 Task: Find of hiking trails in Colorado .
Action: Mouse moved to (133, 55)
Screenshot: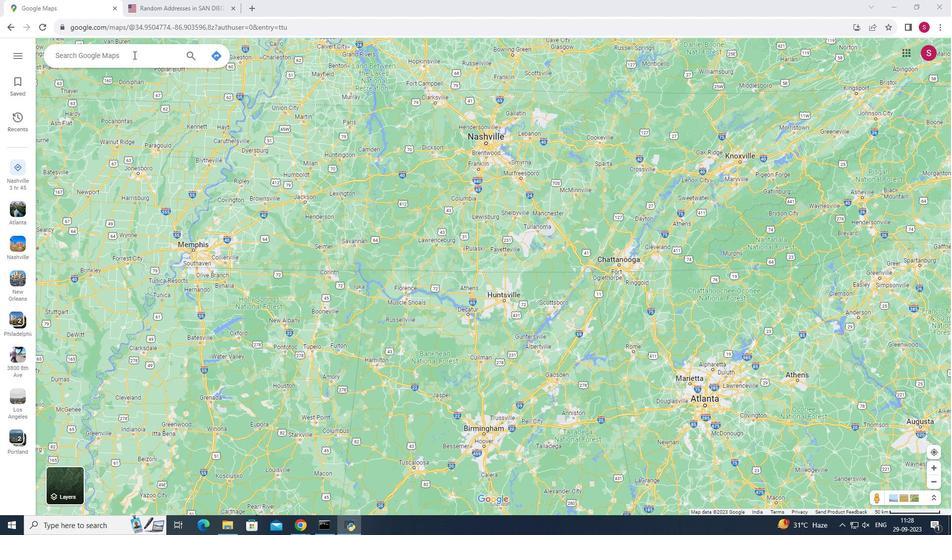 
Action: Mouse pressed left at (133, 55)
Screenshot: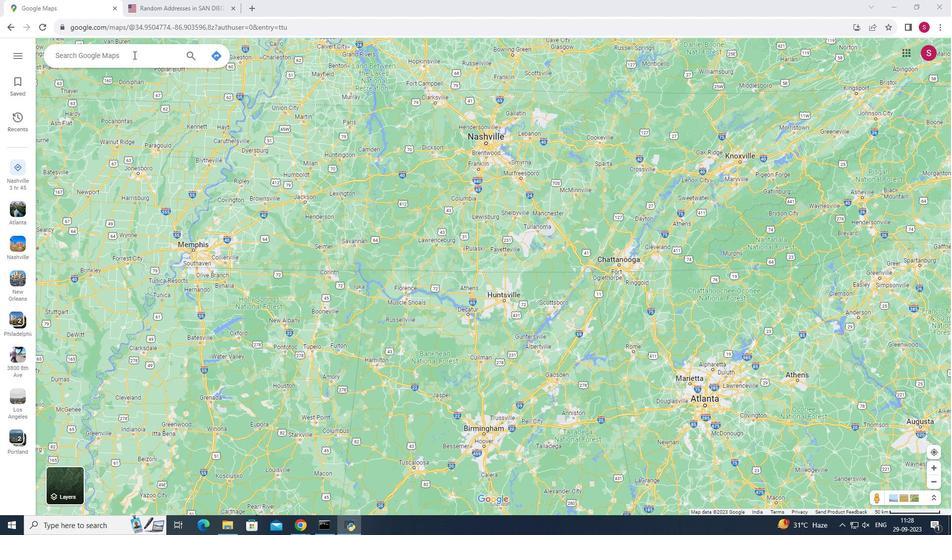 
Action: Mouse moved to (133, 54)
Screenshot: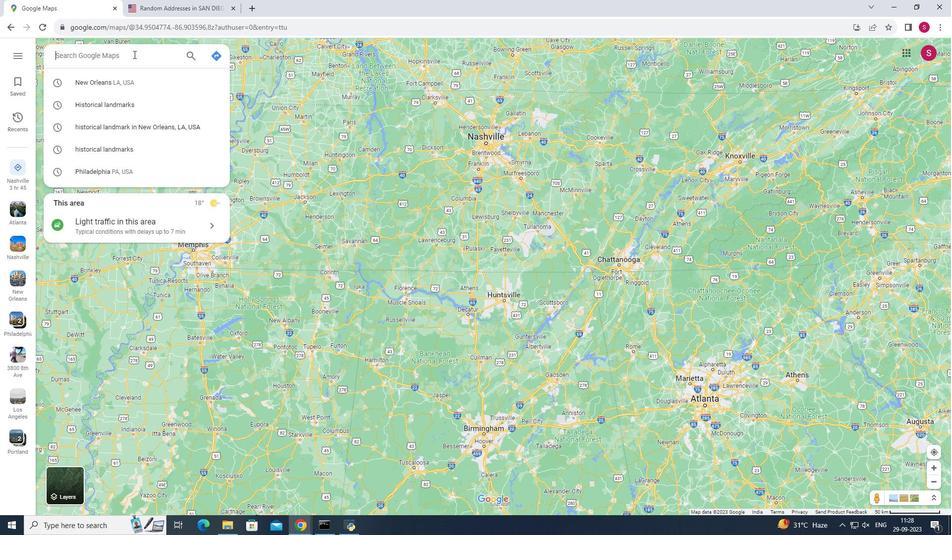 
Action: Key pressed <Key.shift><Key.shift><Key.shift>Colorado<Key.enter>
Screenshot: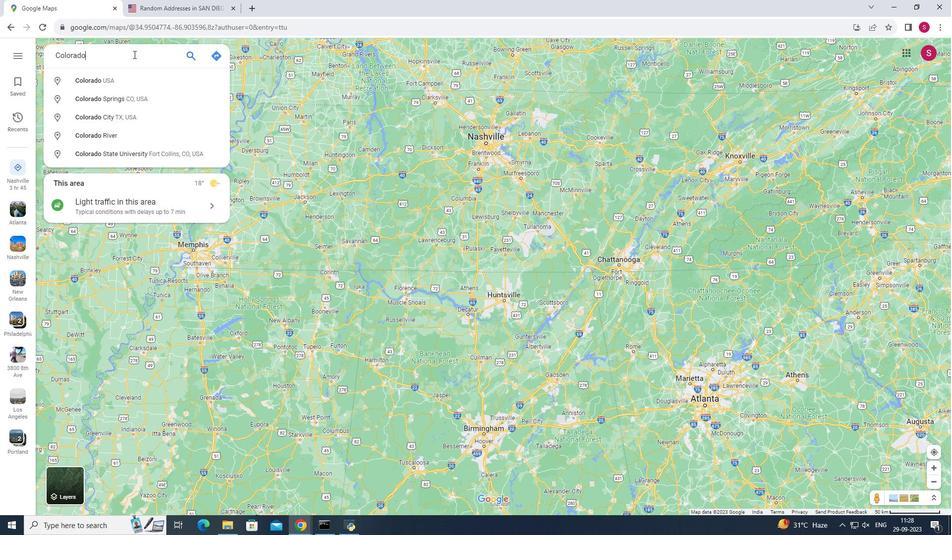 
Action: Mouse moved to (137, 221)
Screenshot: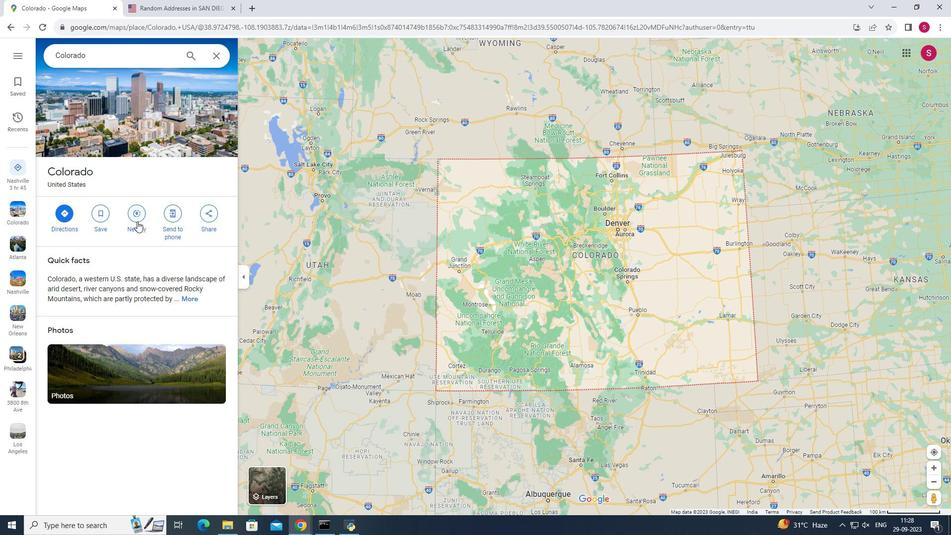 
Action: Mouse pressed left at (137, 221)
Screenshot: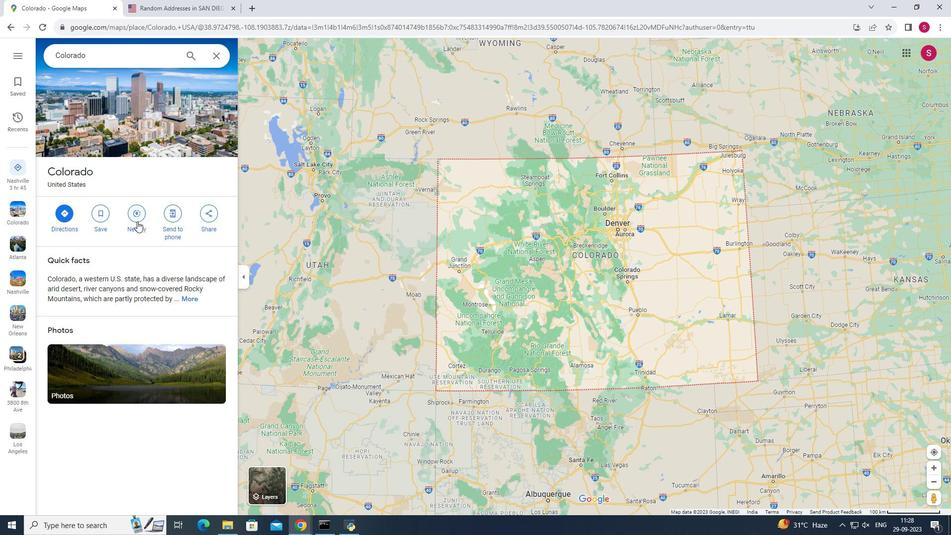 
Action: Mouse moved to (123, 51)
Screenshot: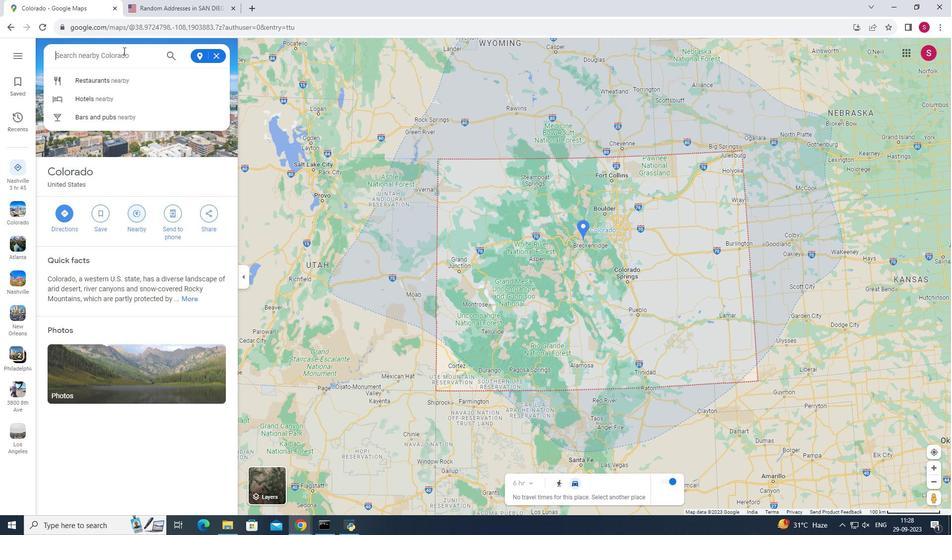 
Action: Mouse pressed left at (123, 51)
Screenshot: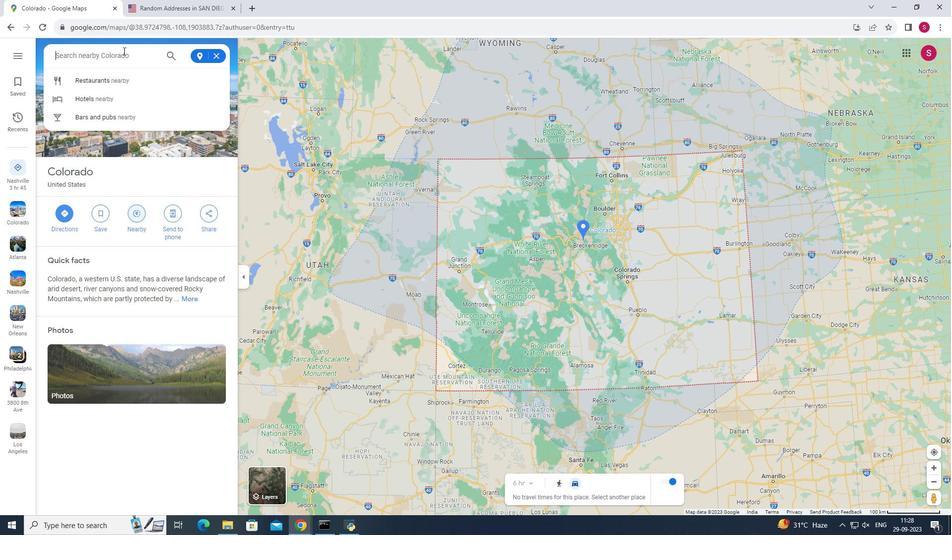 
Action: Key pressed <Key.shift>Hiking<Key.space>trails
Screenshot: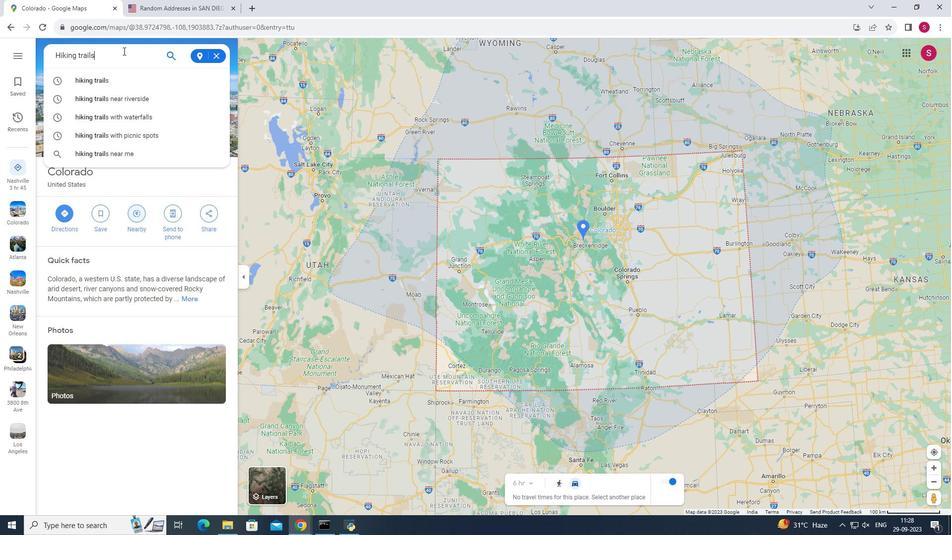 
Action: Mouse moved to (116, 78)
Screenshot: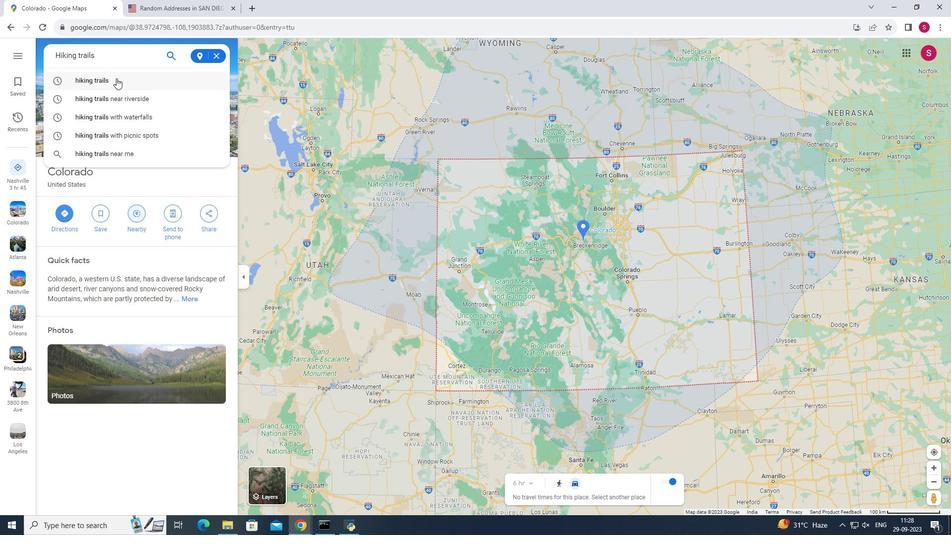 
Action: Mouse pressed left at (116, 78)
Screenshot: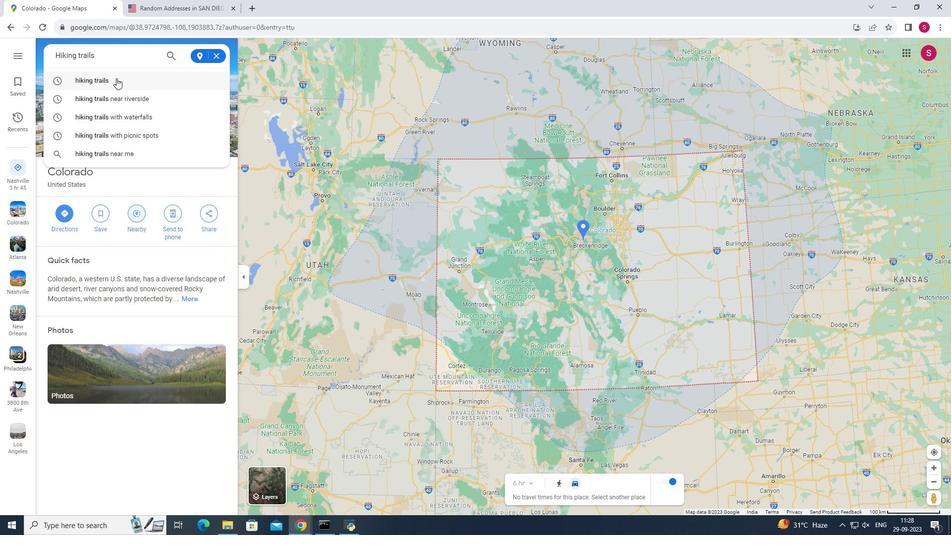
Action: Mouse moved to (187, 104)
Screenshot: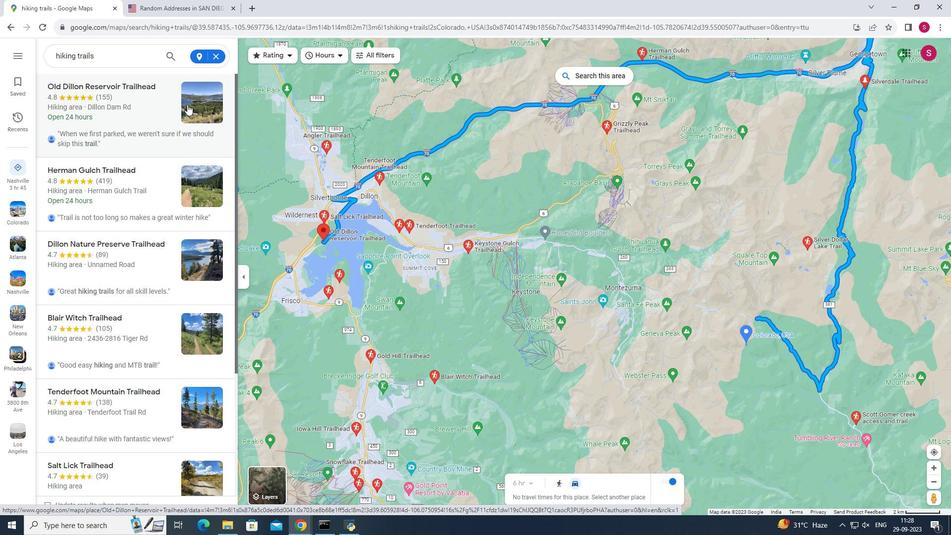 
Action: Mouse scrolled (187, 104) with delta (0, 0)
Screenshot: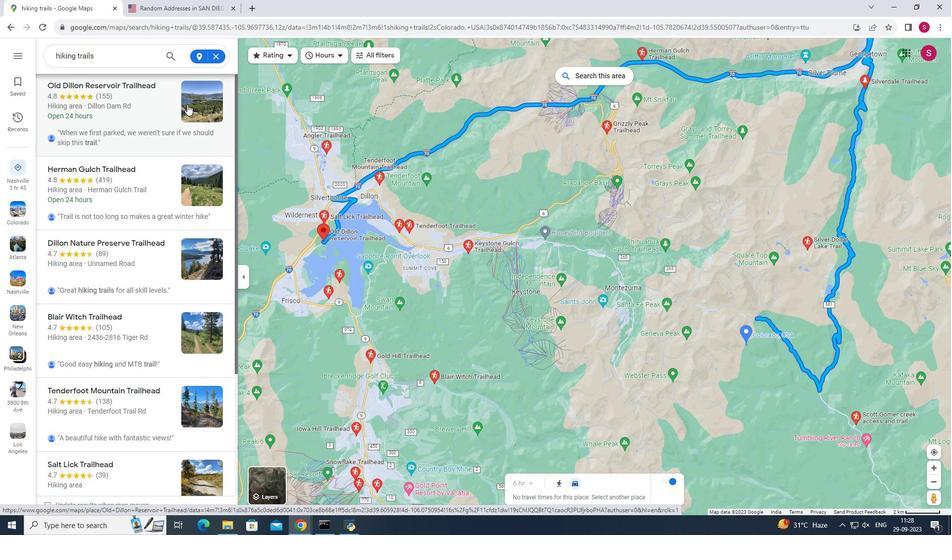 
Action: Mouse scrolled (187, 104) with delta (0, 0)
Screenshot: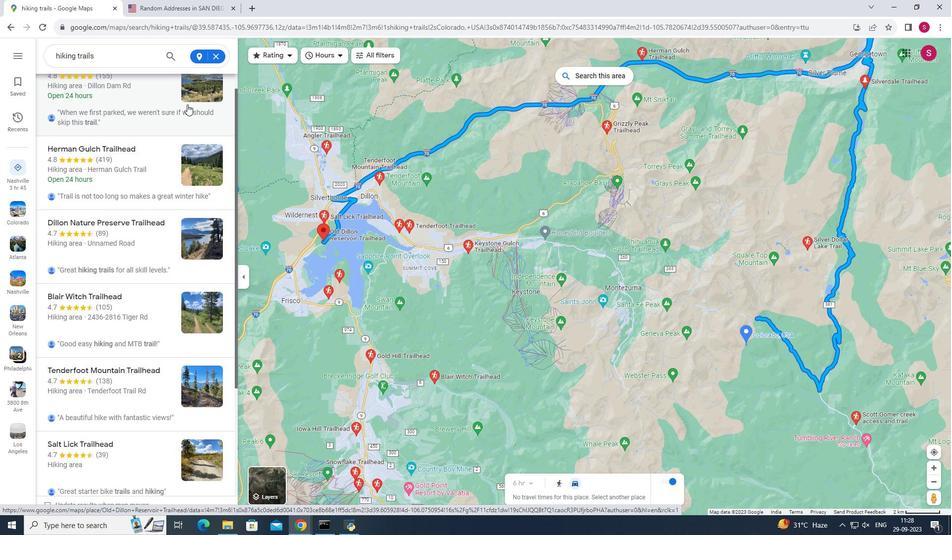 
Action: Mouse scrolled (187, 104) with delta (0, 0)
Screenshot: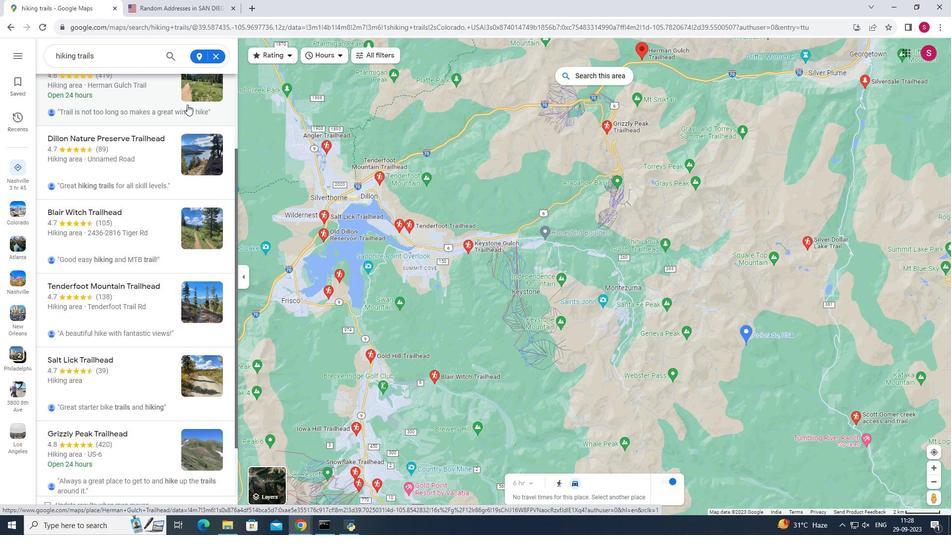 
Action: Mouse scrolled (187, 104) with delta (0, 0)
Screenshot: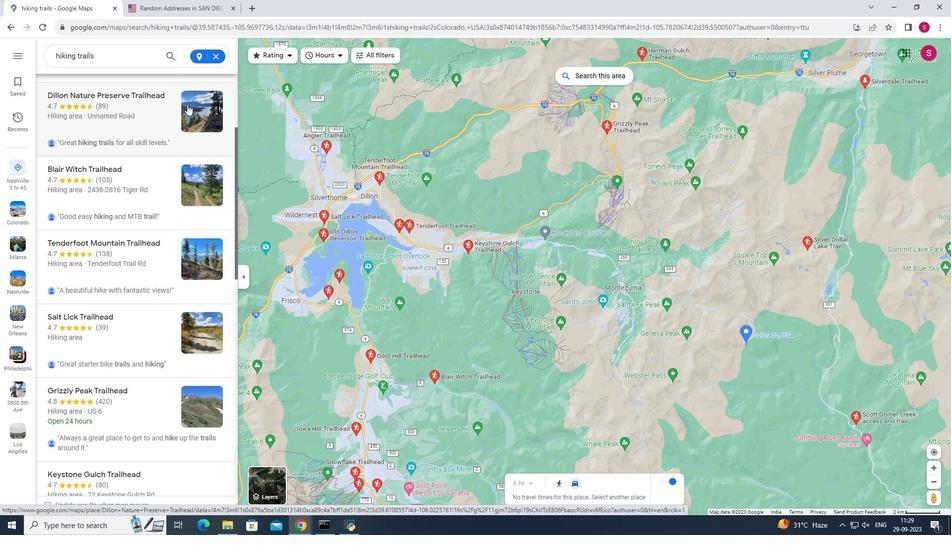 
Action: Mouse scrolled (187, 104) with delta (0, 0)
Screenshot: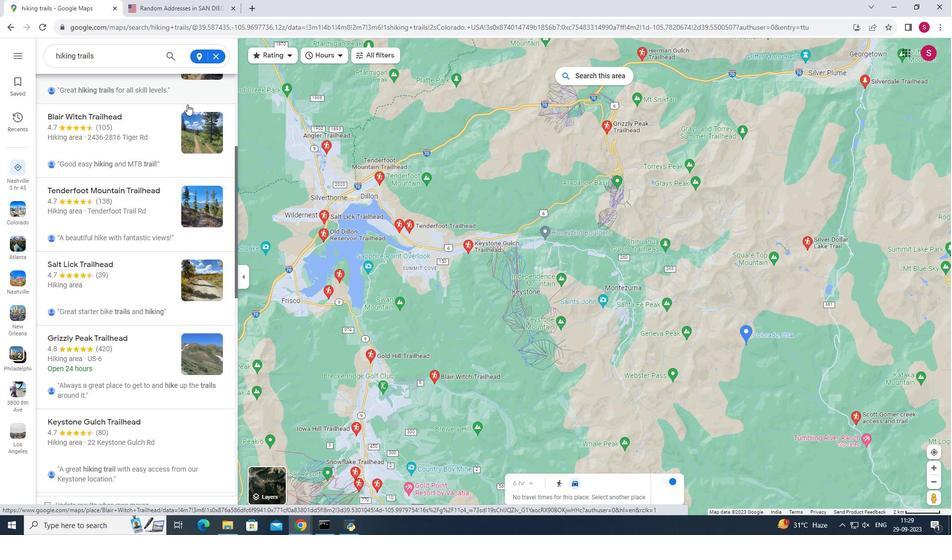 
Action: Mouse scrolled (187, 104) with delta (0, 0)
Screenshot: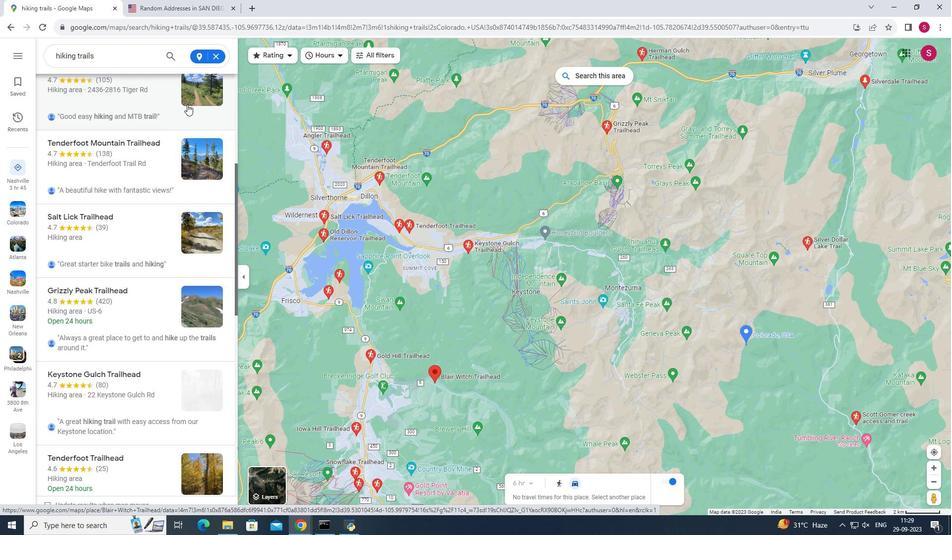 
Action: Mouse scrolled (187, 104) with delta (0, 0)
Screenshot: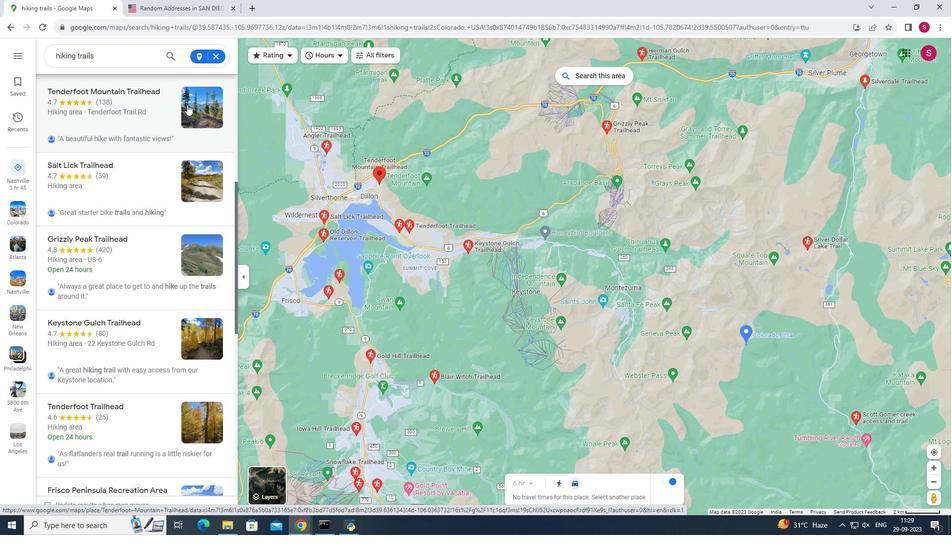 
Action: Mouse scrolled (187, 104) with delta (0, 0)
Screenshot: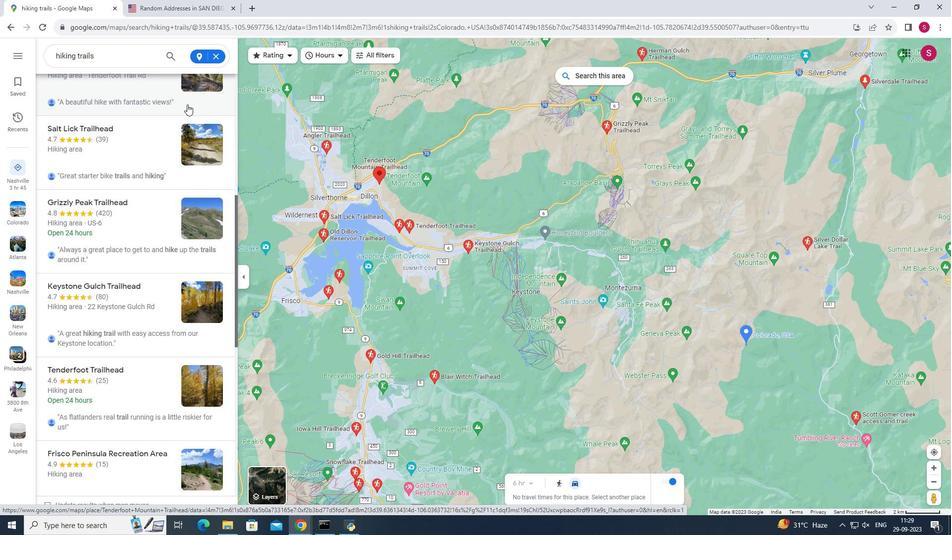
Action: Mouse scrolled (187, 104) with delta (0, 0)
Screenshot: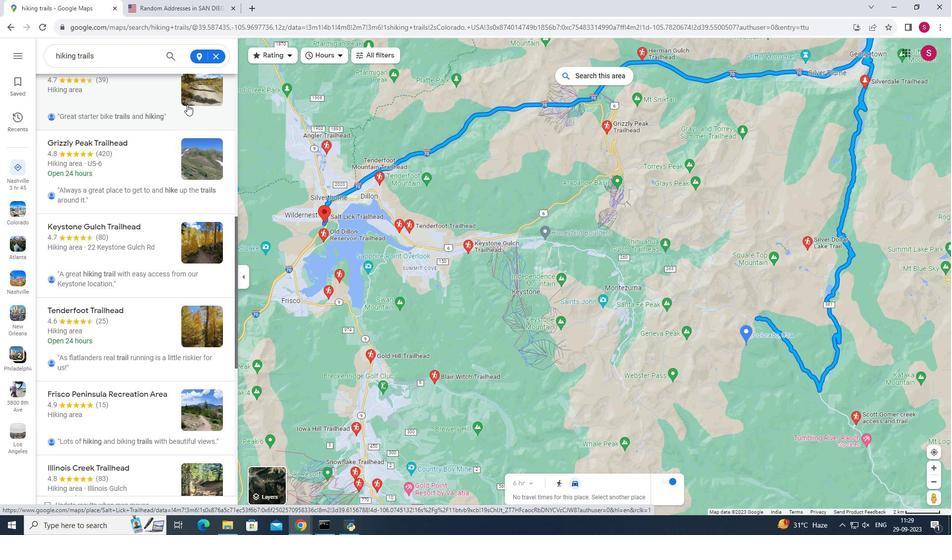 
Action: Mouse scrolled (187, 104) with delta (0, 0)
Screenshot: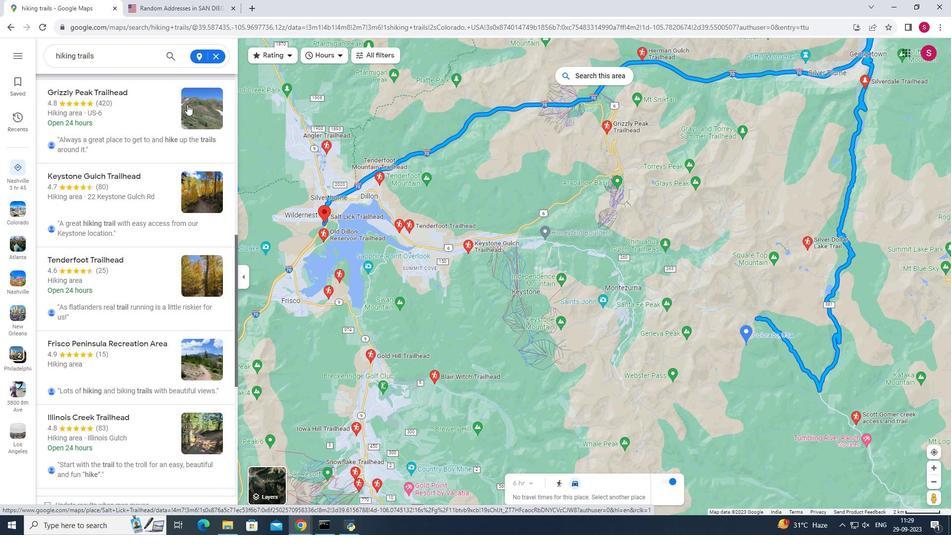 
Action: Mouse scrolled (187, 104) with delta (0, 0)
Screenshot: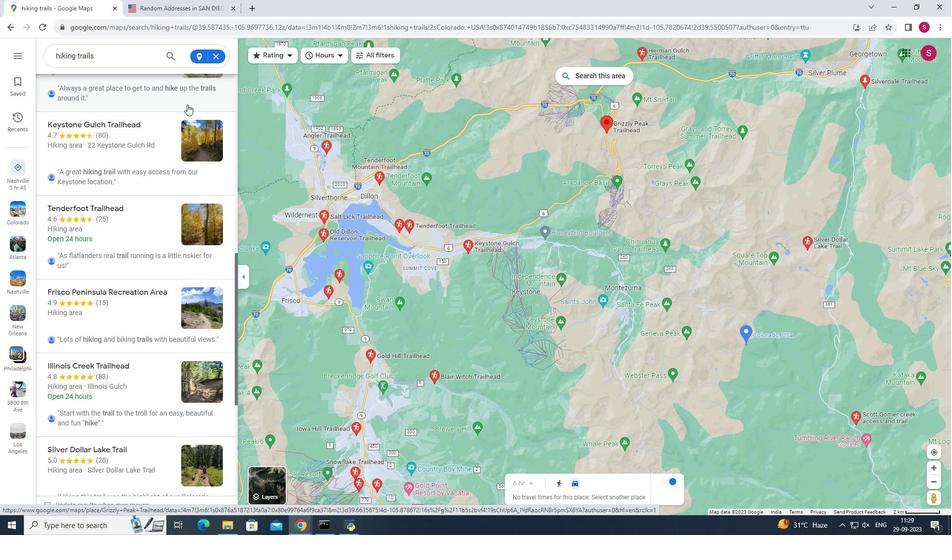 
Action: Mouse scrolled (187, 104) with delta (0, 0)
Screenshot: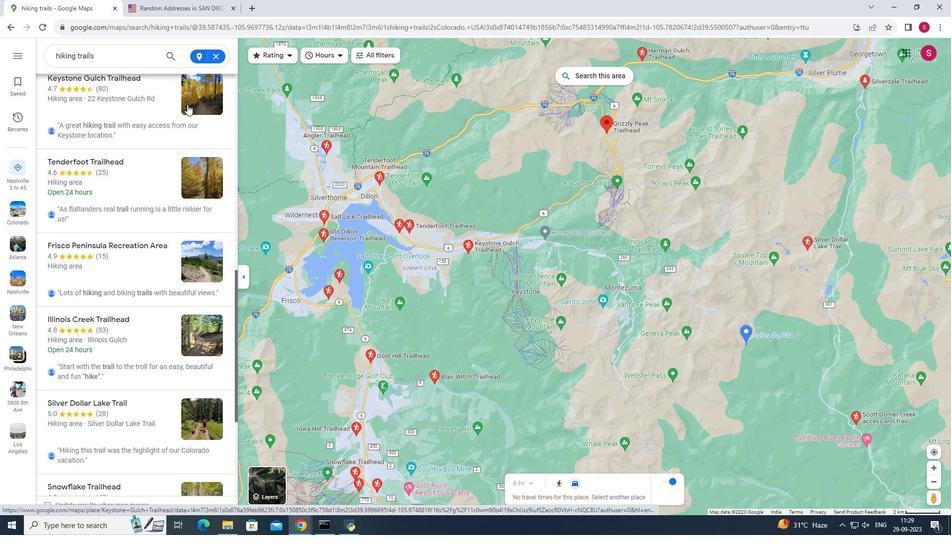 
Action: Mouse scrolled (187, 104) with delta (0, 0)
Screenshot: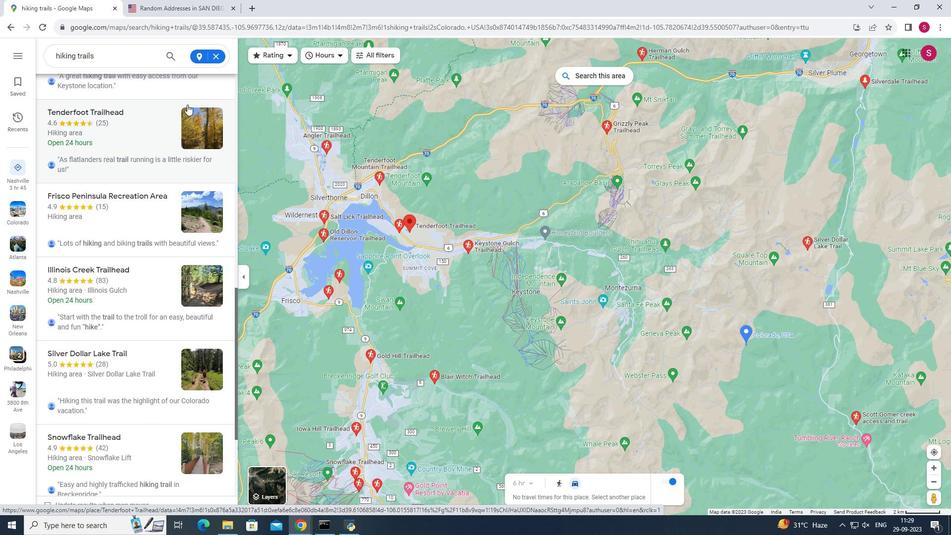 
Action: Mouse scrolled (187, 104) with delta (0, 0)
Screenshot: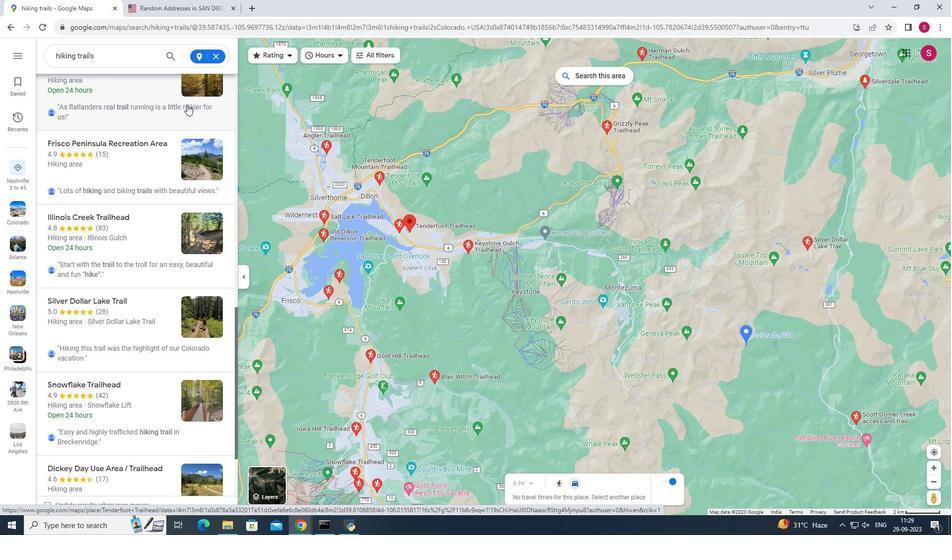 
Action: Mouse scrolled (187, 104) with delta (0, 0)
Screenshot: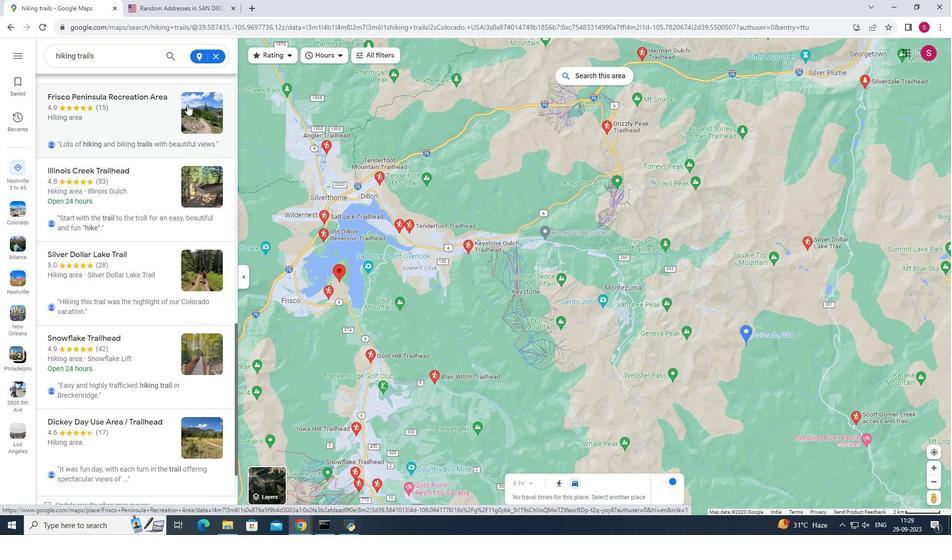 
Action: Mouse scrolled (187, 104) with delta (0, 0)
Screenshot: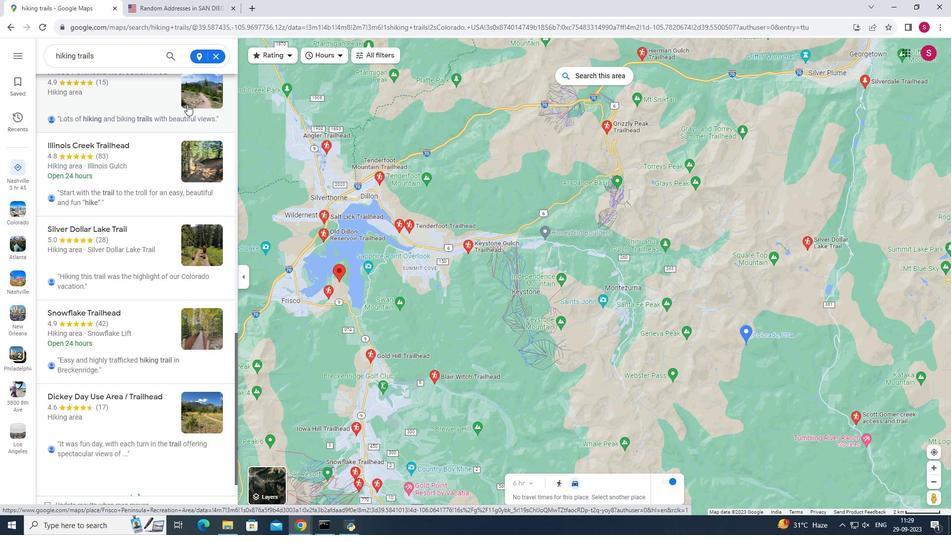 
Action: Mouse scrolled (187, 104) with delta (0, 0)
Screenshot: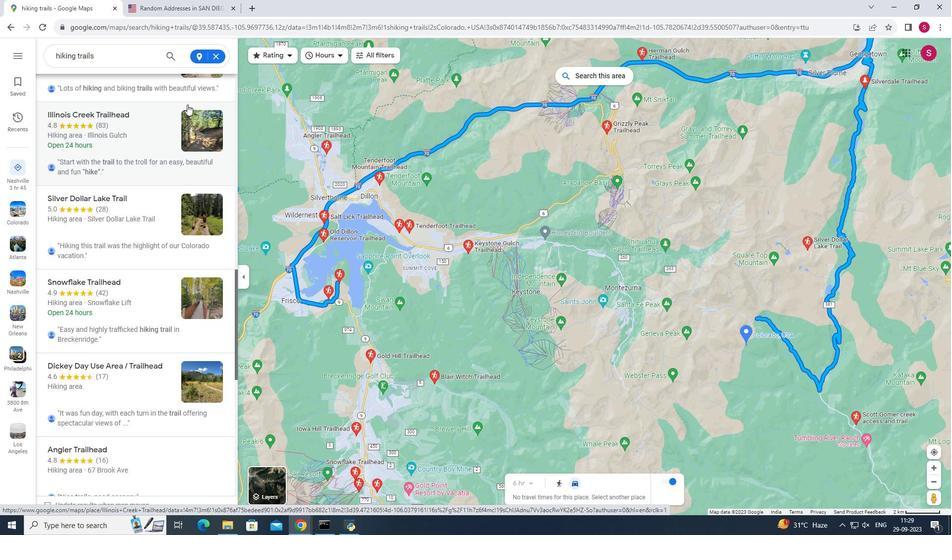 
Action: Mouse scrolled (187, 104) with delta (0, 0)
Screenshot: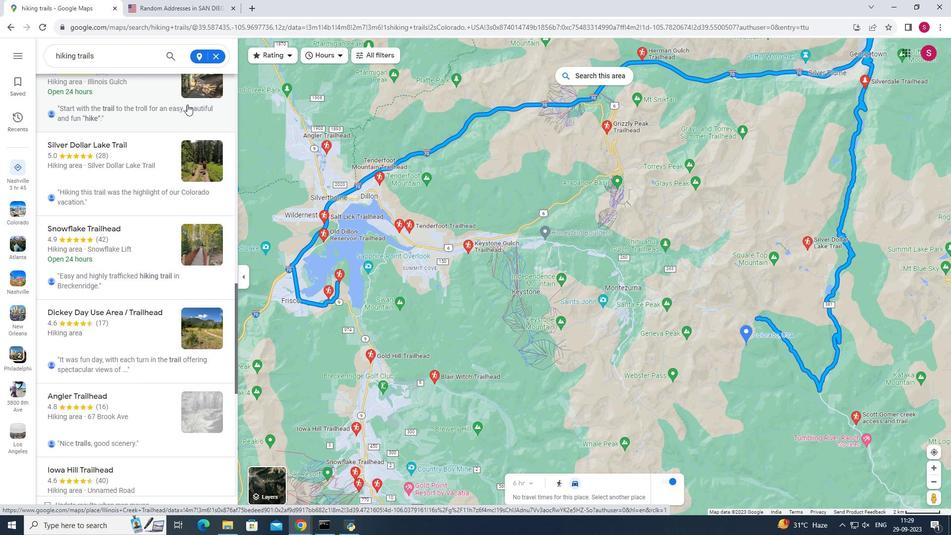 
Action: Mouse scrolled (187, 104) with delta (0, 0)
Screenshot: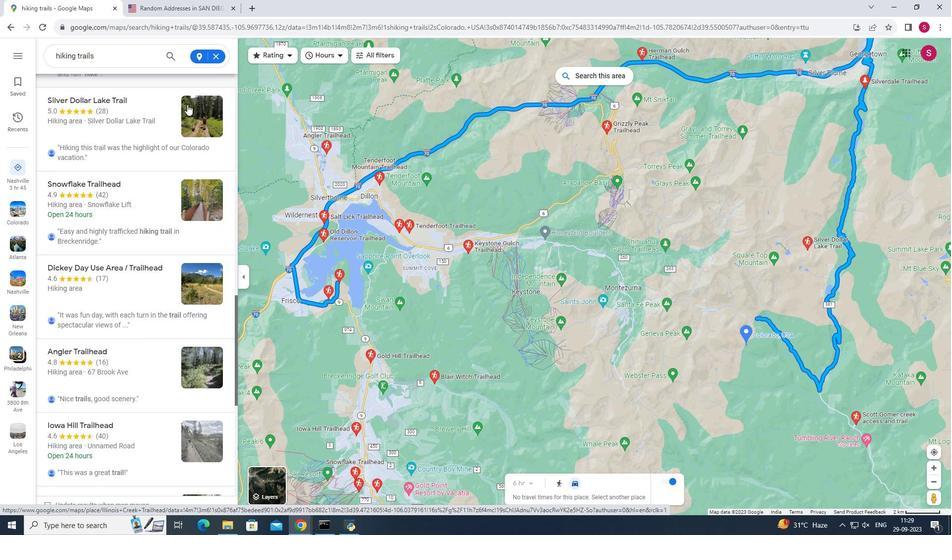 
Action: Mouse moved to (187, 104)
Screenshot: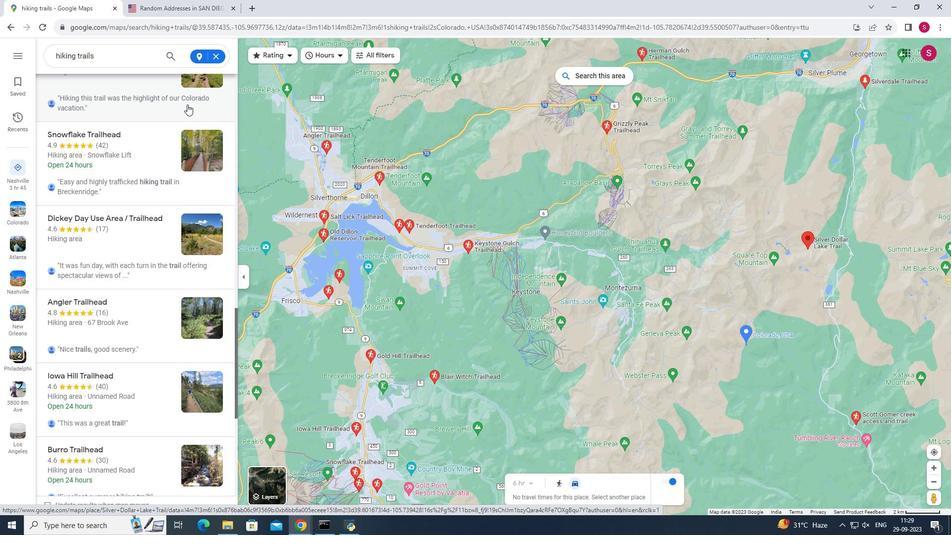 
Action: Mouse scrolled (187, 104) with delta (0, 0)
Screenshot: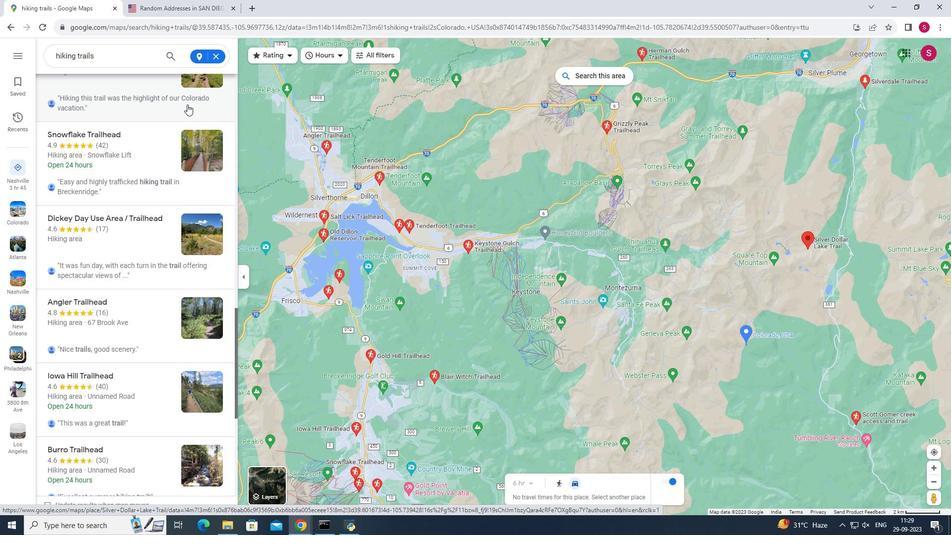 
Action: Mouse moved to (187, 104)
Screenshot: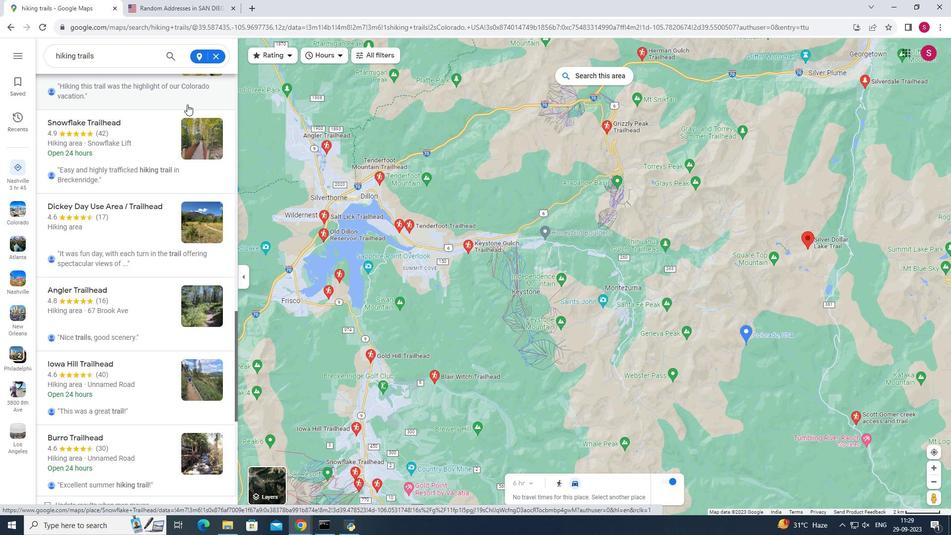 
Action: Mouse scrolled (187, 104) with delta (0, 0)
Screenshot: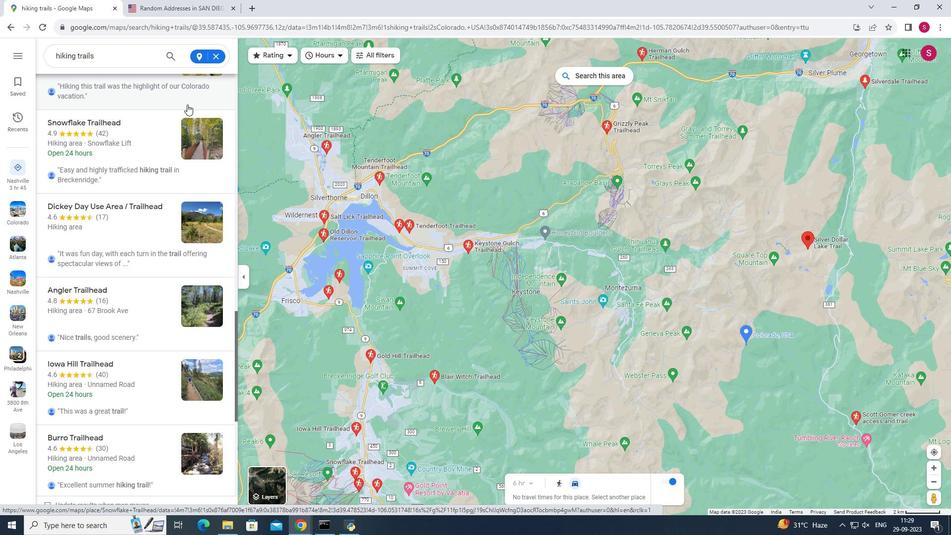 
Action: Mouse moved to (187, 104)
Screenshot: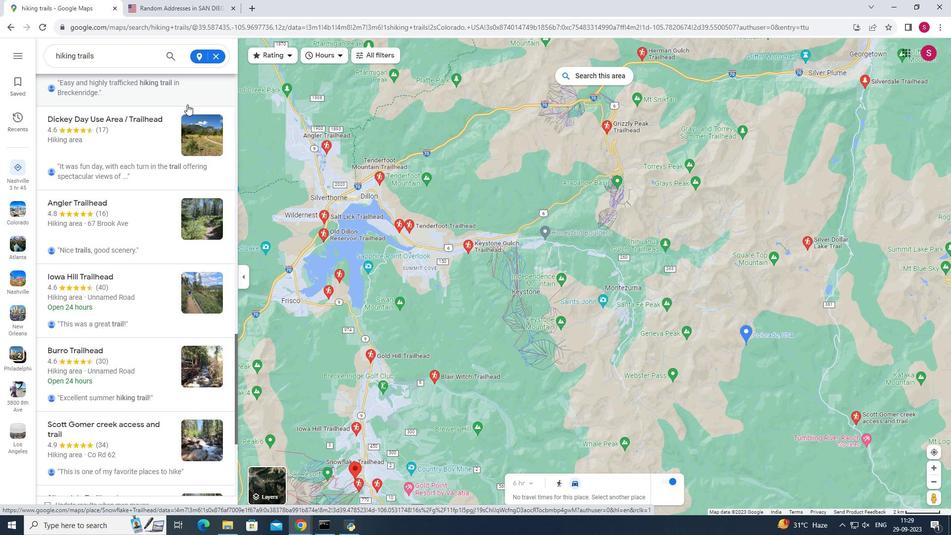 
Action: Mouse scrolled (187, 104) with delta (0, 0)
Screenshot: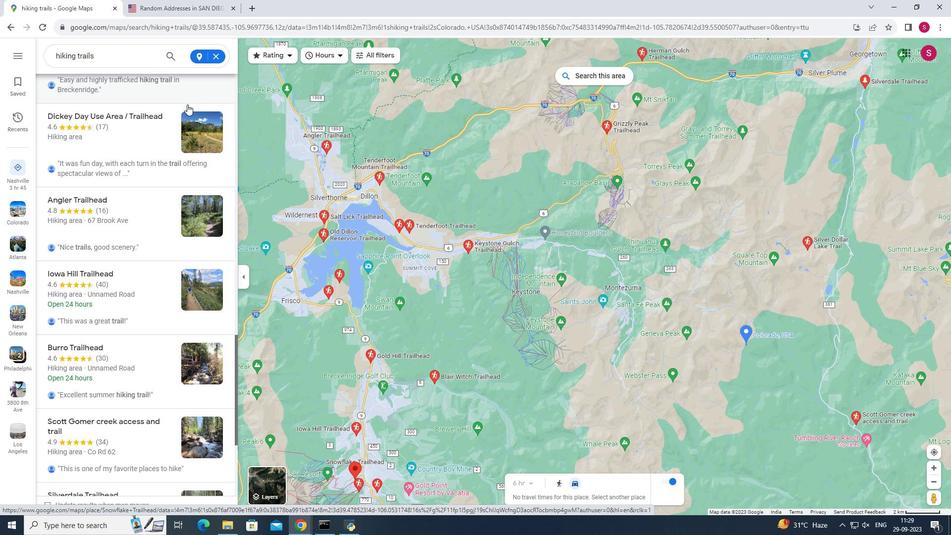 
Action: Mouse scrolled (187, 104) with delta (0, 0)
Screenshot: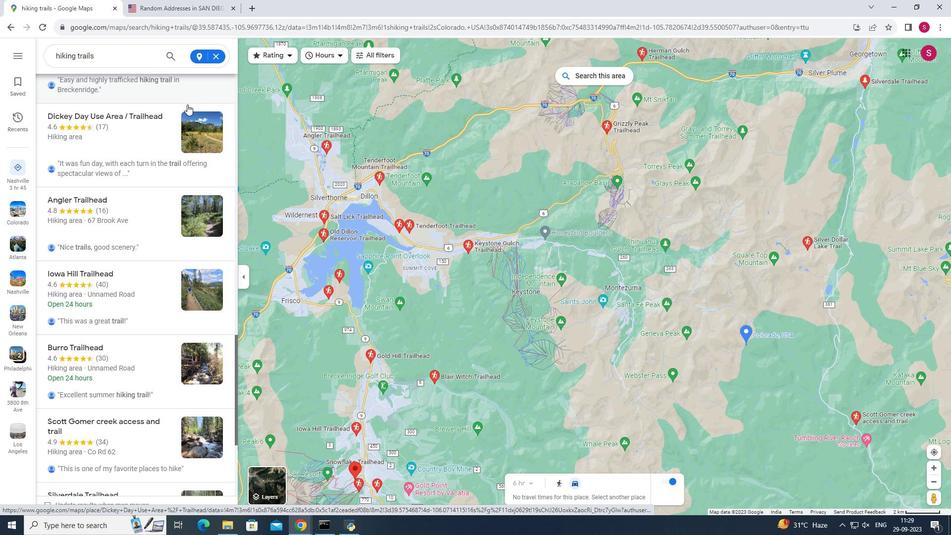 
Action: Mouse scrolled (187, 104) with delta (0, 0)
Screenshot: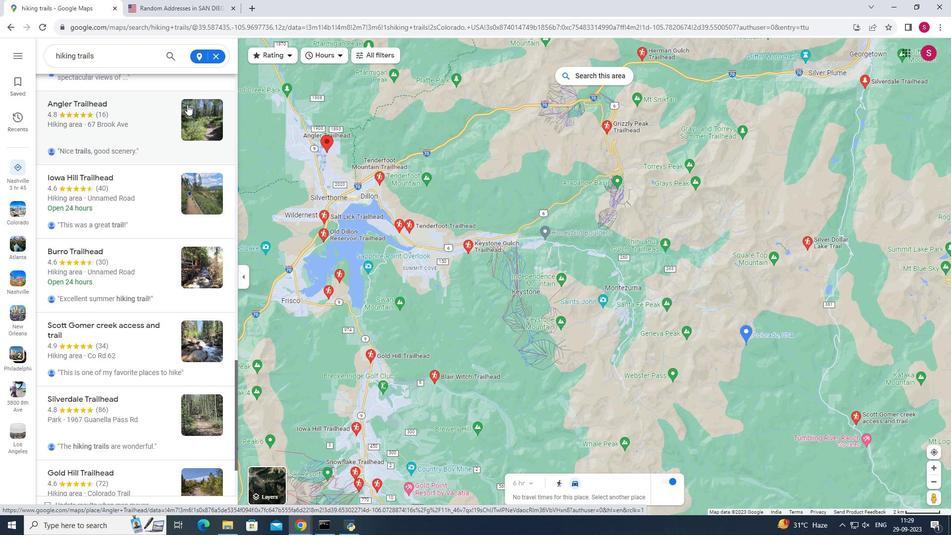 
Action: Mouse scrolled (187, 104) with delta (0, 0)
Screenshot: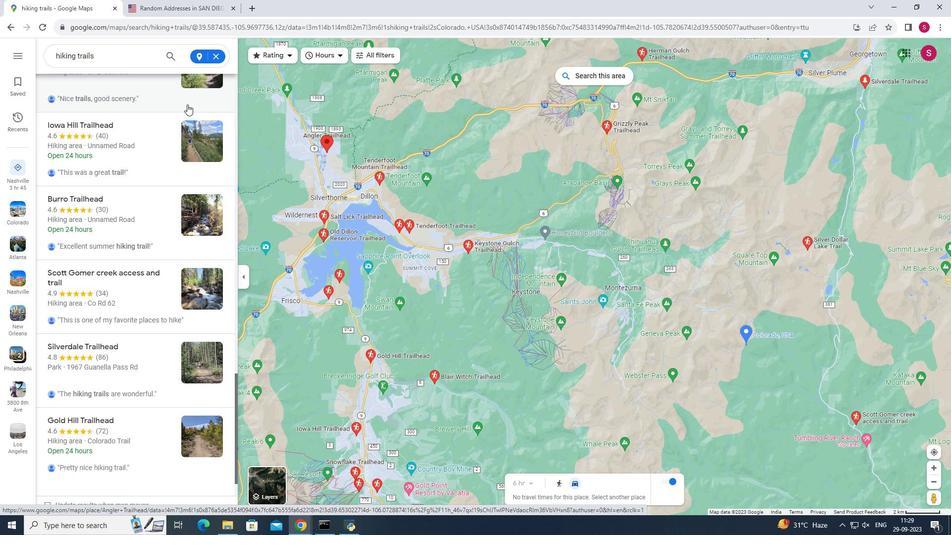
Action: Mouse scrolled (187, 104) with delta (0, 0)
Screenshot: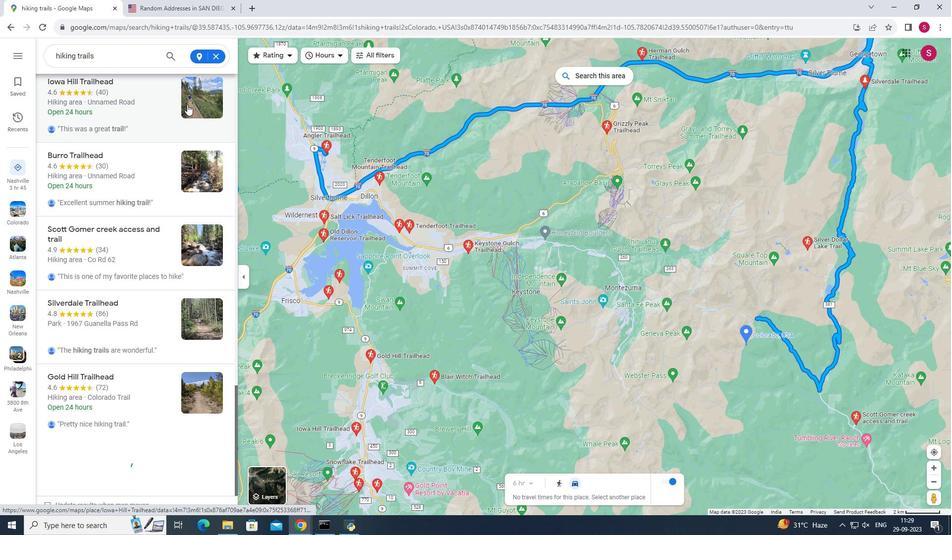 
Action: Mouse moved to (185, 104)
Screenshot: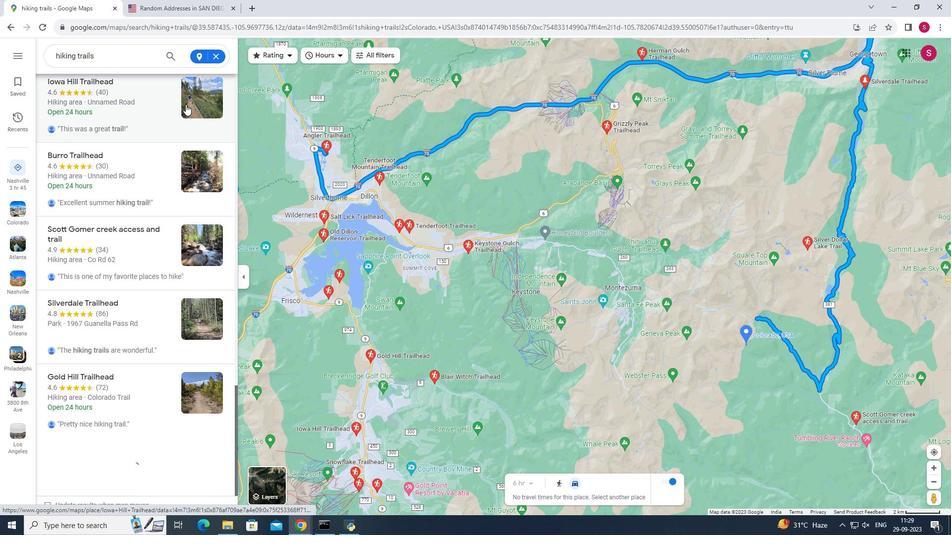 
Action: Mouse scrolled (185, 104) with delta (0, 0)
Screenshot: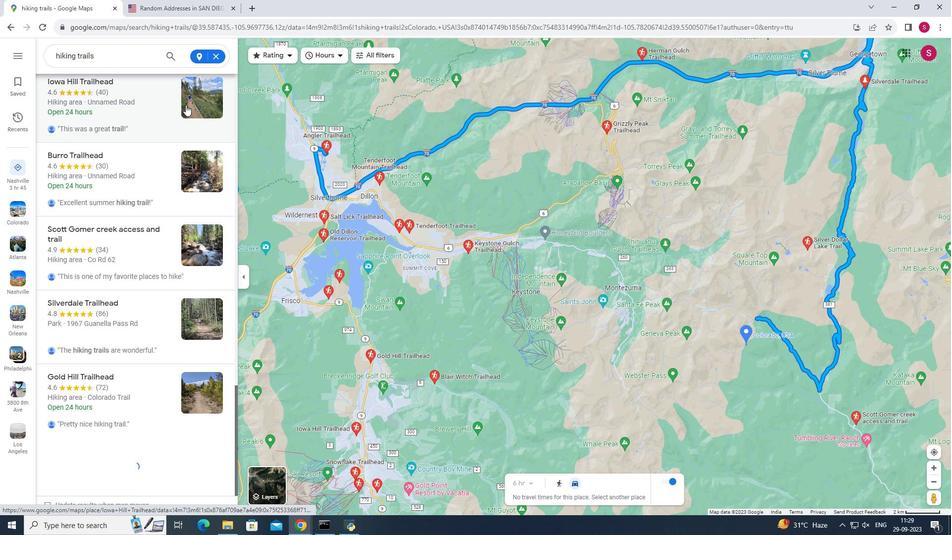 
Action: Mouse moved to (185, 106)
Screenshot: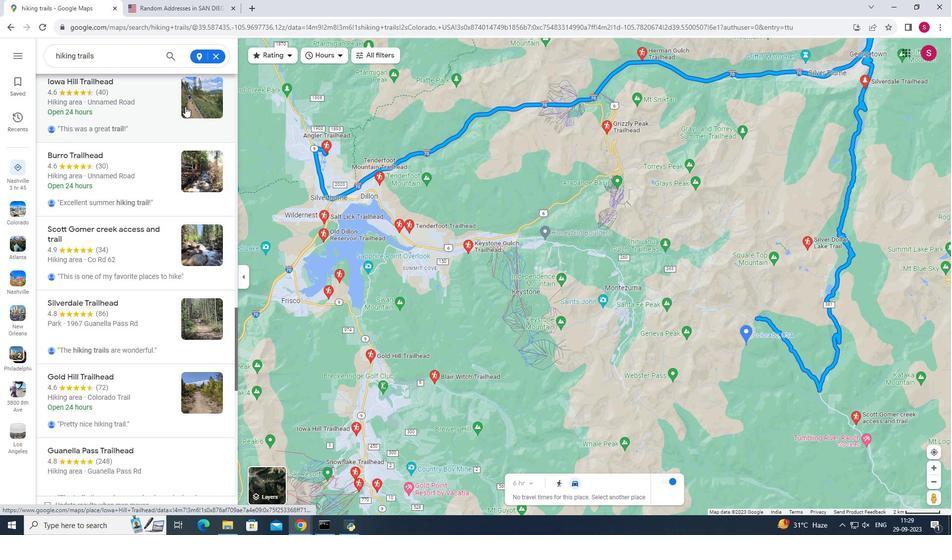 
Action: Mouse scrolled (185, 105) with delta (0, 0)
Screenshot: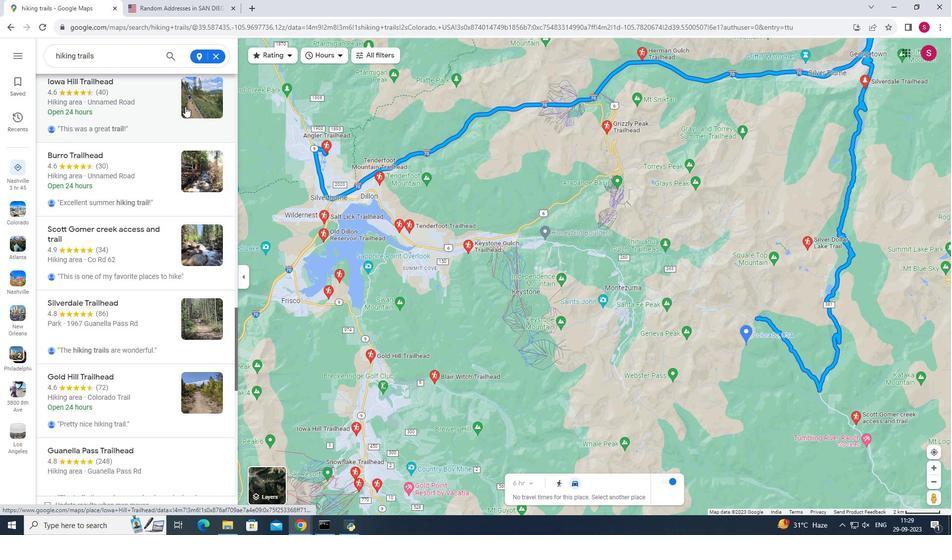 
Action: Mouse moved to (177, 109)
Screenshot: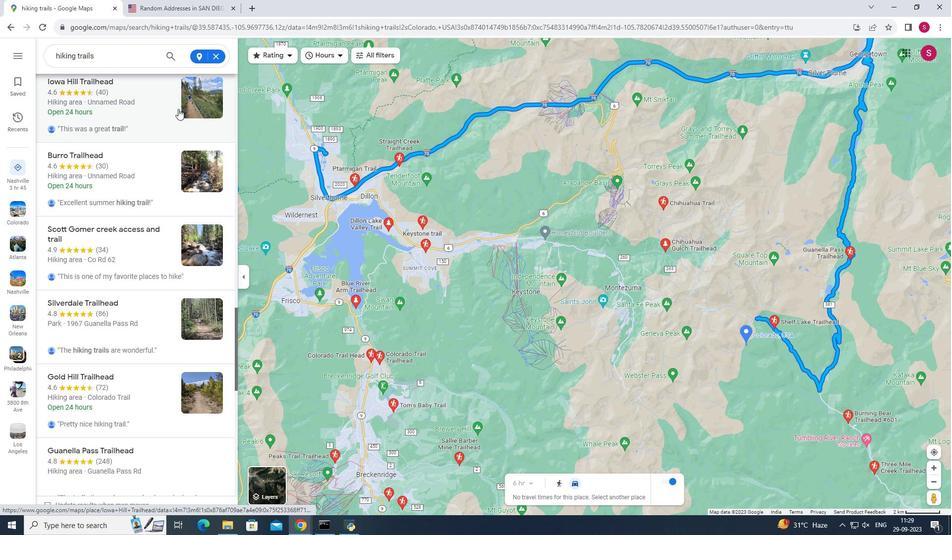 
Action: Mouse scrolled (177, 108) with delta (0, 0)
Screenshot: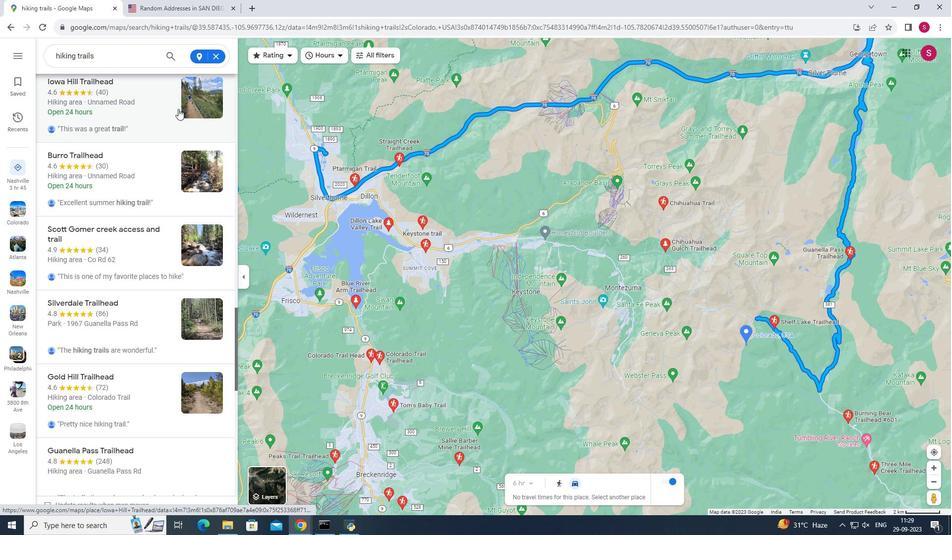 
Action: Mouse moved to (176, 114)
Screenshot: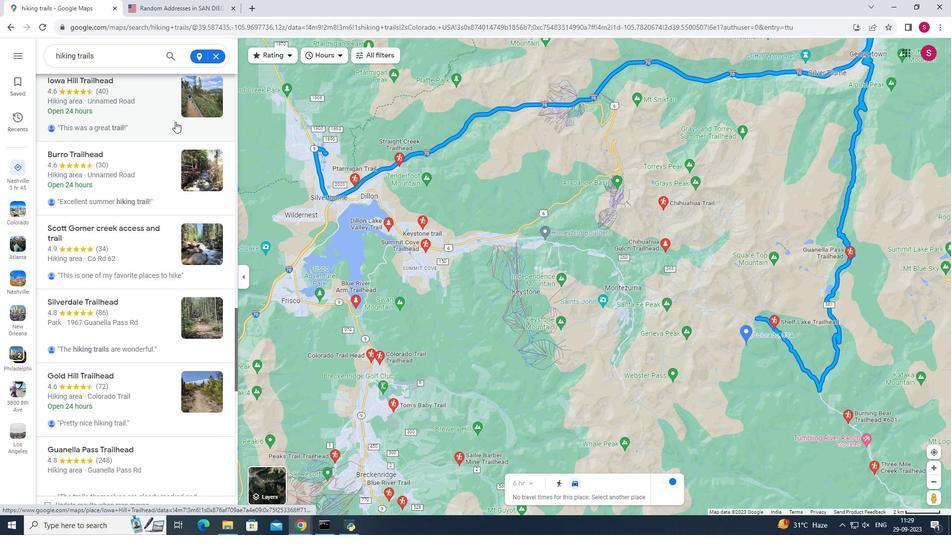 
Action: Mouse scrolled (176, 114) with delta (0, 0)
Screenshot: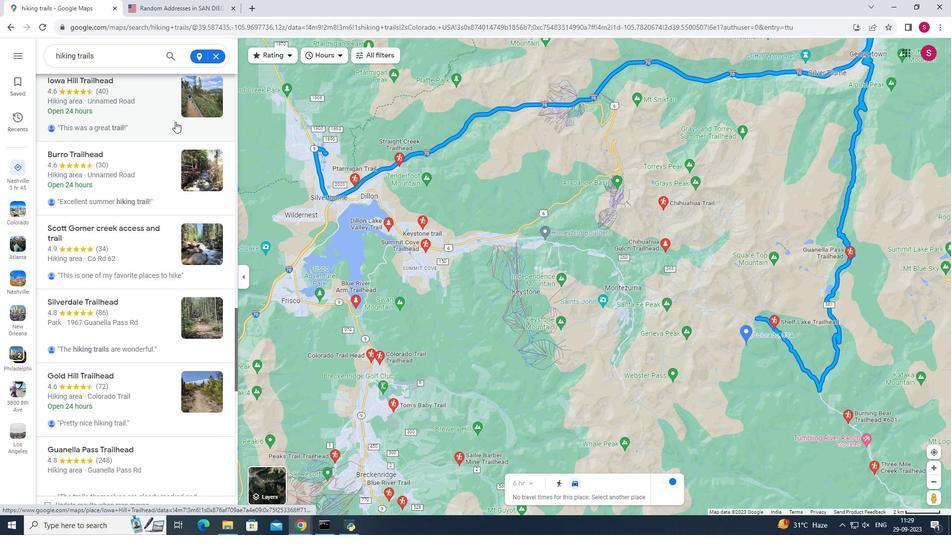 
Action: Mouse moved to (172, 131)
Screenshot: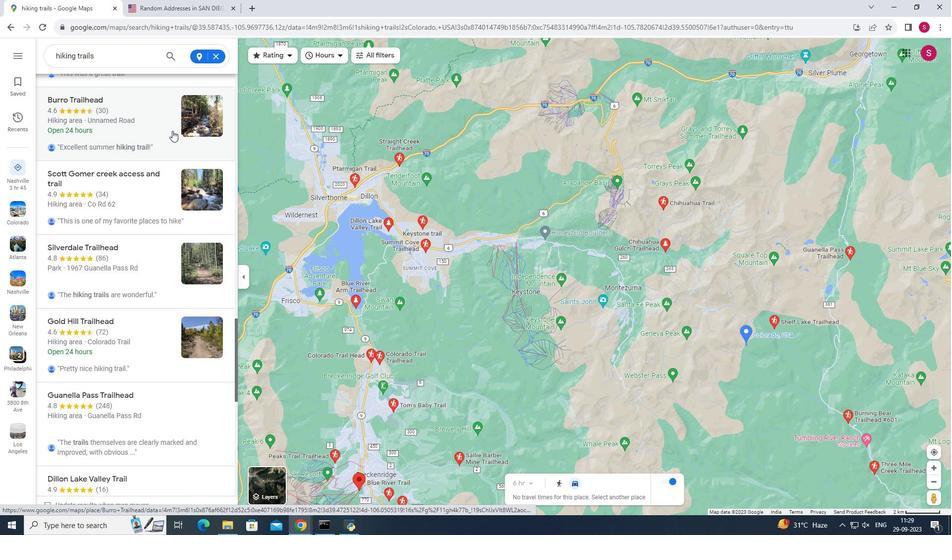 
Action: Mouse scrolled (172, 130) with delta (0, 0)
Screenshot: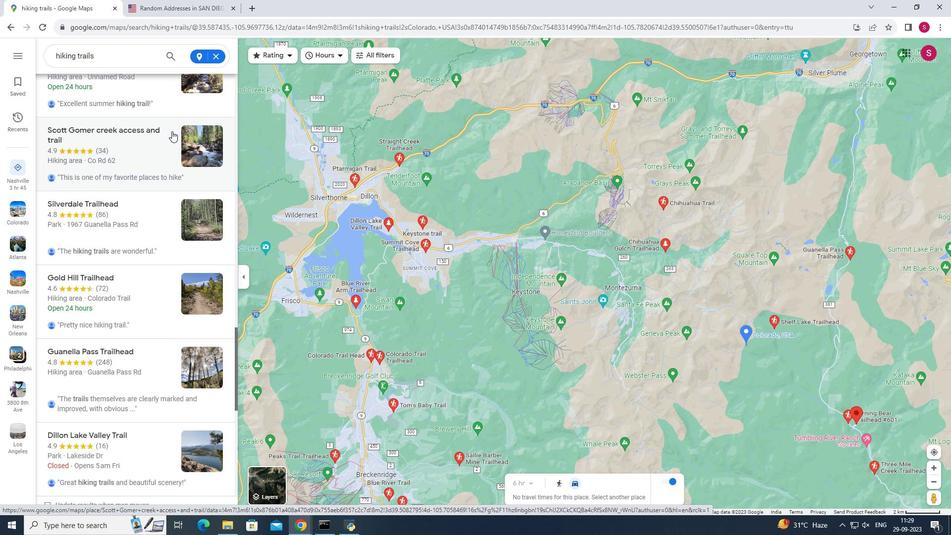
Action: Mouse scrolled (172, 130) with delta (0, 0)
Screenshot: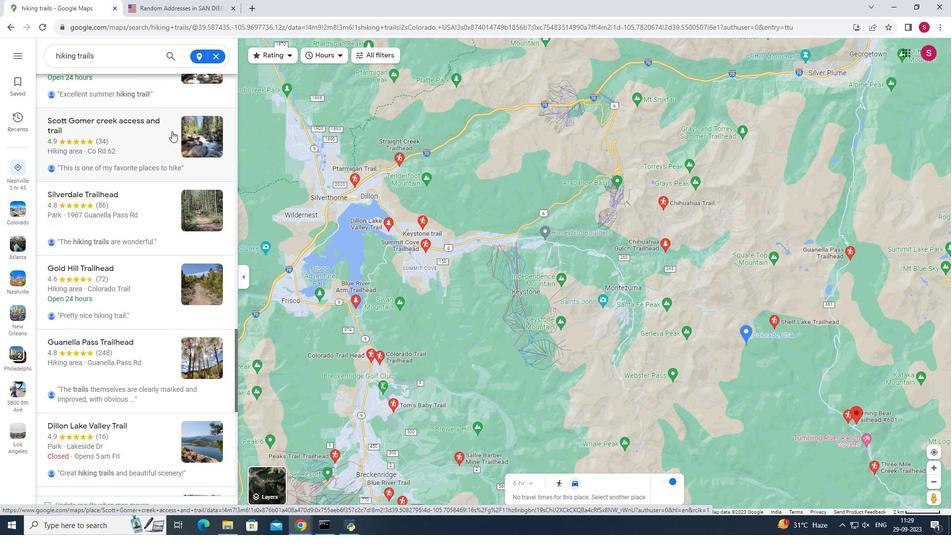 
Action: Mouse scrolled (172, 130) with delta (0, 0)
Screenshot: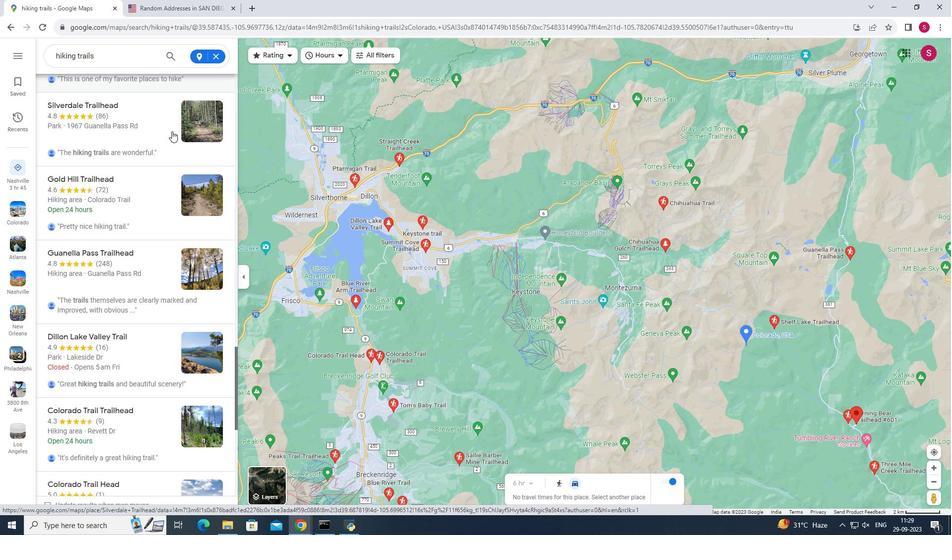
Action: Mouse scrolled (172, 130) with delta (0, 0)
Screenshot: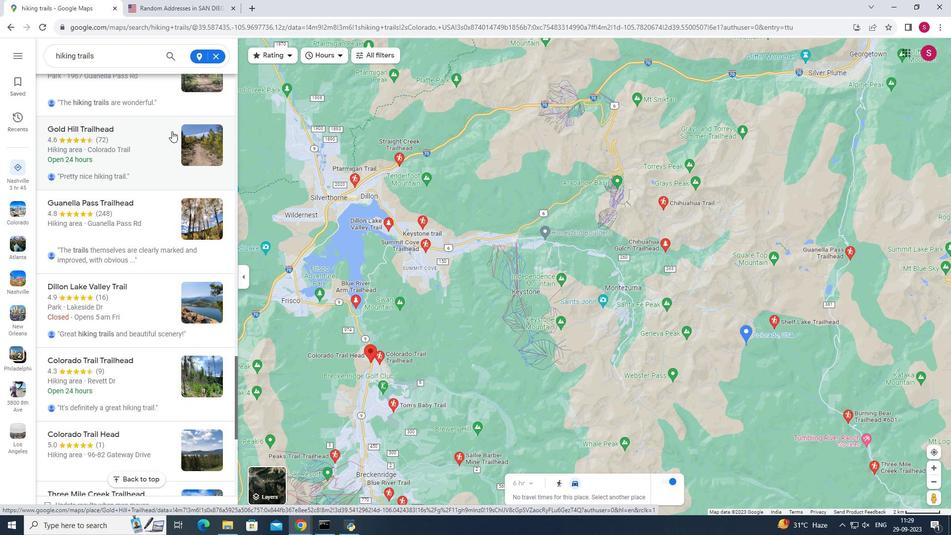 
Action: Mouse scrolled (172, 130) with delta (0, 0)
Screenshot: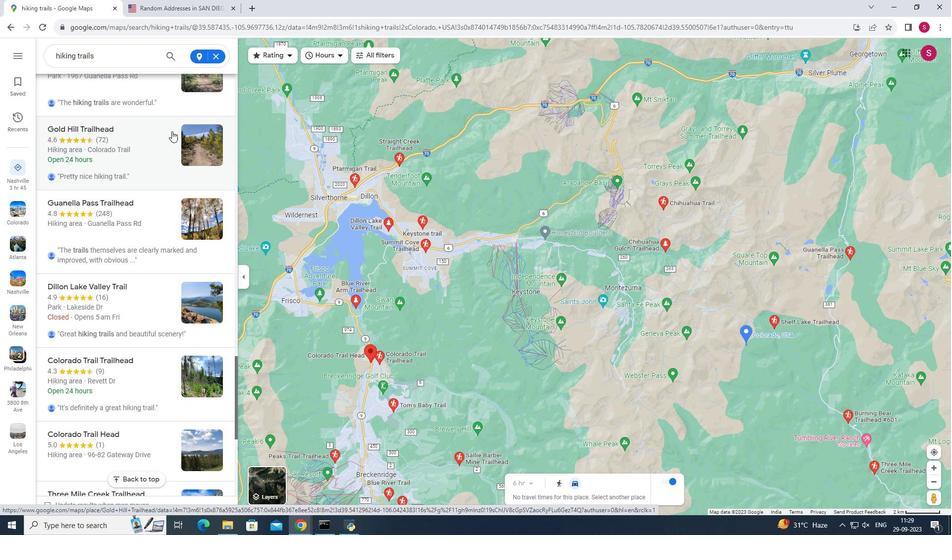 
Action: Mouse scrolled (172, 130) with delta (0, 0)
Screenshot: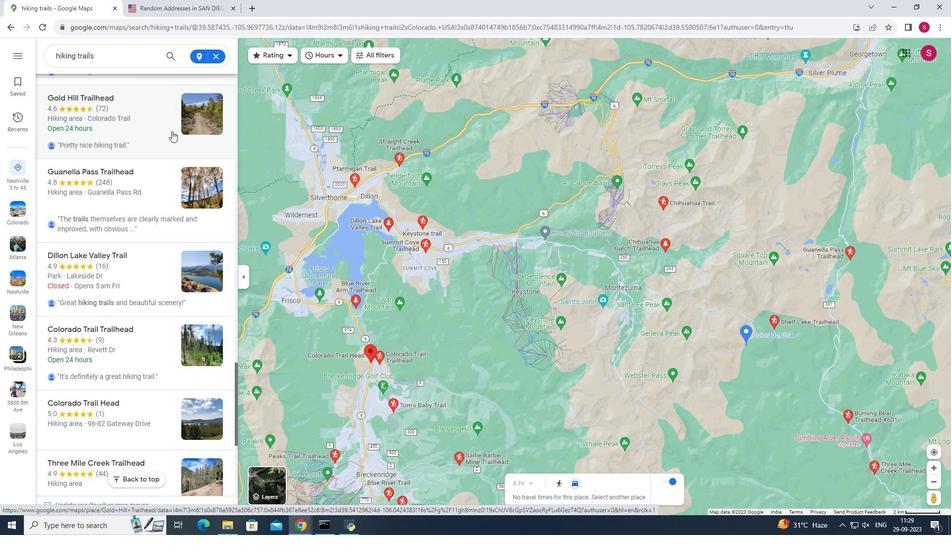 
Action: Mouse scrolled (172, 130) with delta (0, 0)
Screenshot: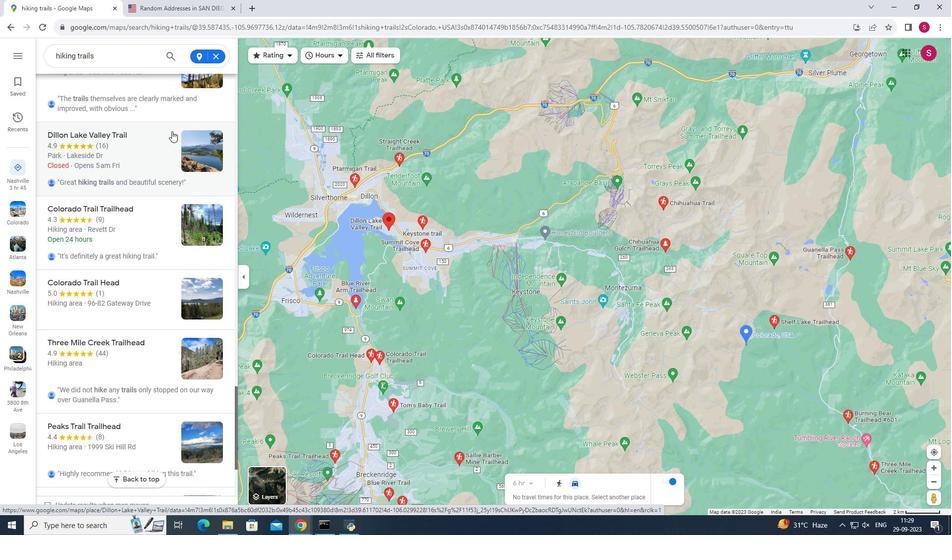 
Action: Mouse scrolled (172, 130) with delta (0, 0)
Screenshot: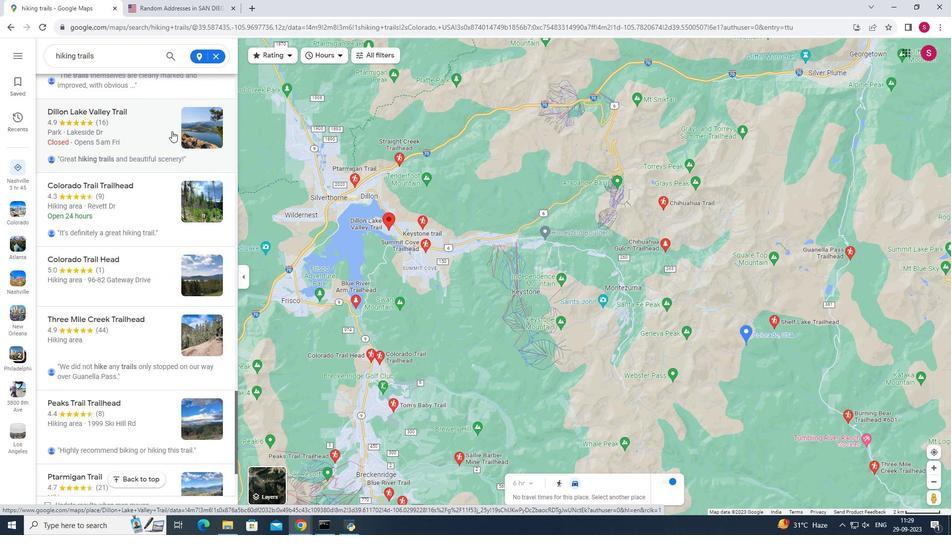
Action: Mouse scrolled (172, 130) with delta (0, 0)
Screenshot: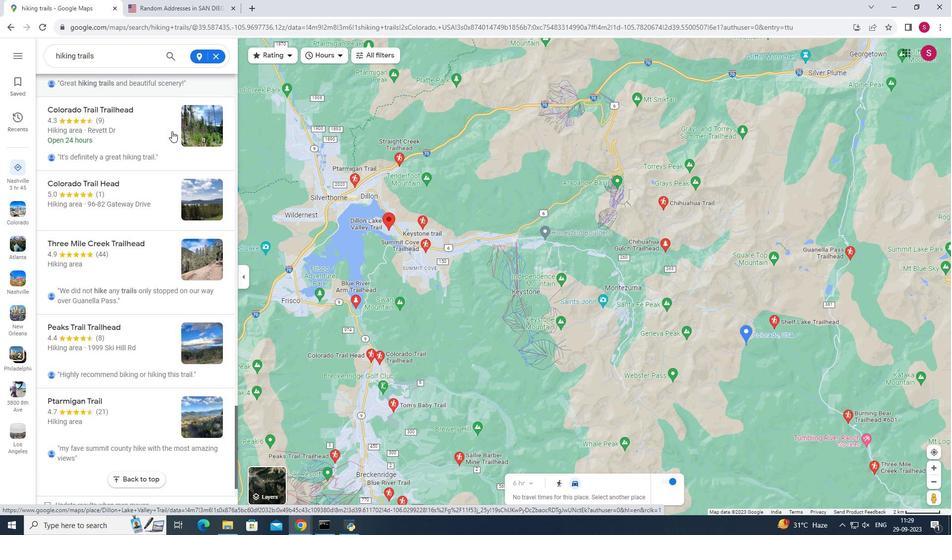 
Action: Mouse scrolled (172, 130) with delta (0, 0)
Screenshot: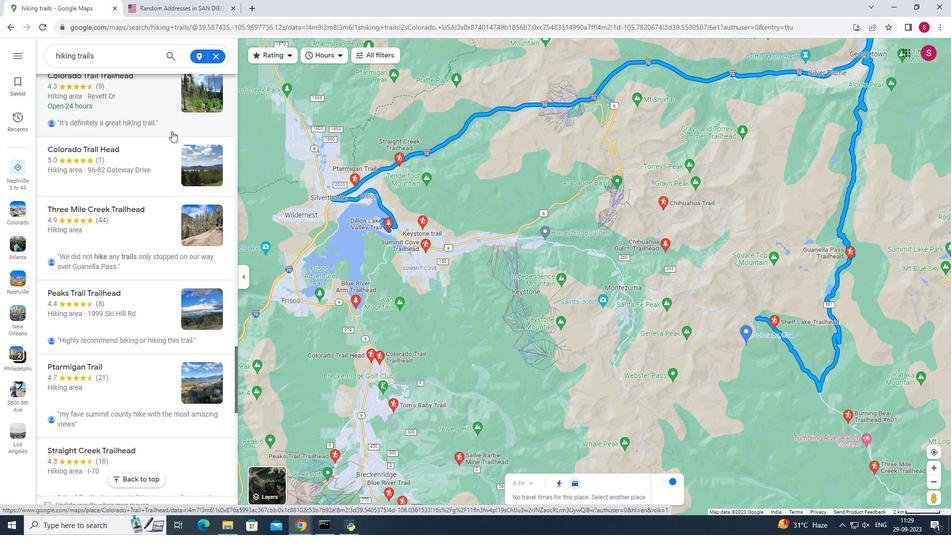
Action: Mouse scrolled (172, 130) with delta (0, 0)
Screenshot: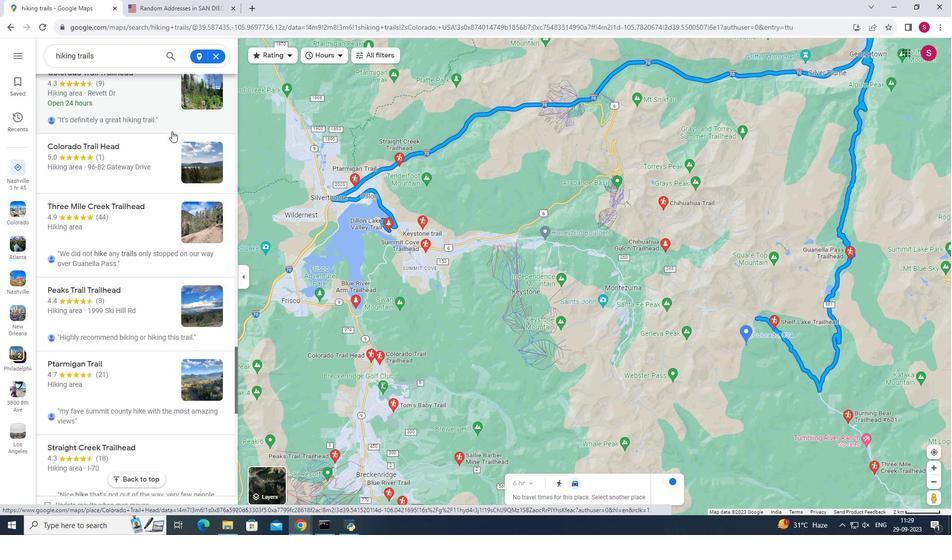
Action: Mouse scrolled (172, 130) with delta (0, 0)
Screenshot: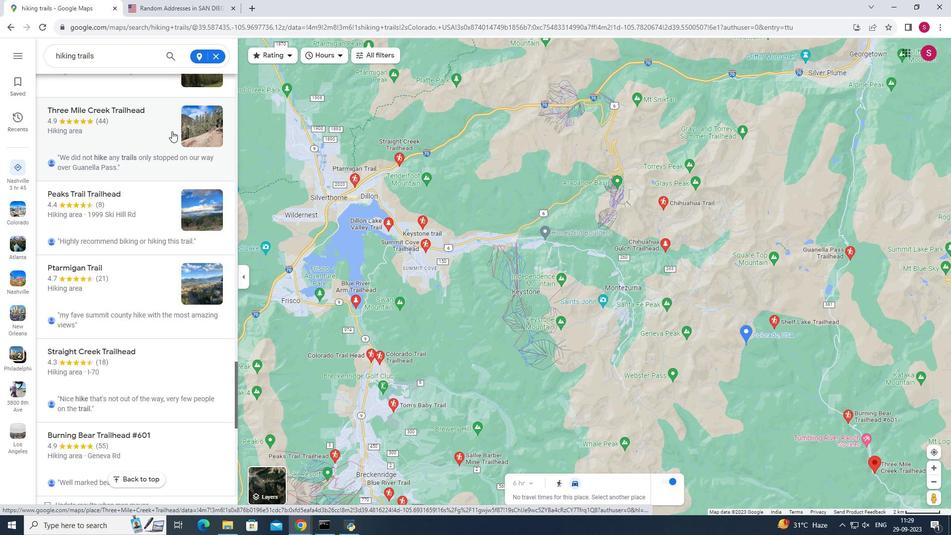 
Action: Mouse scrolled (172, 130) with delta (0, 0)
Screenshot: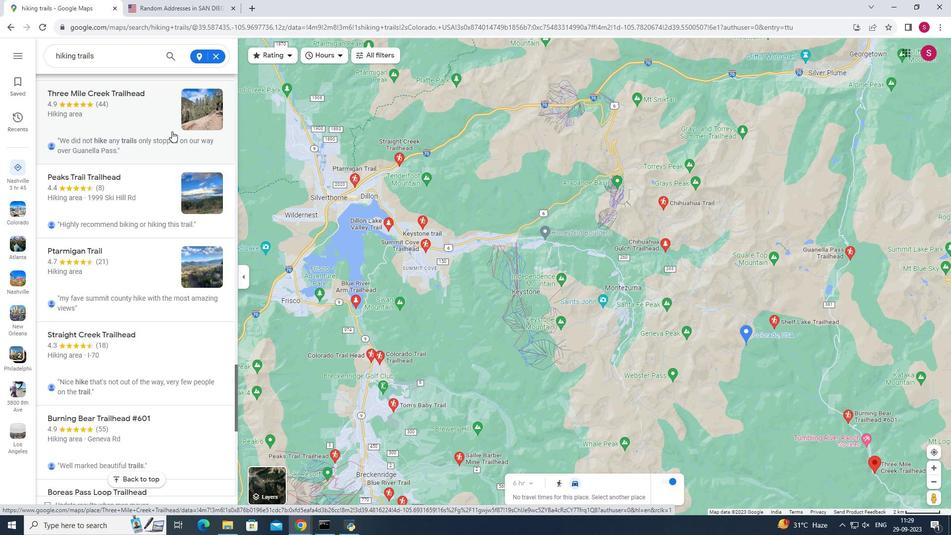 
Action: Mouse scrolled (172, 130) with delta (0, 0)
Screenshot: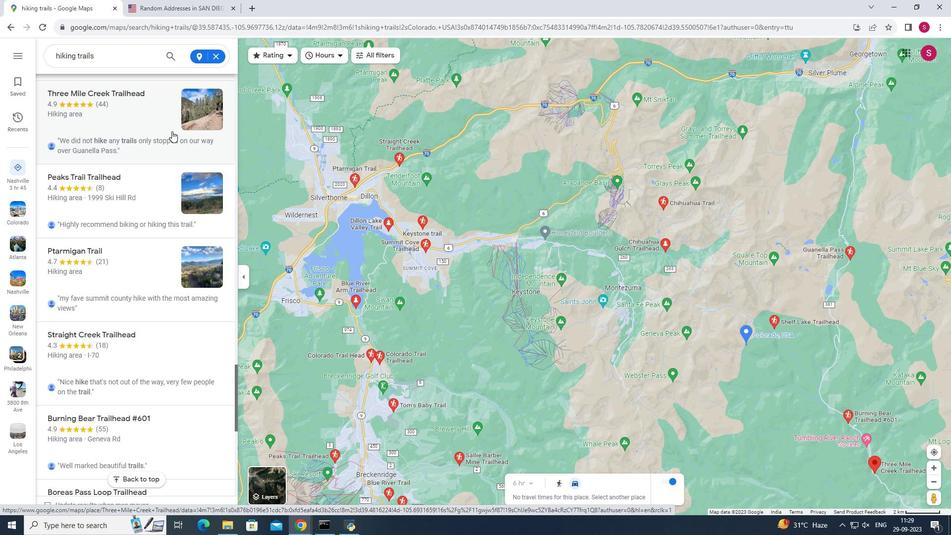 
Action: Mouse scrolled (172, 130) with delta (0, 0)
Screenshot: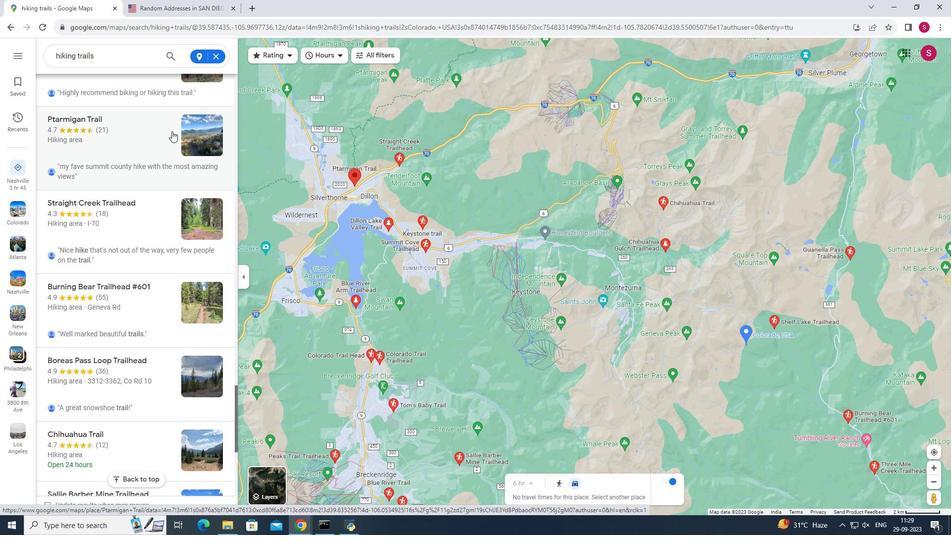 
Action: Mouse scrolled (172, 130) with delta (0, 0)
Screenshot: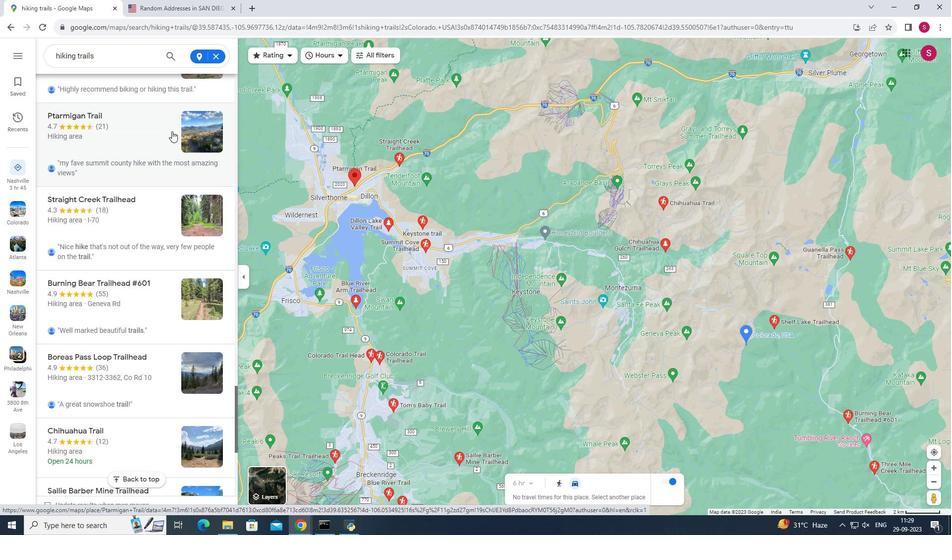 
Action: Mouse scrolled (172, 130) with delta (0, 0)
Screenshot: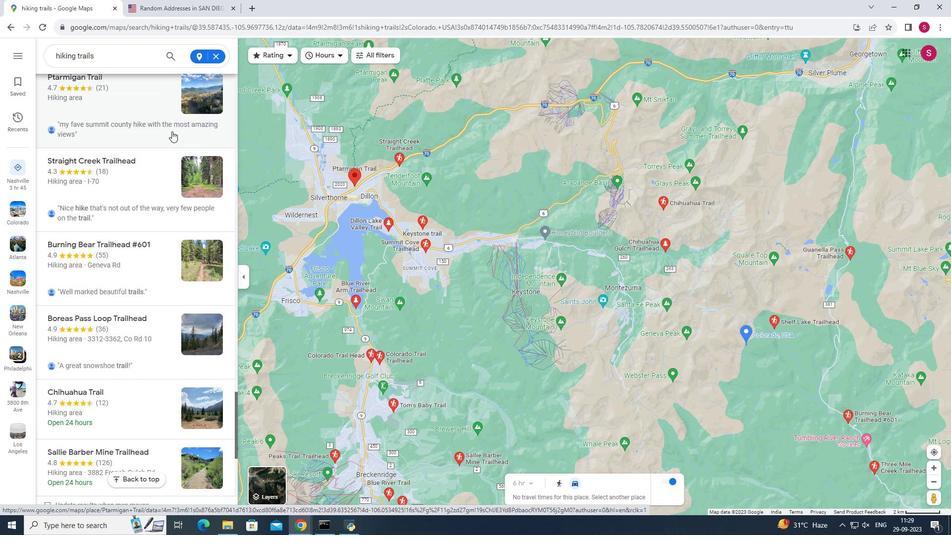 
Action: Mouse scrolled (172, 130) with delta (0, 0)
Screenshot: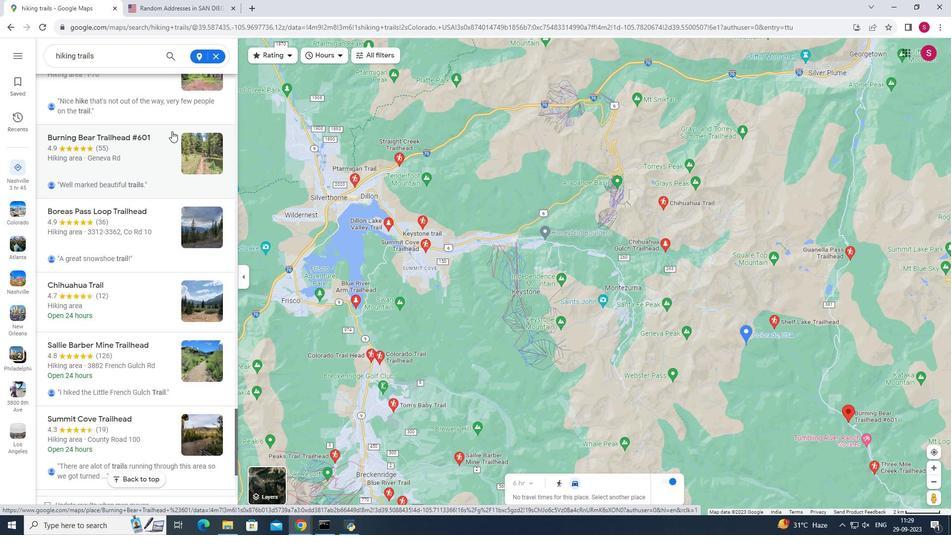 
Action: Mouse scrolled (172, 130) with delta (0, 0)
Screenshot: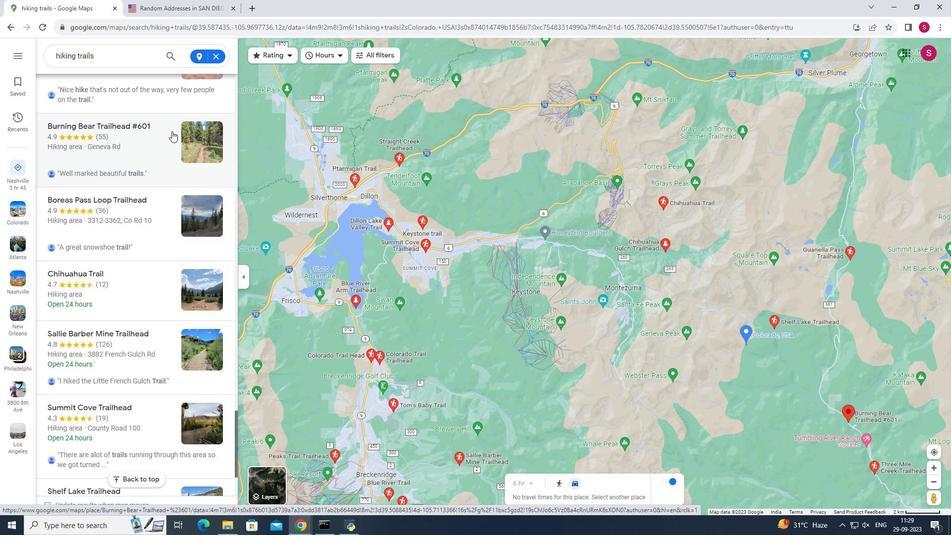 
Action: Mouse scrolled (172, 130) with delta (0, 0)
Screenshot: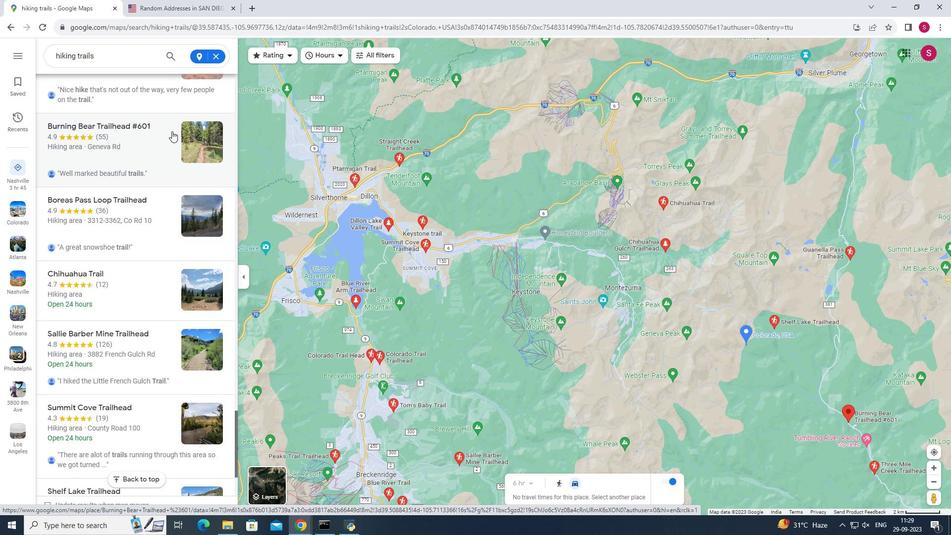 
Action: Mouse scrolled (172, 130) with delta (0, 0)
Screenshot: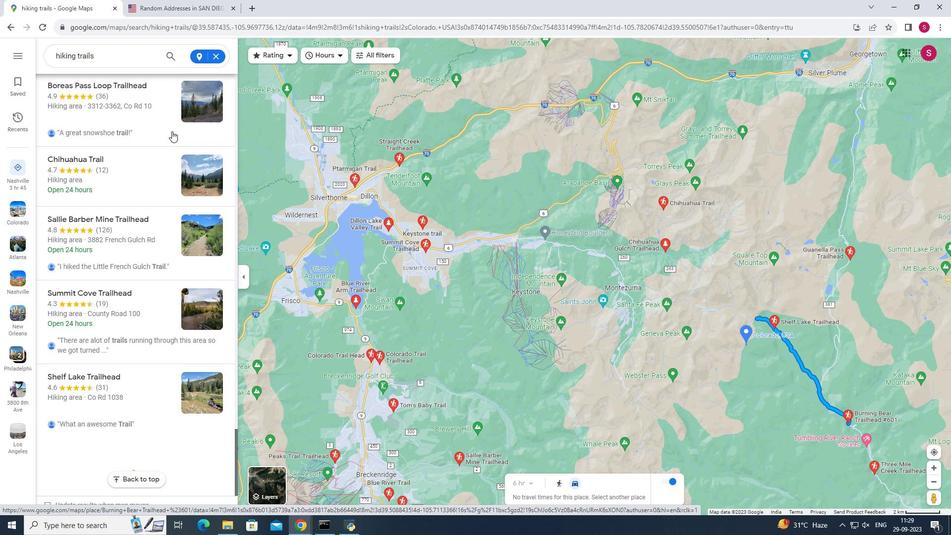 
Action: Mouse scrolled (172, 130) with delta (0, 0)
Screenshot: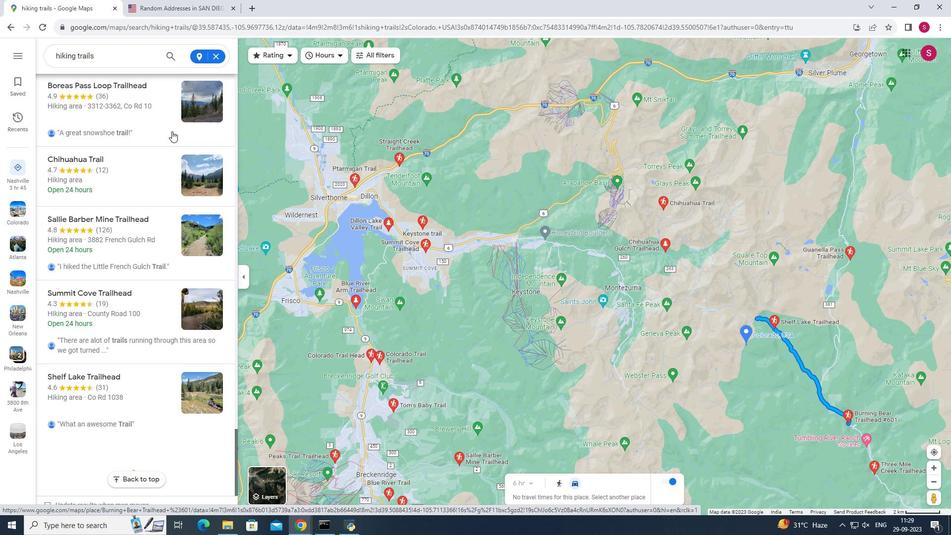 
Action: Mouse scrolled (172, 130) with delta (0, 0)
Screenshot: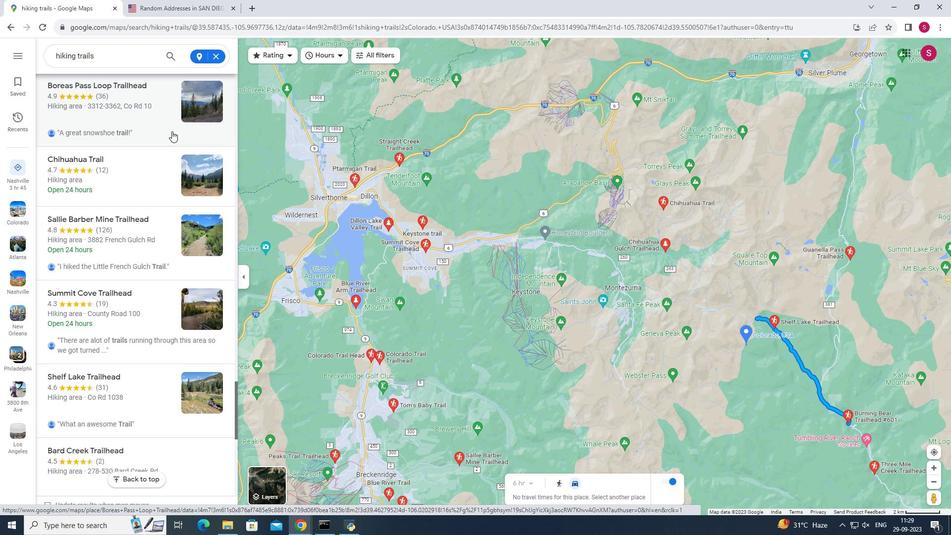 
Action: Mouse scrolled (172, 130) with delta (0, 0)
Screenshot: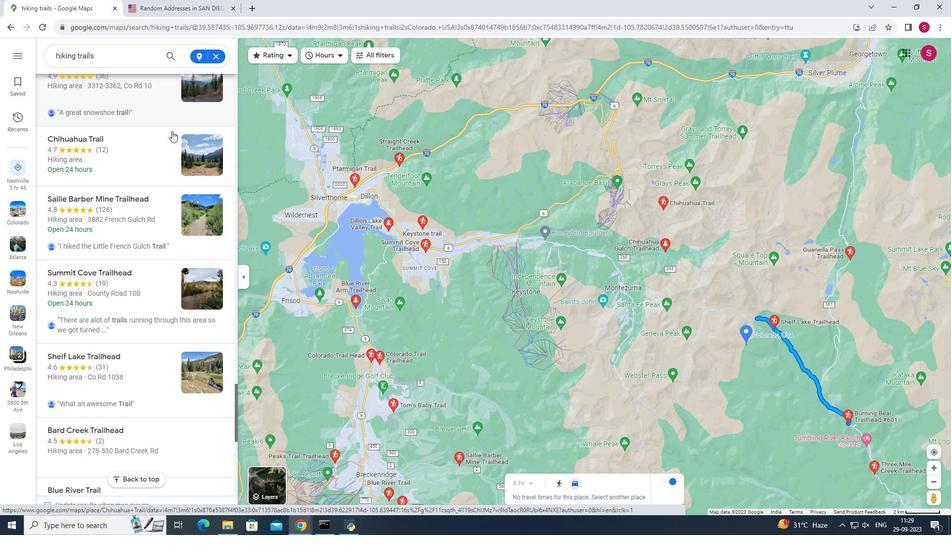
Action: Mouse scrolled (172, 130) with delta (0, 0)
Screenshot: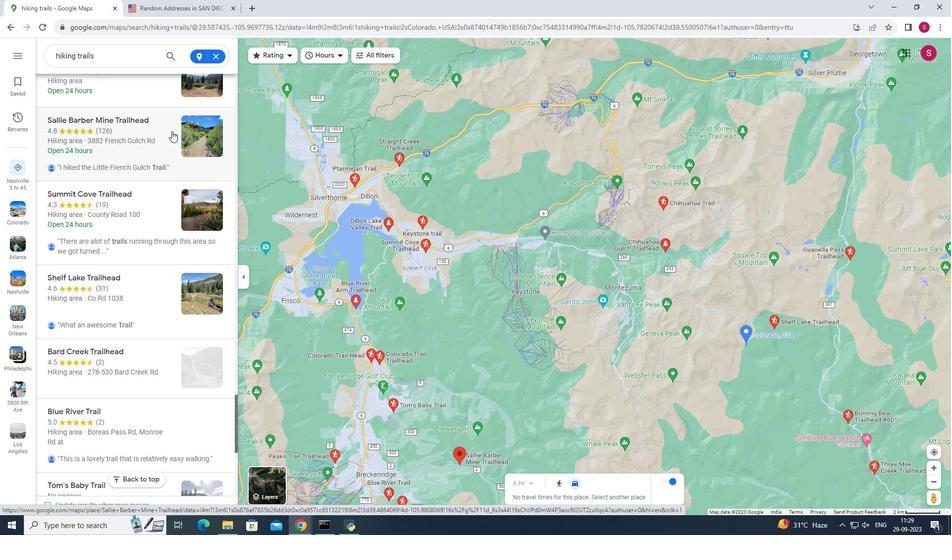 
Action: Mouse scrolled (172, 130) with delta (0, 0)
Screenshot: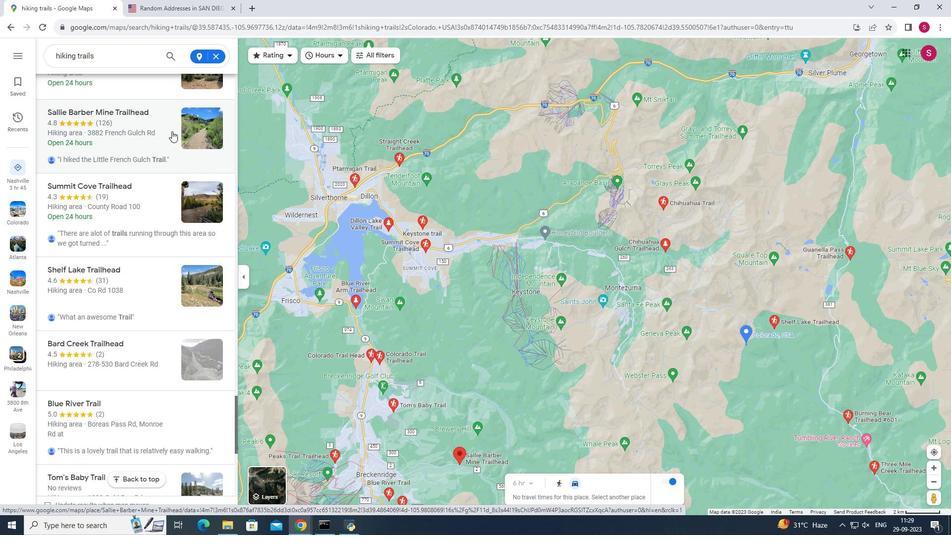
Action: Mouse scrolled (172, 130) with delta (0, 0)
Screenshot: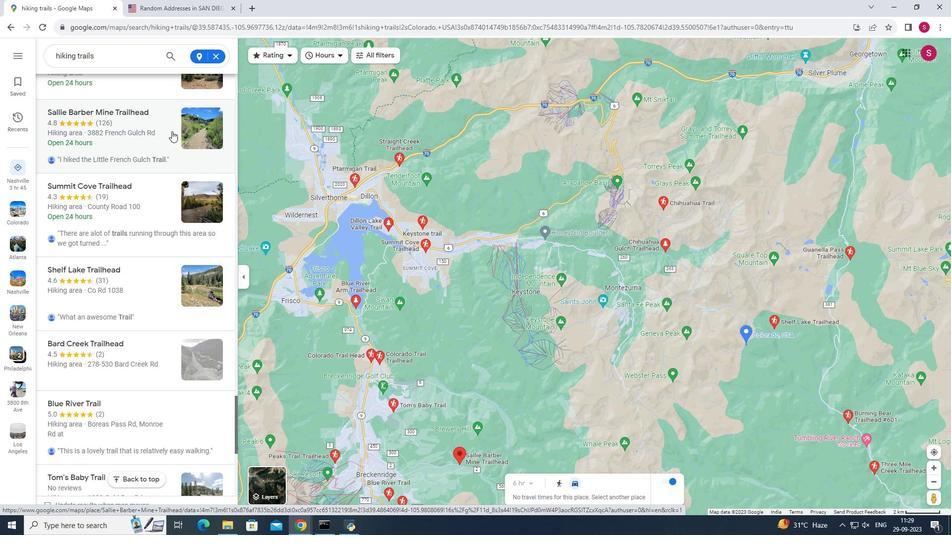 
Action: Mouse scrolled (172, 130) with delta (0, 0)
Screenshot: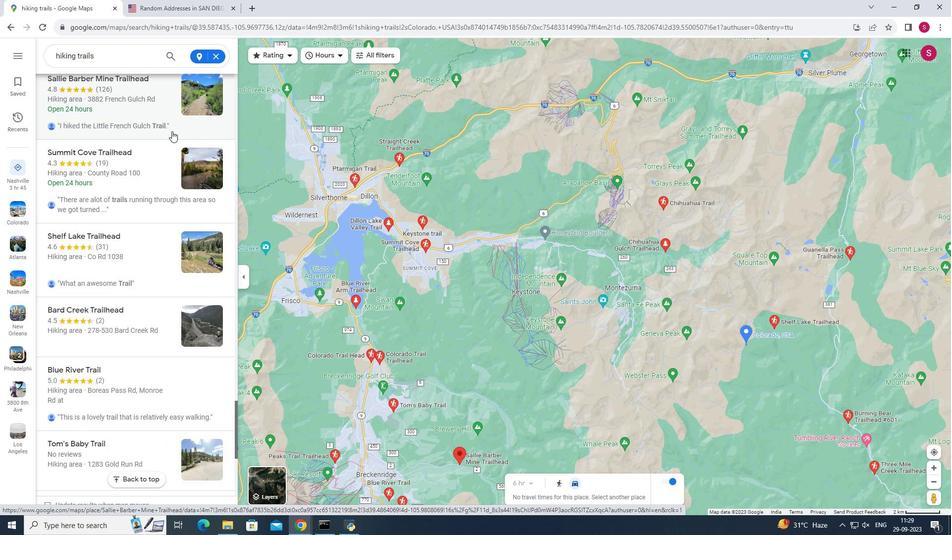 
Action: Mouse scrolled (172, 130) with delta (0, 0)
Screenshot: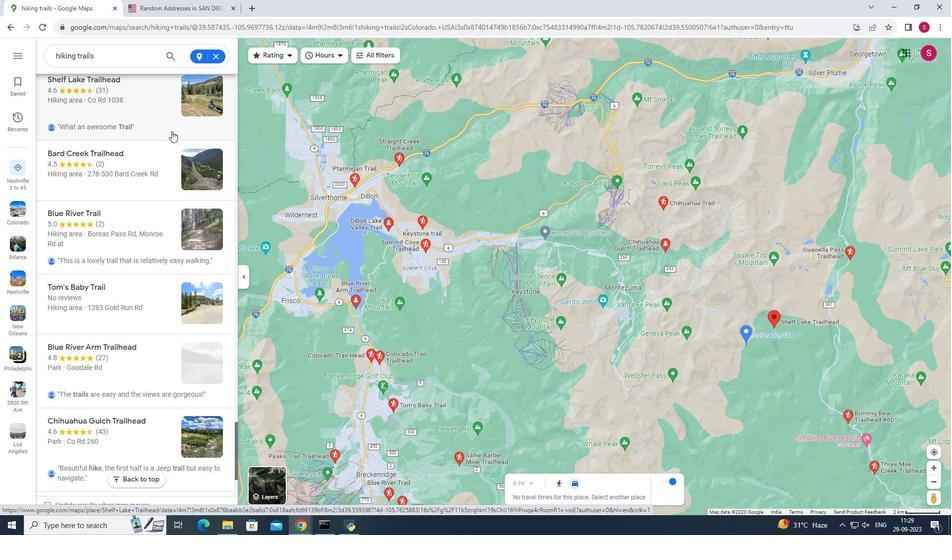 
Action: Mouse scrolled (172, 130) with delta (0, 0)
Screenshot: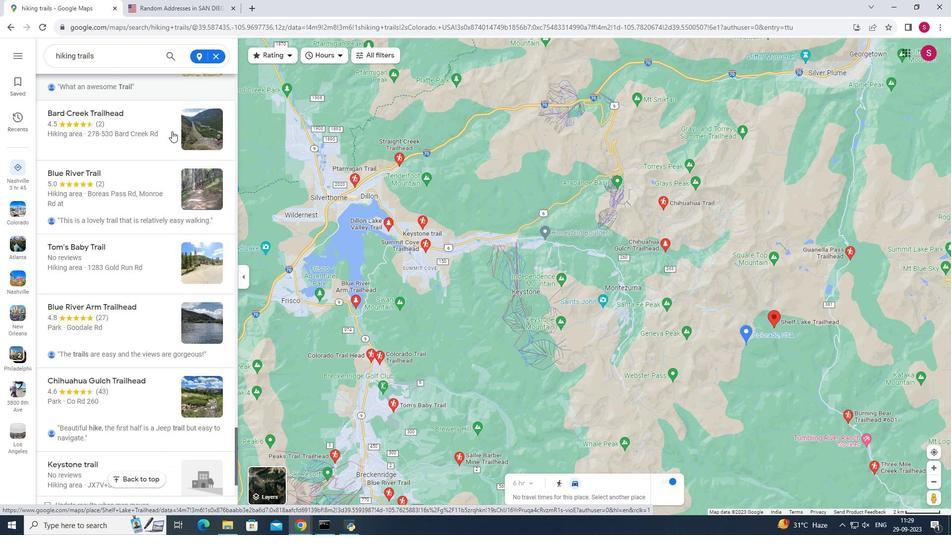 
Action: Mouse scrolled (172, 130) with delta (0, 0)
Screenshot: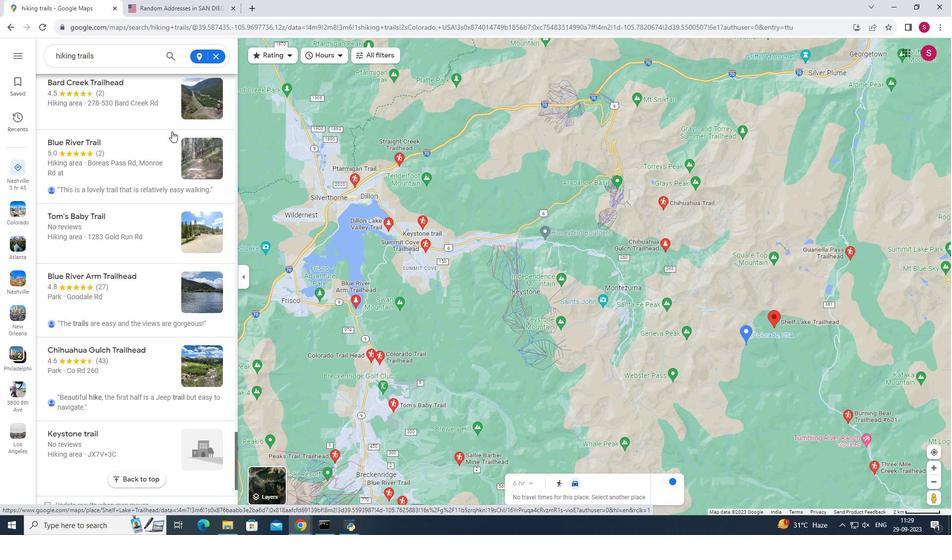 
Action: Mouse scrolled (172, 130) with delta (0, 0)
Screenshot: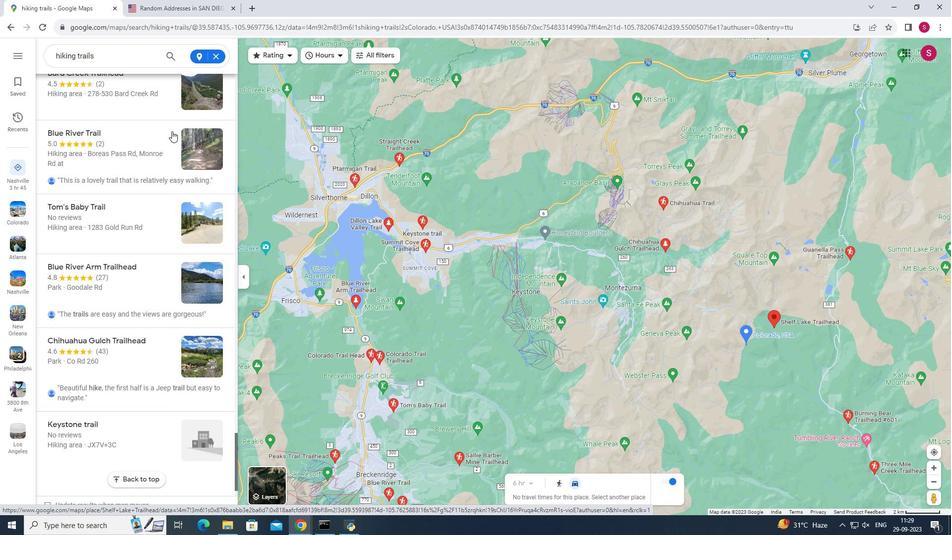 
Action: Mouse scrolled (172, 130) with delta (0, 0)
Screenshot: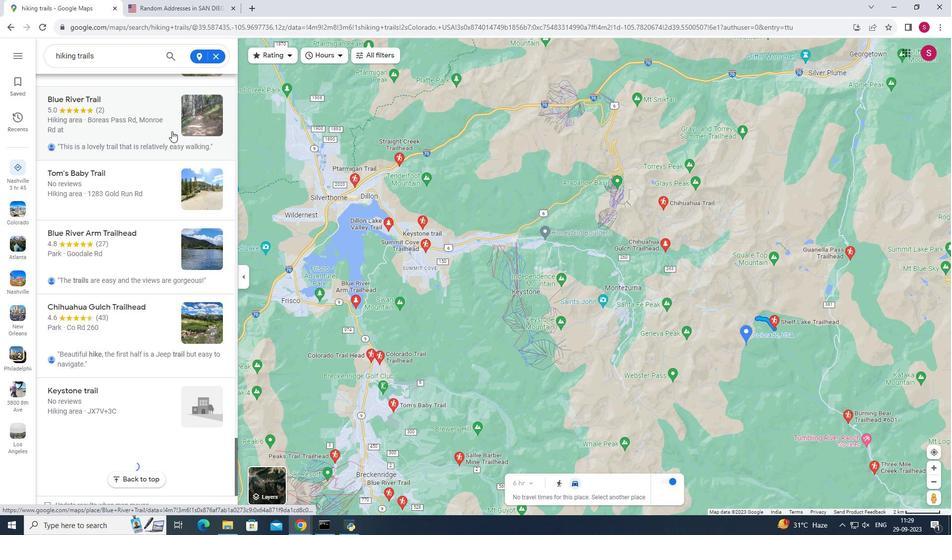 
Action: Mouse scrolled (172, 130) with delta (0, 0)
Screenshot: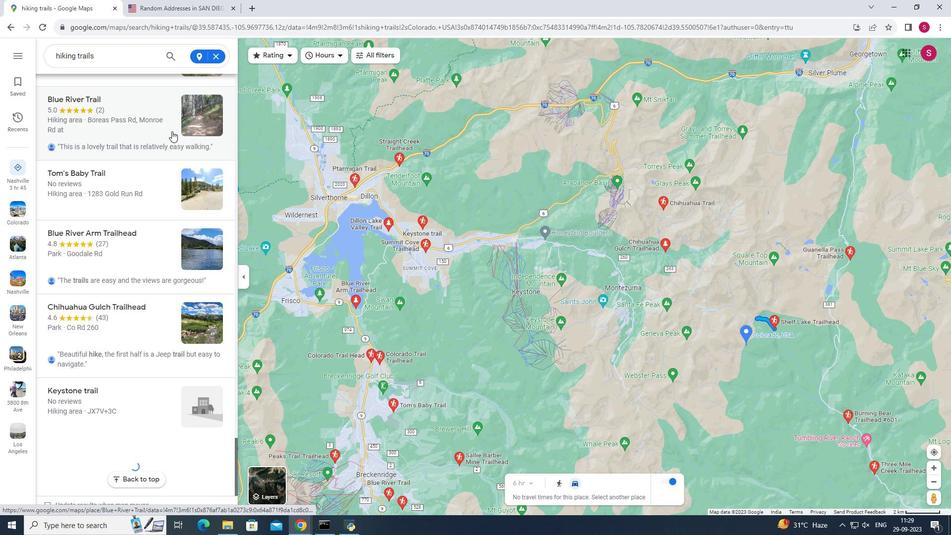 
Action: Mouse scrolled (172, 130) with delta (0, 0)
Screenshot: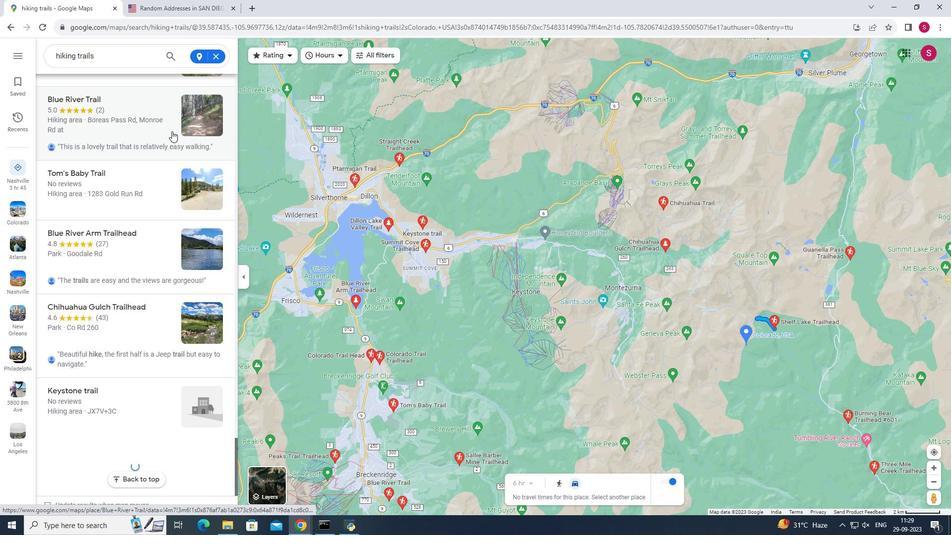 
Action: Mouse moved to (167, 131)
Screenshot: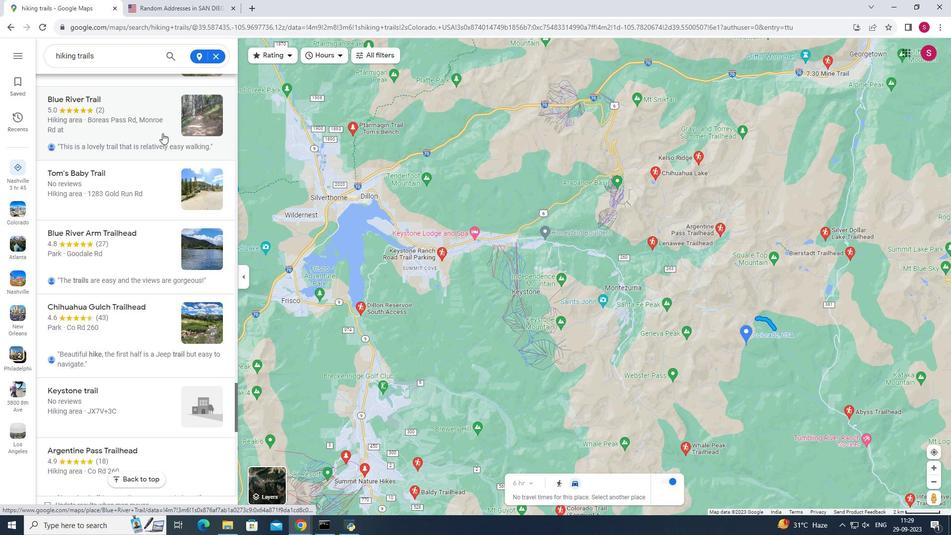 
Action: Mouse scrolled (167, 131) with delta (0, 0)
Screenshot: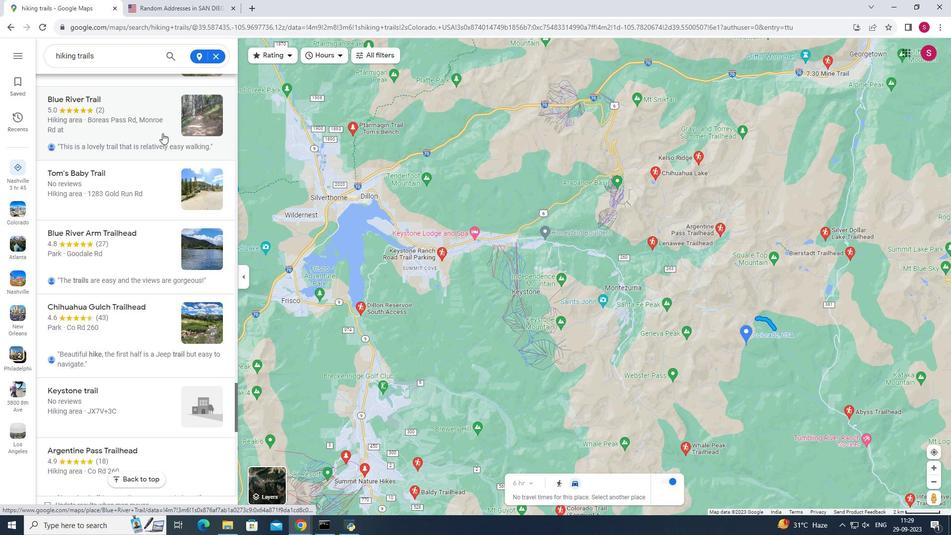 
Action: Mouse moved to (162, 133)
Screenshot: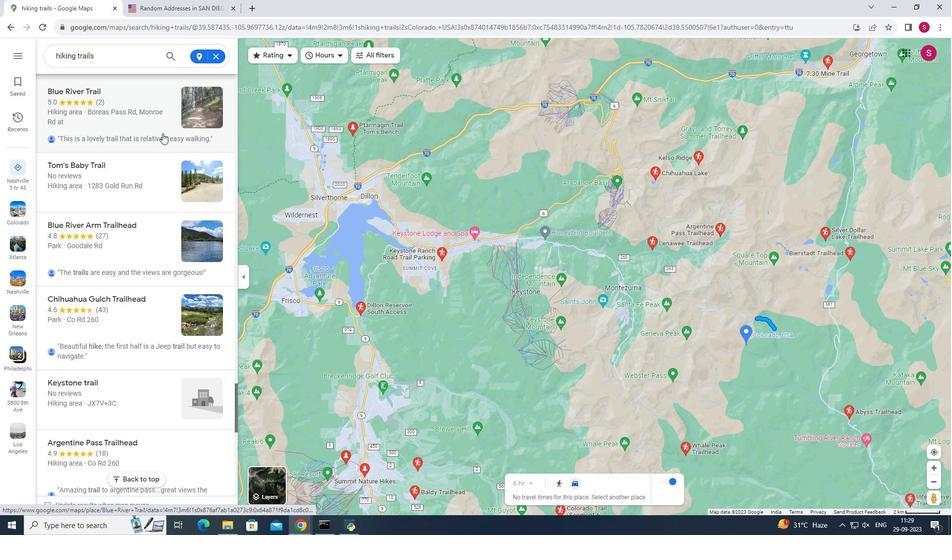 
Action: Mouse scrolled (162, 132) with delta (0, 0)
Screenshot: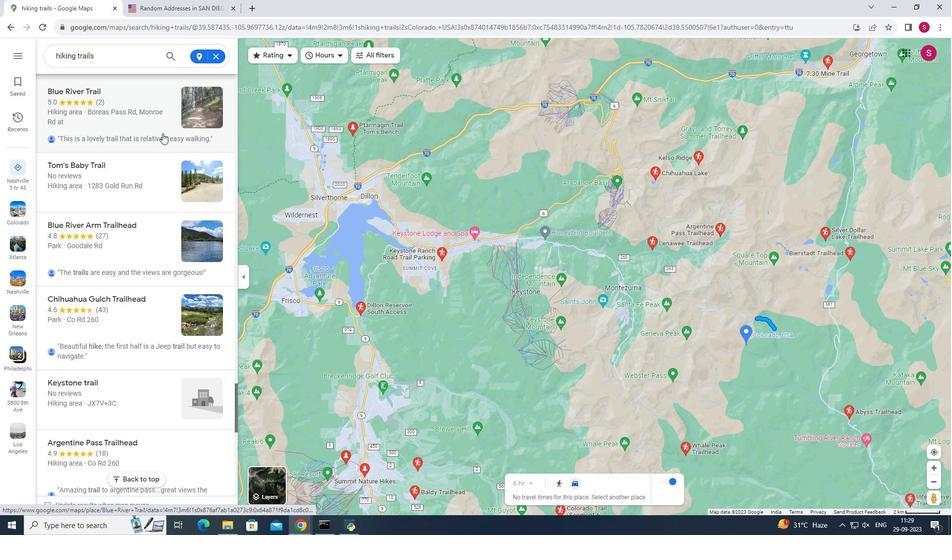 
Action: Mouse moved to (162, 133)
Screenshot: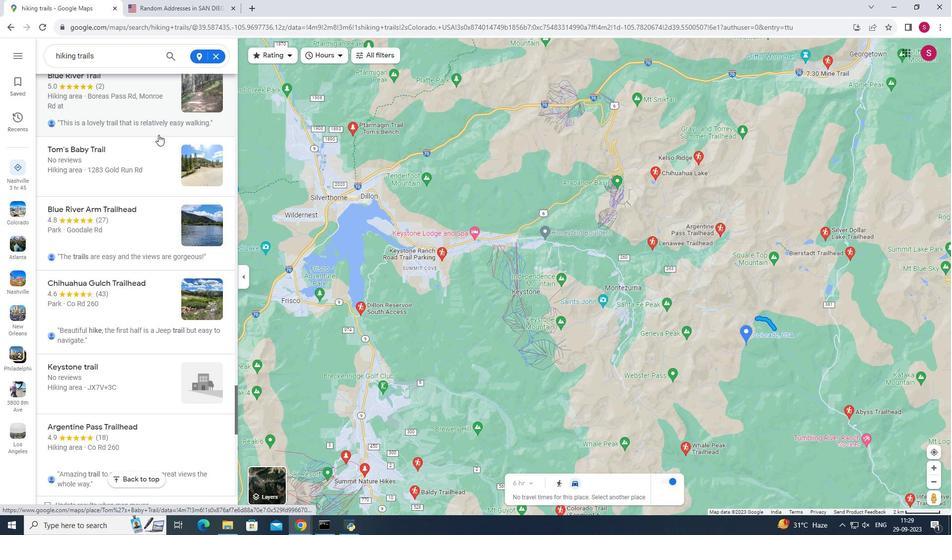 
Action: Mouse scrolled (162, 132) with delta (0, 0)
Screenshot: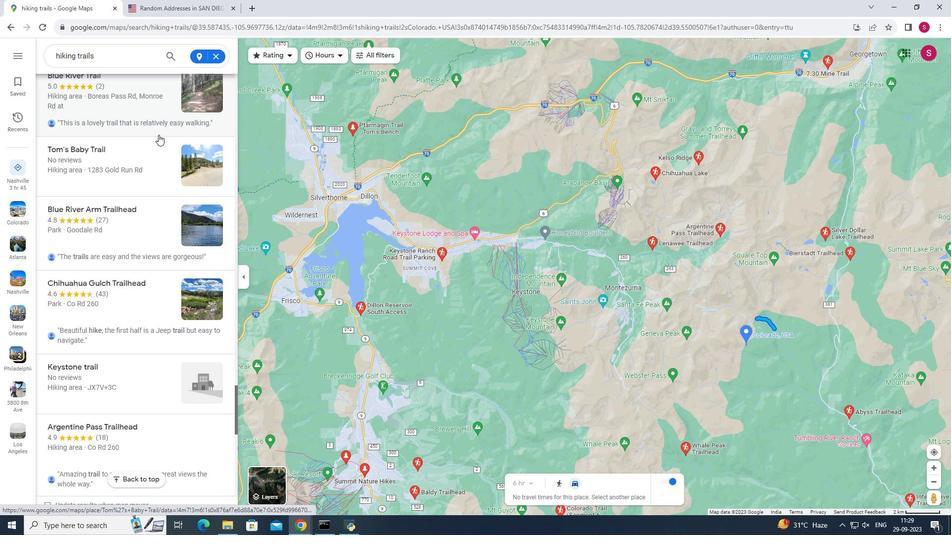 
Action: Mouse moved to (160, 134)
Screenshot: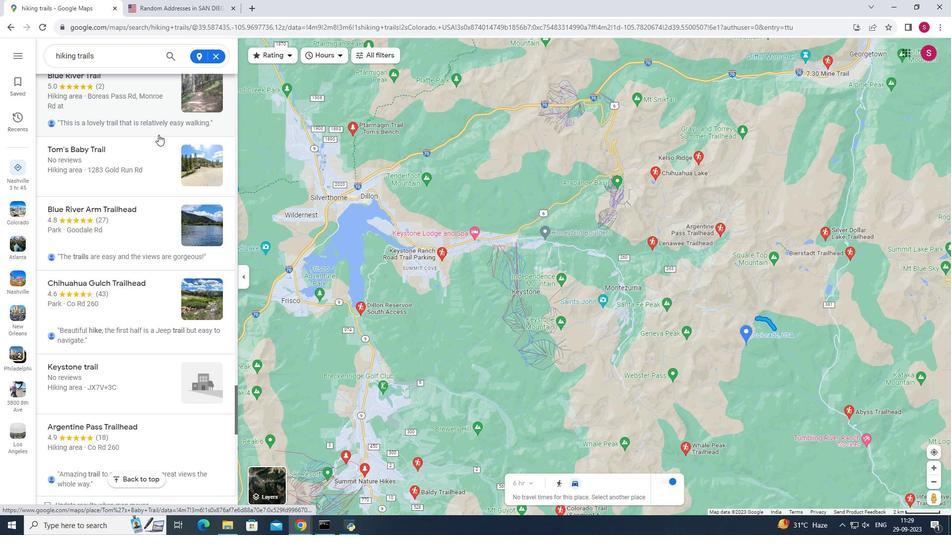 
Action: Mouse scrolled (160, 133) with delta (0, 0)
Screenshot: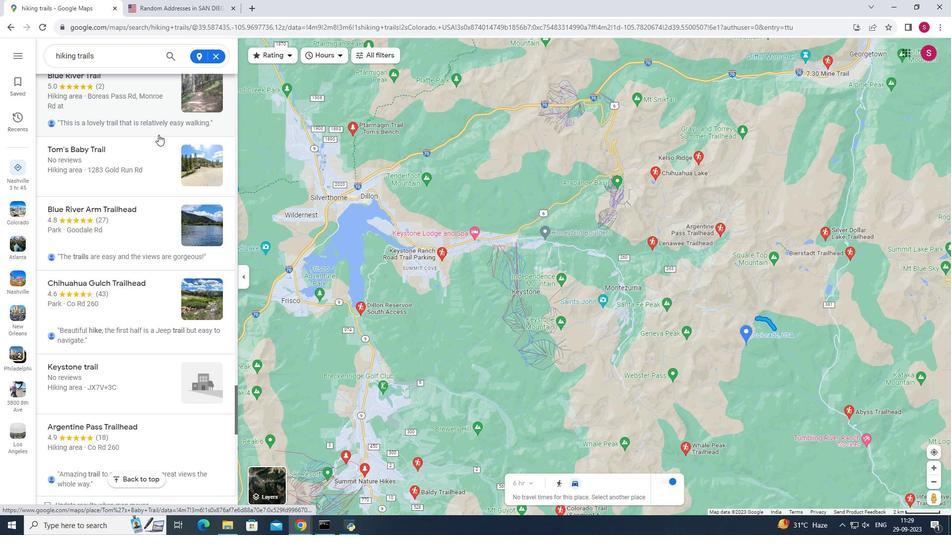 
Action: Mouse moved to (170, 156)
Screenshot: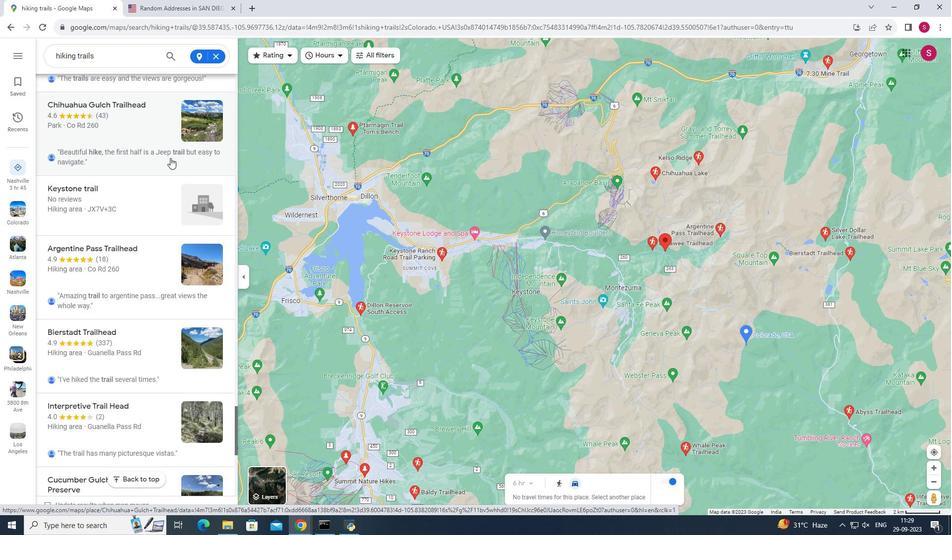 
Action: Mouse scrolled (170, 155) with delta (0, 0)
Screenshot: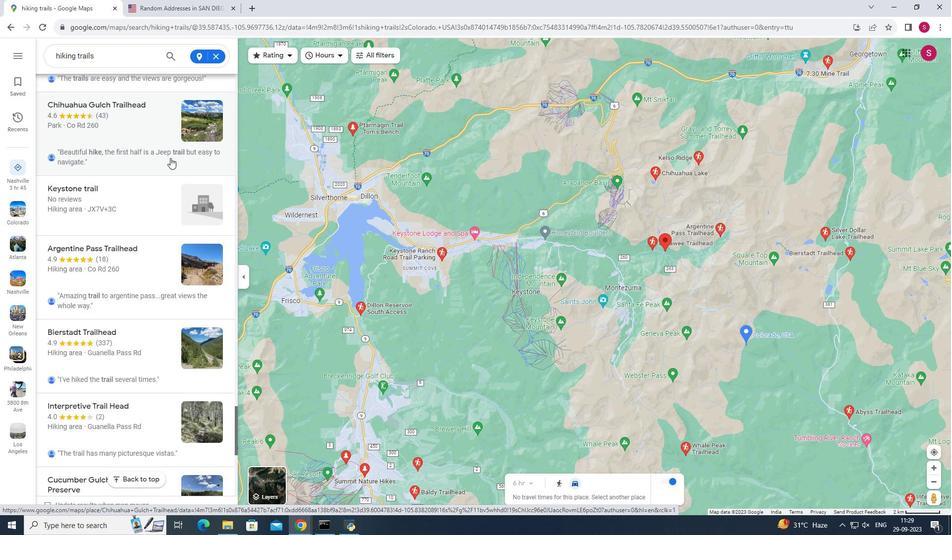 
Action: Mouse moved to (170, 157)
Screenshot: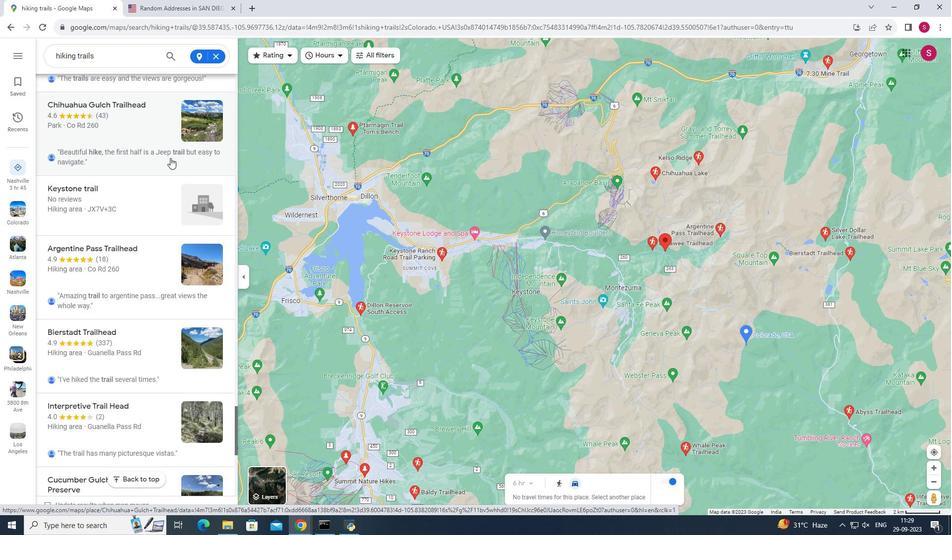 
Action: Mouse scrolled (170, 157) with delta (0, 0)
Screenshot: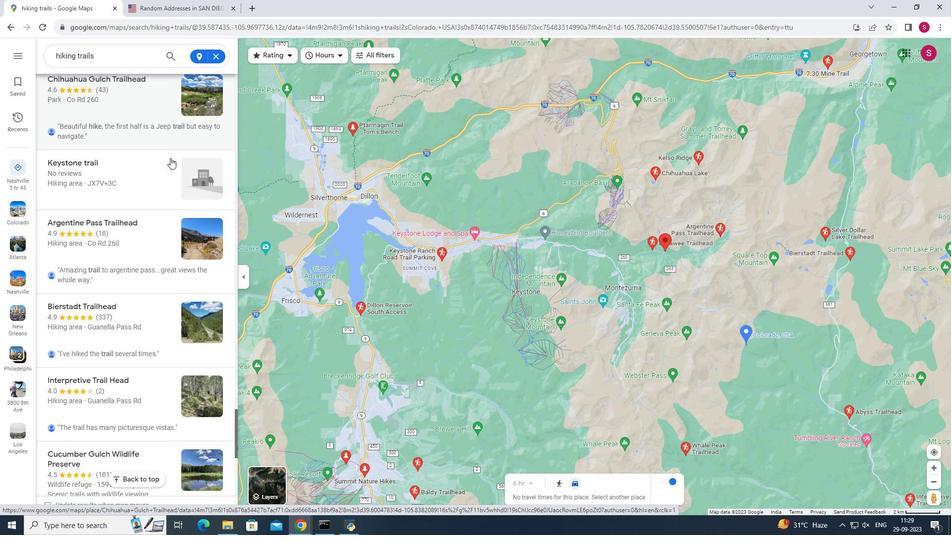 
Action: Mouse moved to (170, 158)
Screenshot: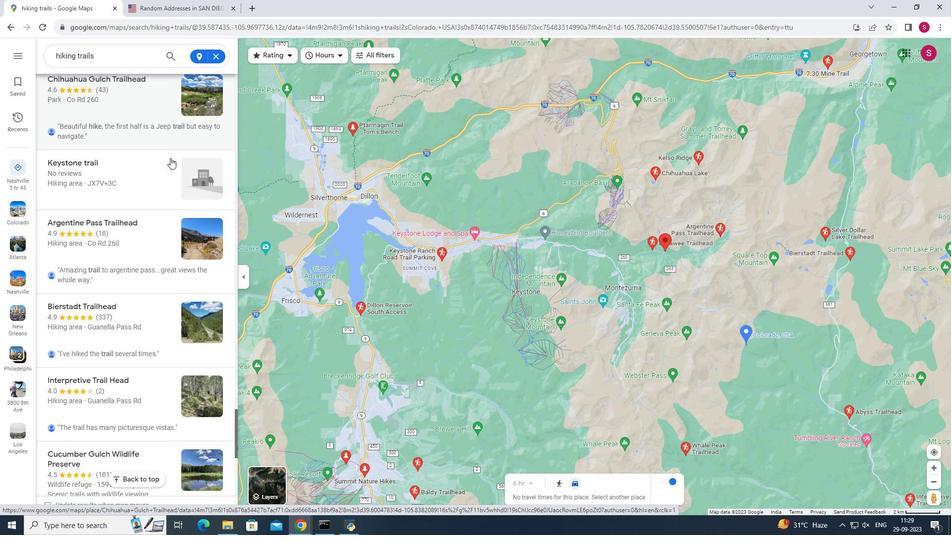 
Action: Mouse scrolled (170, 157) with delta (0, 0)
Screenshot: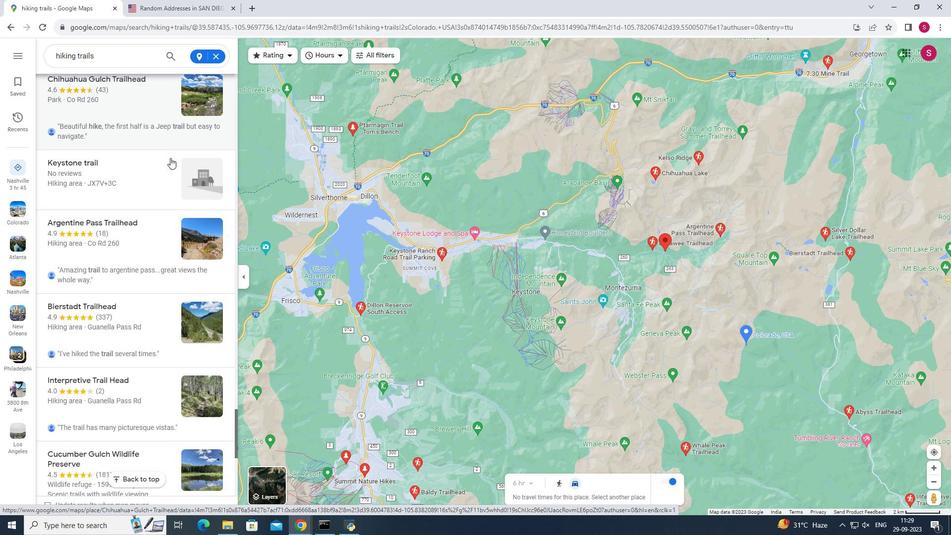 
Action: Mouse moved to (181, 233)
Screenshot: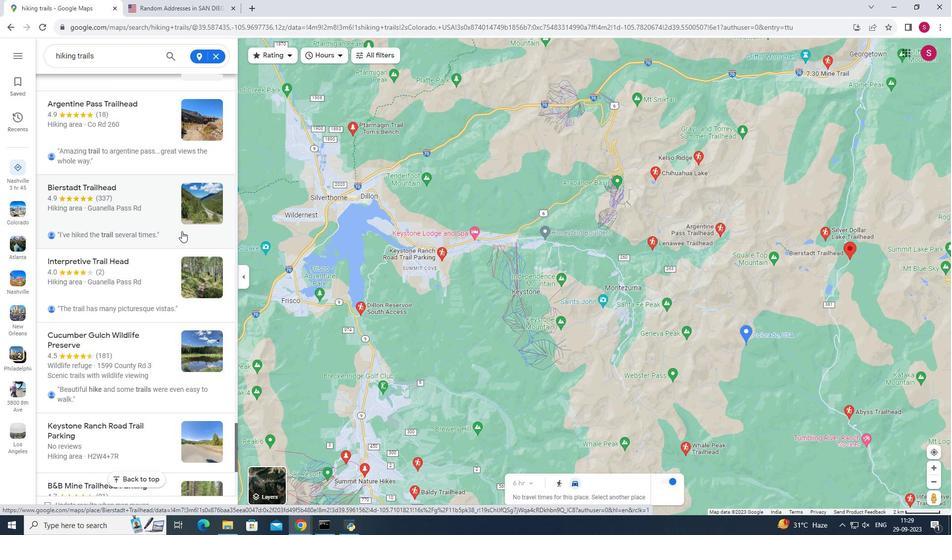 
Action: Mouse scrolled (181, 232) with delta (0, 0)
Screenshot: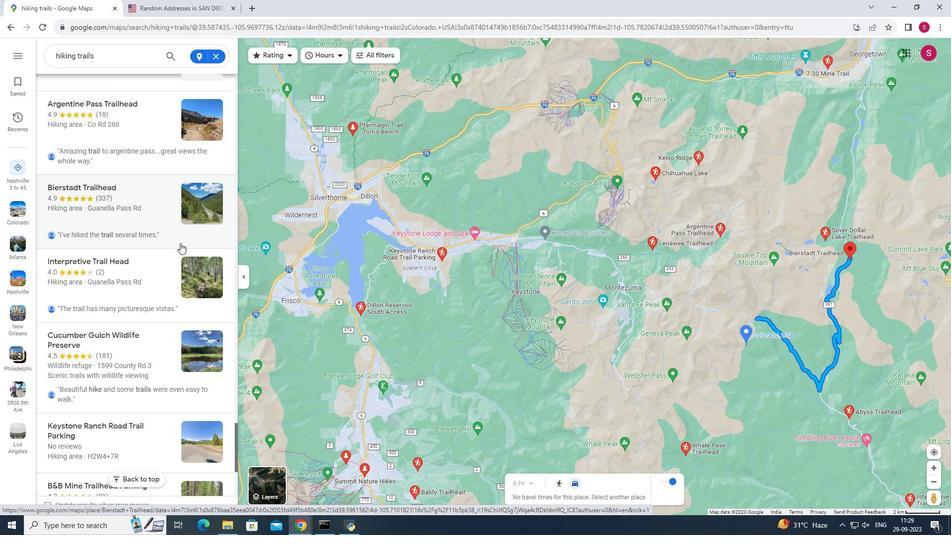 
Action: Mouse moved to (180, 243)
Screenshot: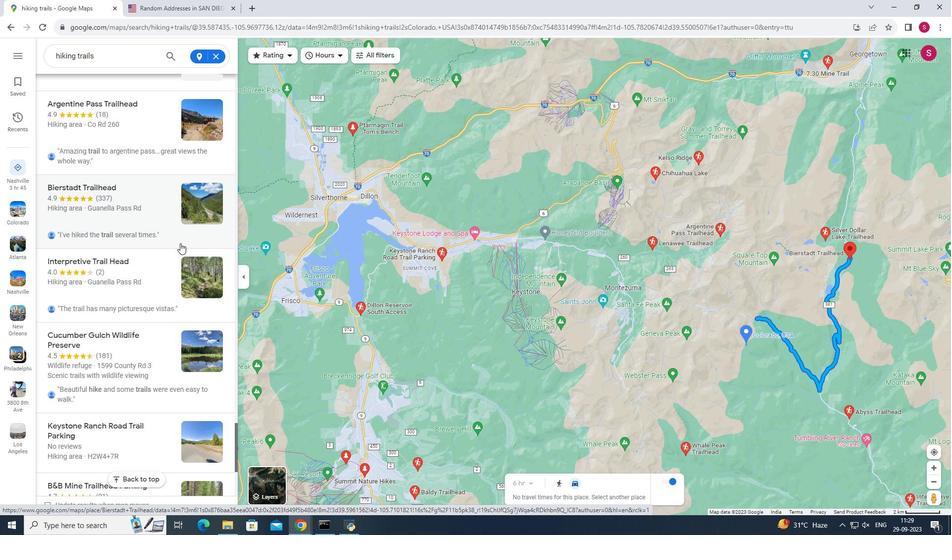 
Action: Mouse scrolled (180, 243) with delta (0, 0)
Screenshot: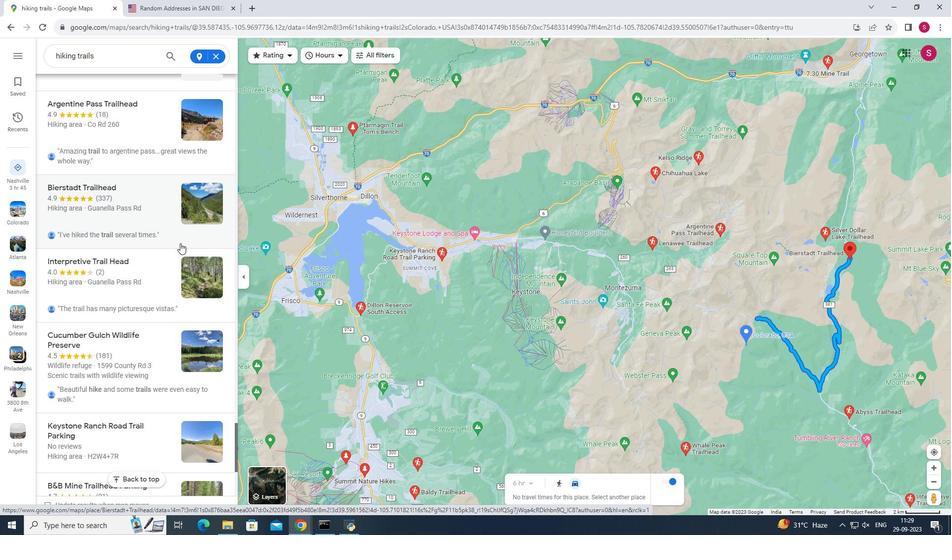 
Action: Mouse moved to (178, 253)
Screenshot: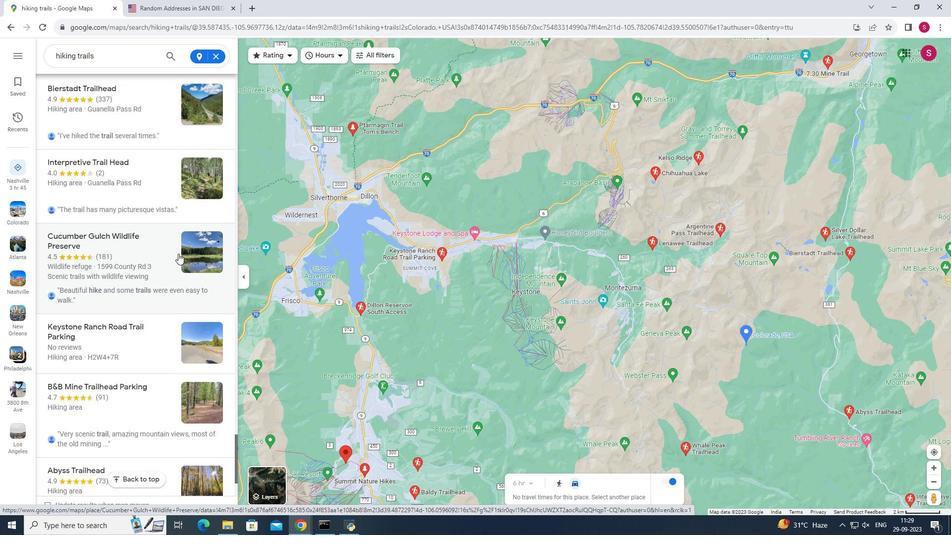 
Action: Mouse scrolled (178, 253) with delta (0, 0)
Screenshot: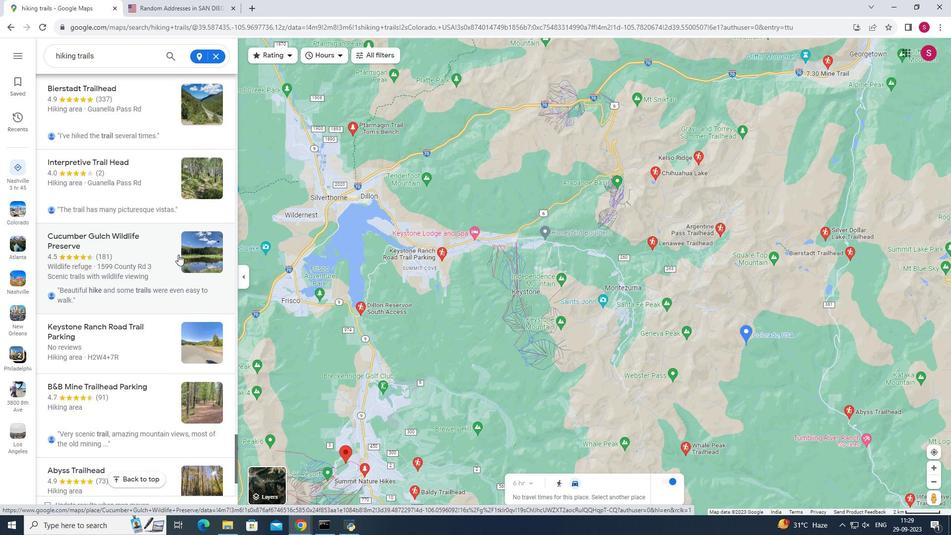 
Action: Mouse moved to (178, 254)
Screenshot: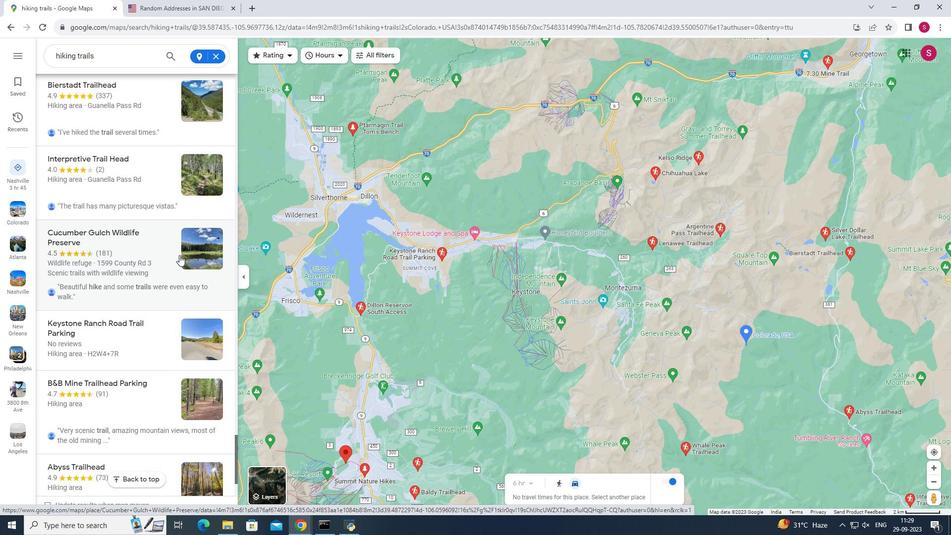 
Action: Mouse scrolled (178, 254) with delta (0, 0)
Screenshot: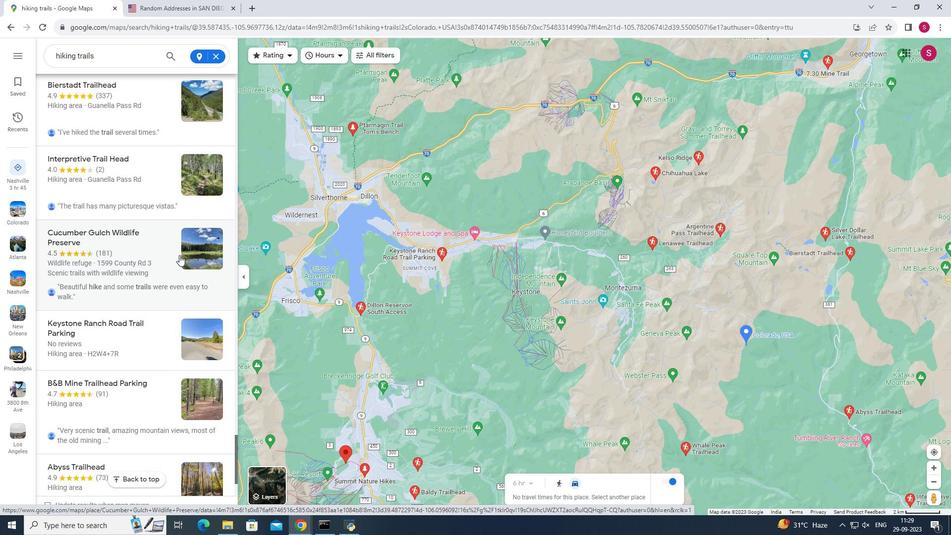 
Action: Mouse moved to (179, 255)
Screenshot: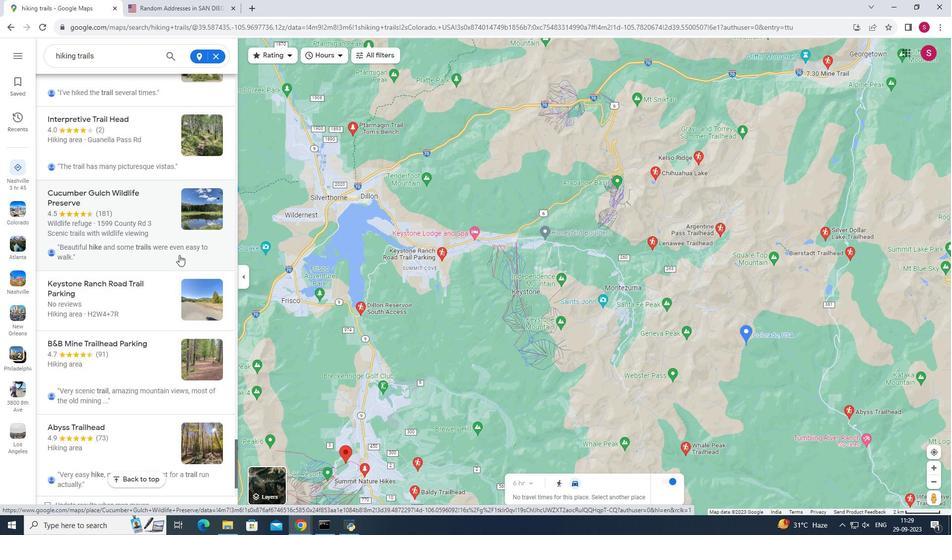 
Action: Mouse scrolled (179, 254) with delta (0, 0)
Screenshot: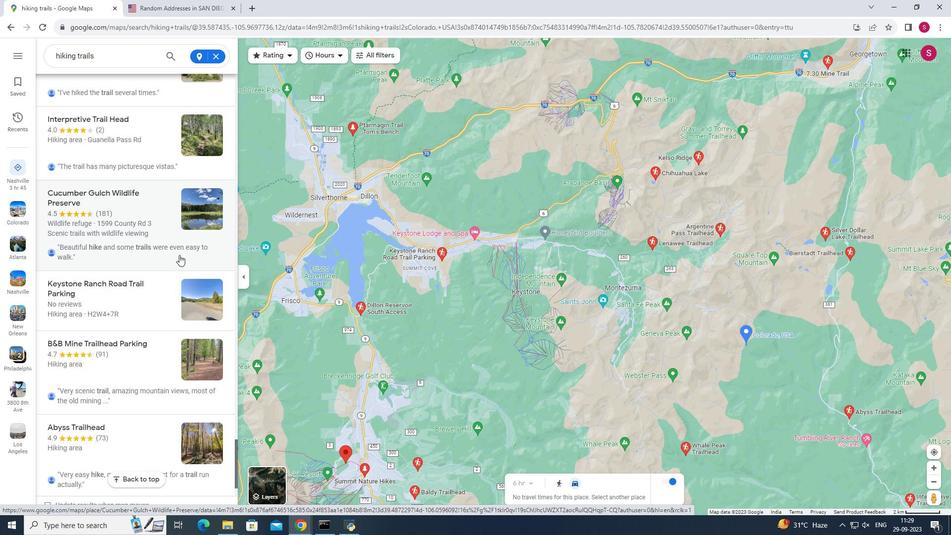 
Action: Mouse scrolled (179, 254) with delta (0, 0)
Screenshot: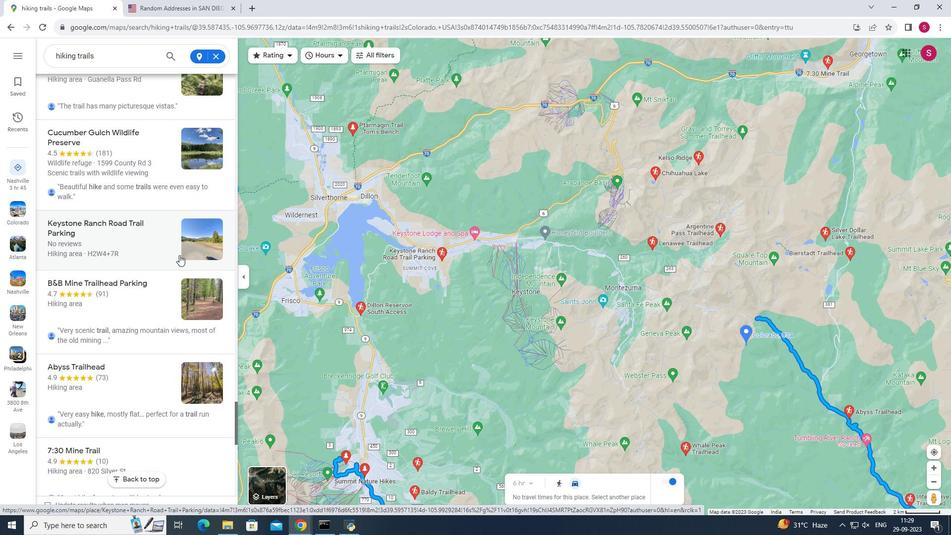 
Action: Mouse scrolled (179, 254) with delta (0, 0)
Screenshot: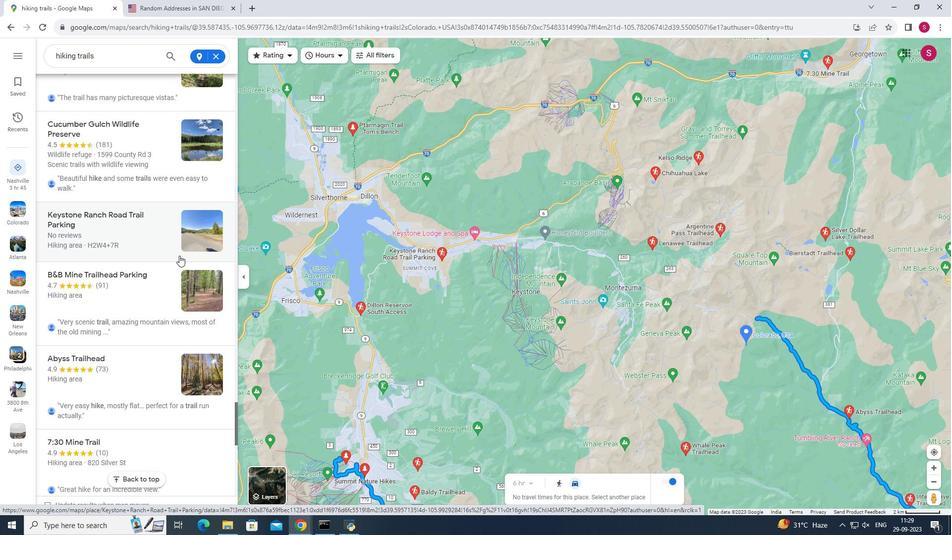 
Action: Mouse moved to (179, 255)
Screenshot: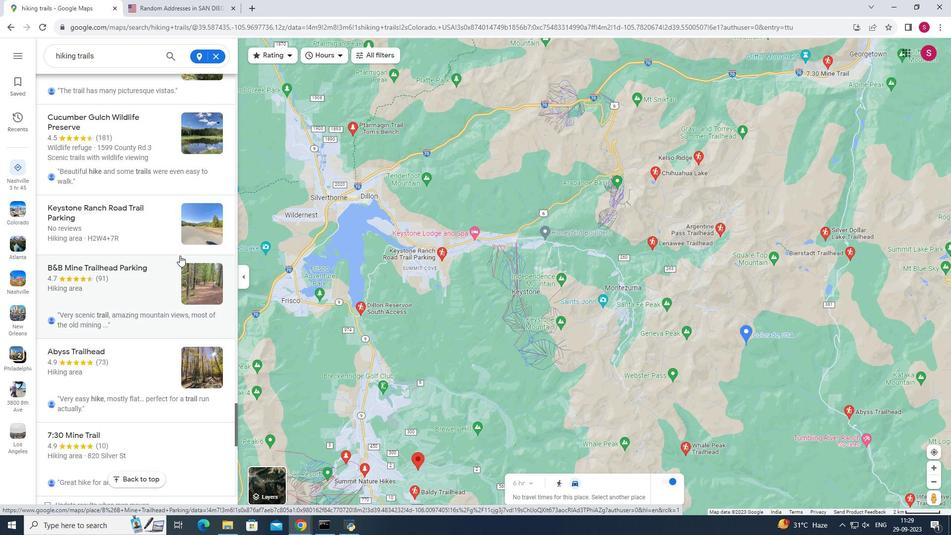 
Action: Mouse scrolled (179, 255) with delta (0, 0)
Screenshot: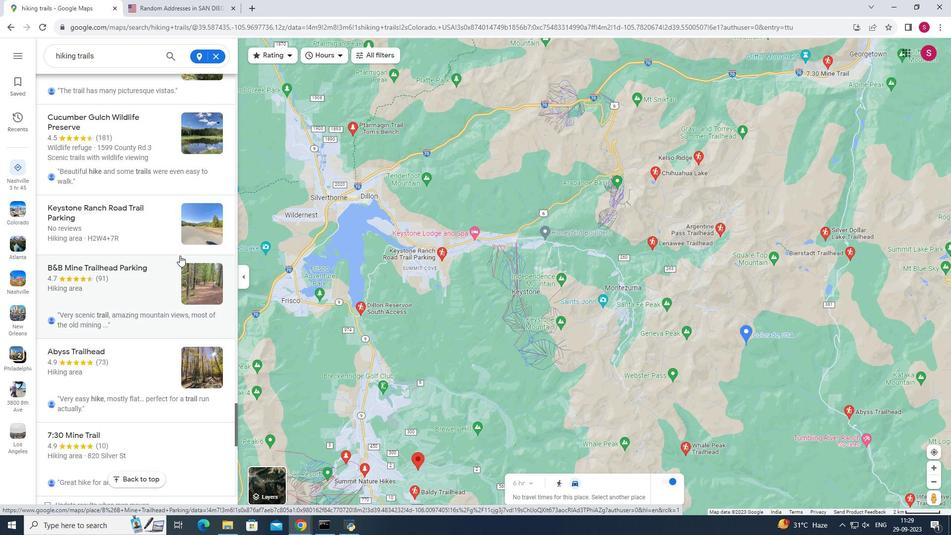 
Action: Mouse moved to (182, 255)
Screenshot: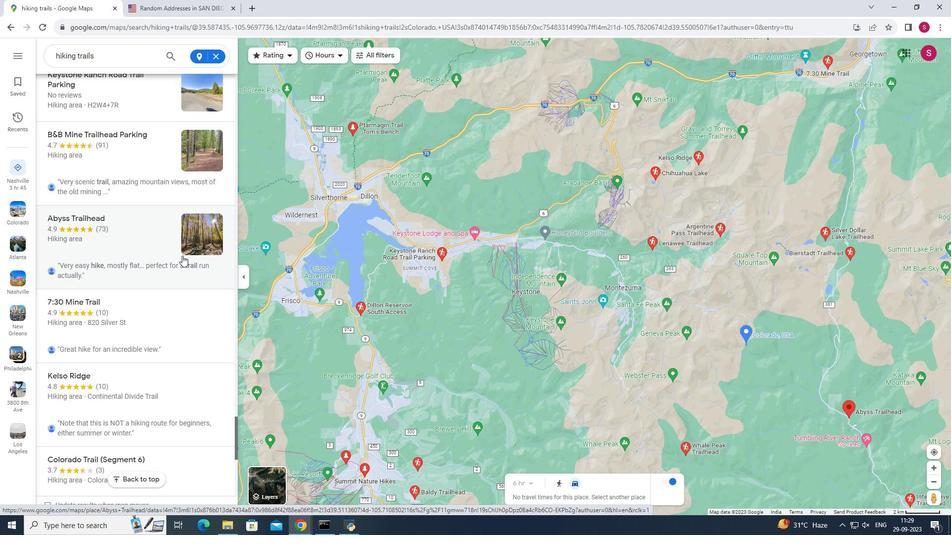 
Action: Mouse scrolled (182, 255) with delta (0, 0)
Screenshot: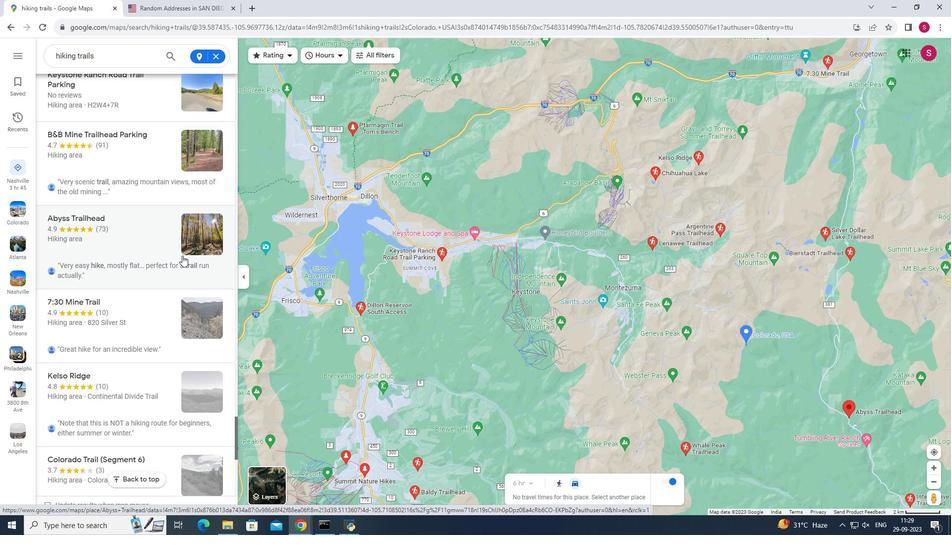 
Action: Mouse scrolled (182, 255) with delta (0, 0)
Screenshot: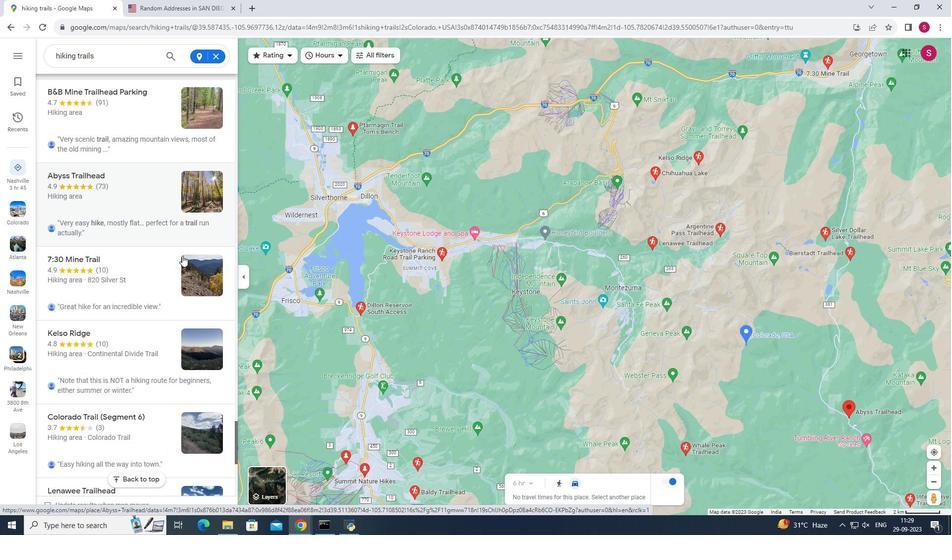 
Action: Mouse scrolled (182, 255) with delta (0, 0)
Screenshot: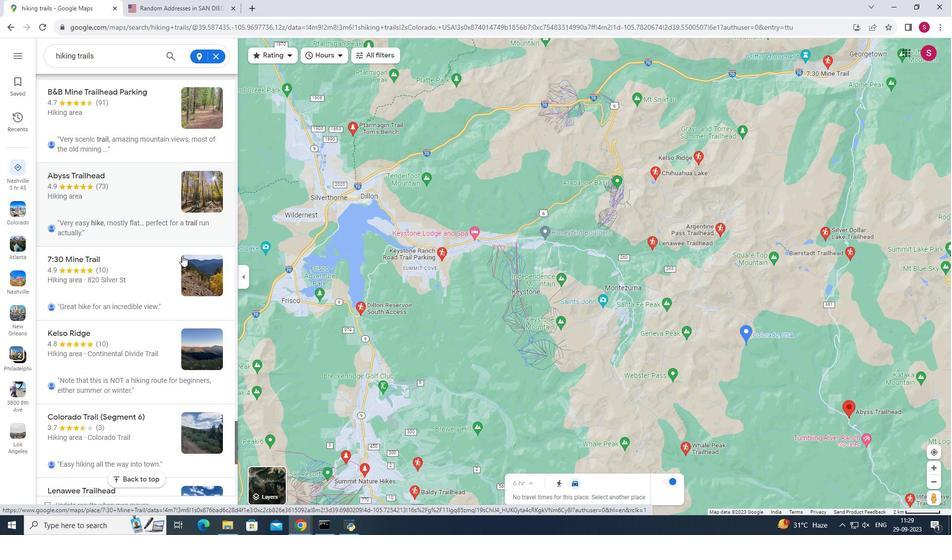 
Action: Mouse scrolled (182, 255) with delta (0, 0)
Screenshot: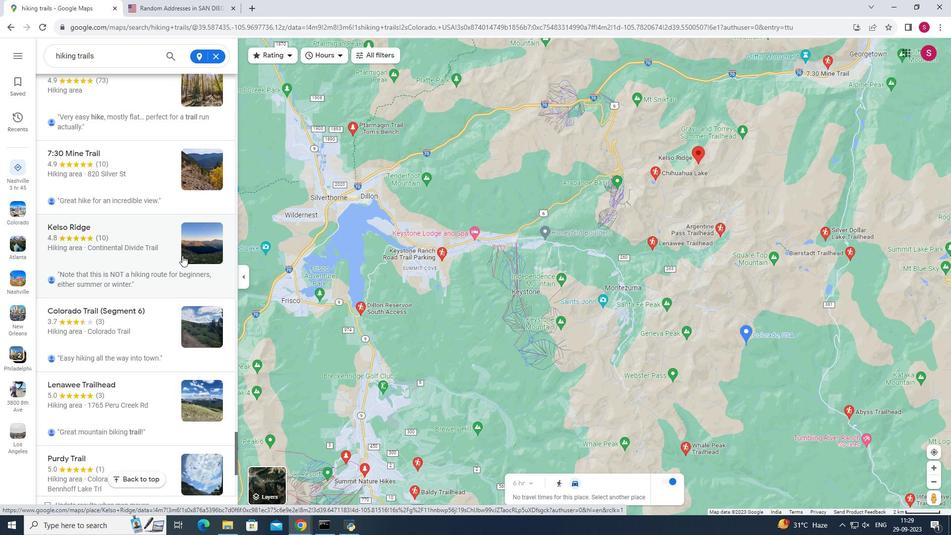 
Action: Mouse scrolled (182, 255) with delta (0, 0)
Screenshot: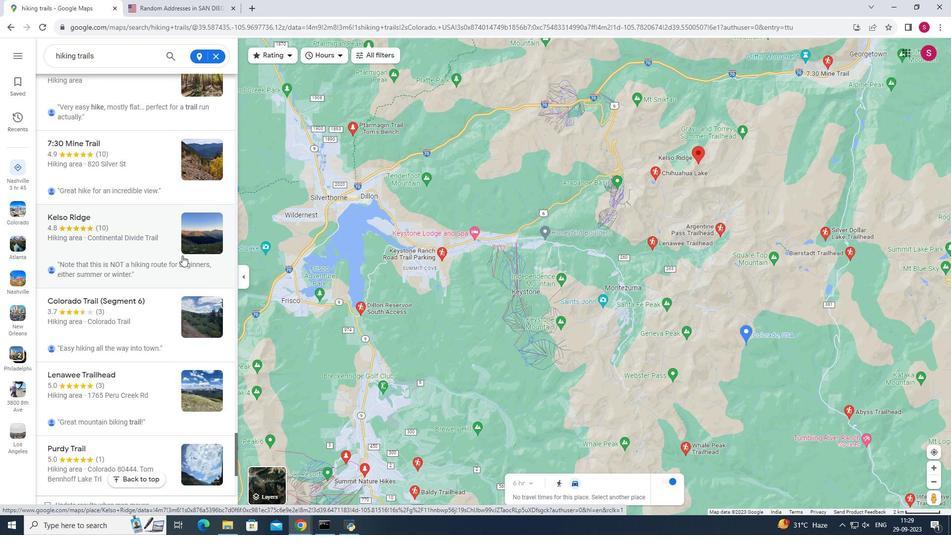 
Action: Mouse scrolled (182, 255) with delta (0, 0)
Screenshot: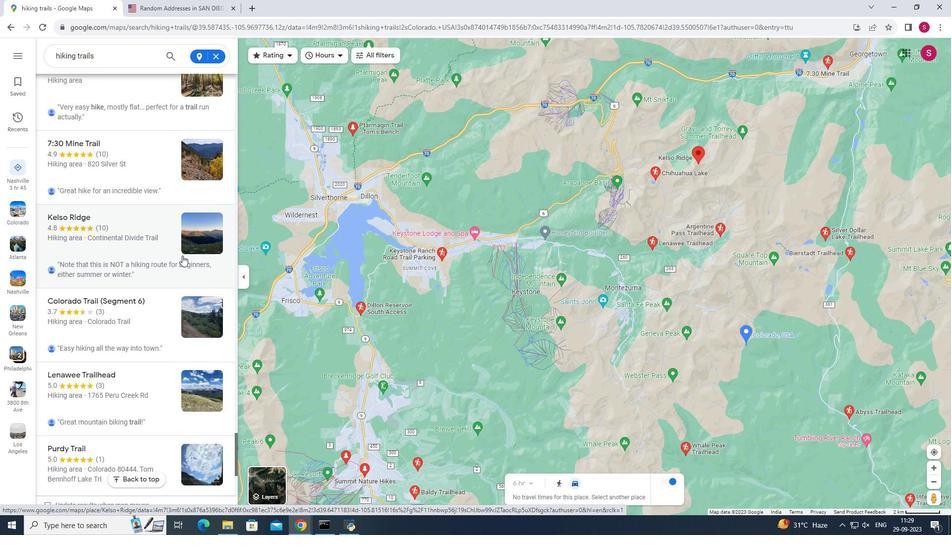 
Action: Mouse moved to (183, 255)
Screenshot: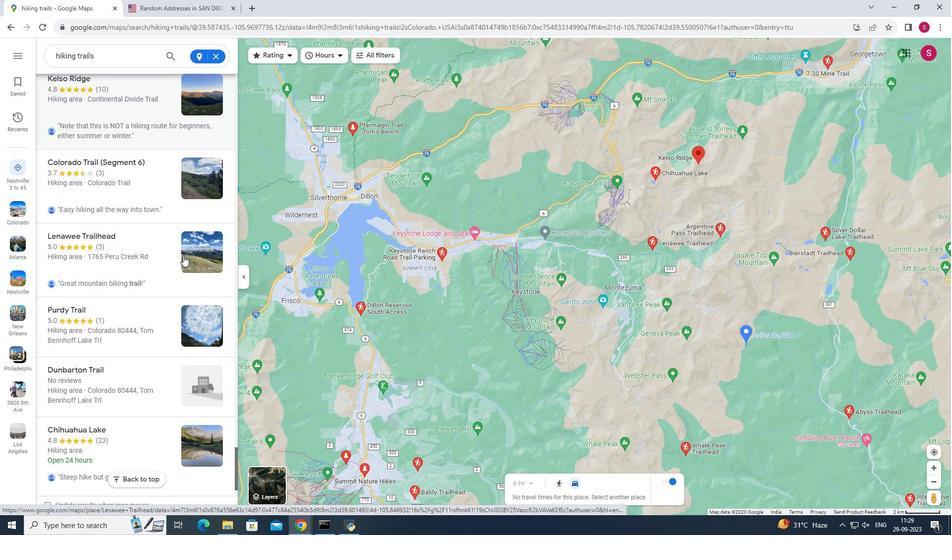 
Action: Mouse scrolled (183, 255) with delta (0, 0)
Screenshot: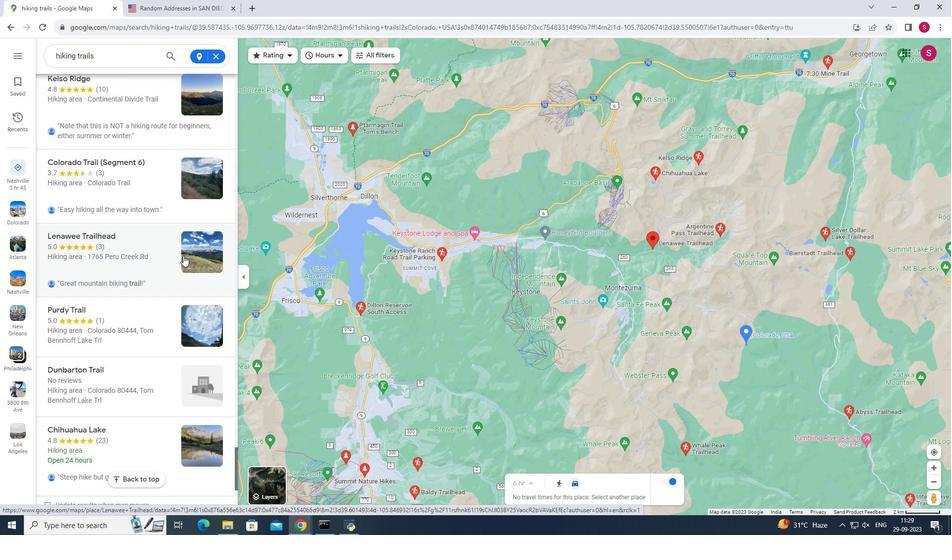 
Action: Mouse scrolled (183, 255) with delta (0, 0)
Screenshot: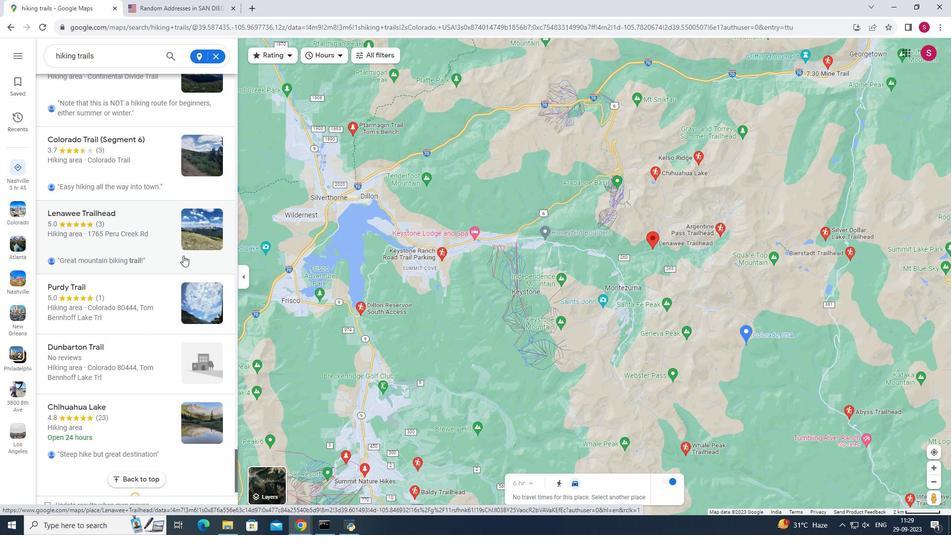 
Action: Mouse scrolled (183, 255) with delta (0, 0)
Screenshot: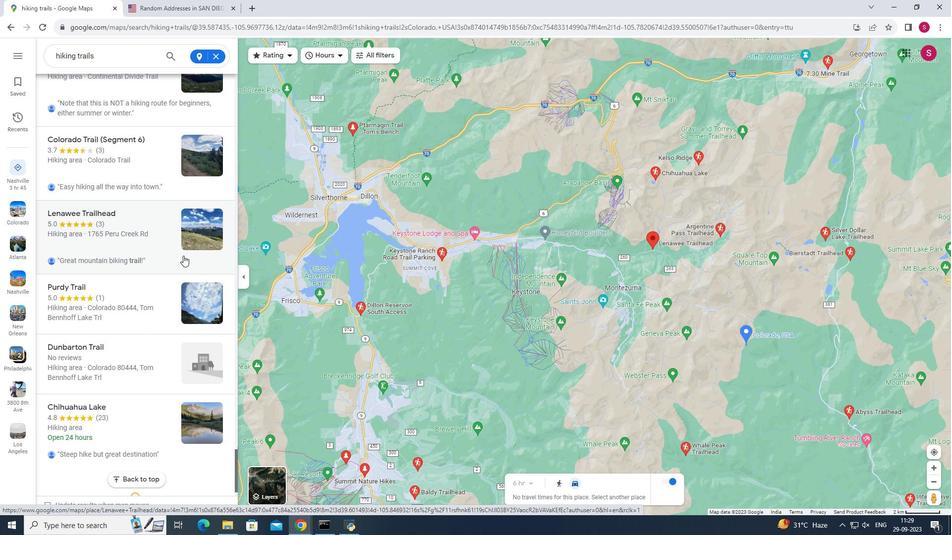 
Action: Mouse scrolled (183, 255) with delta (0, 0)
Screenshot: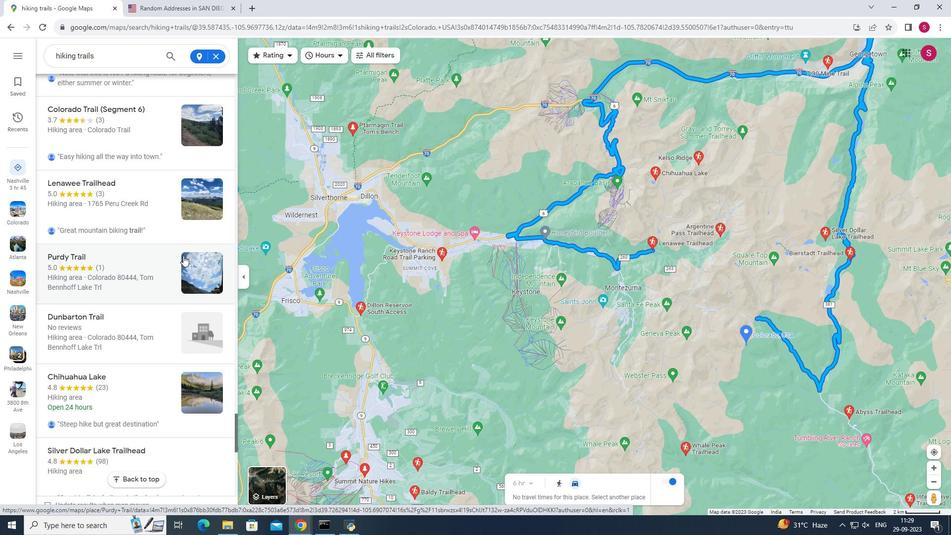 
Action: Mouse scrolled (183, 255) with delta (0, 0)
Screenshot: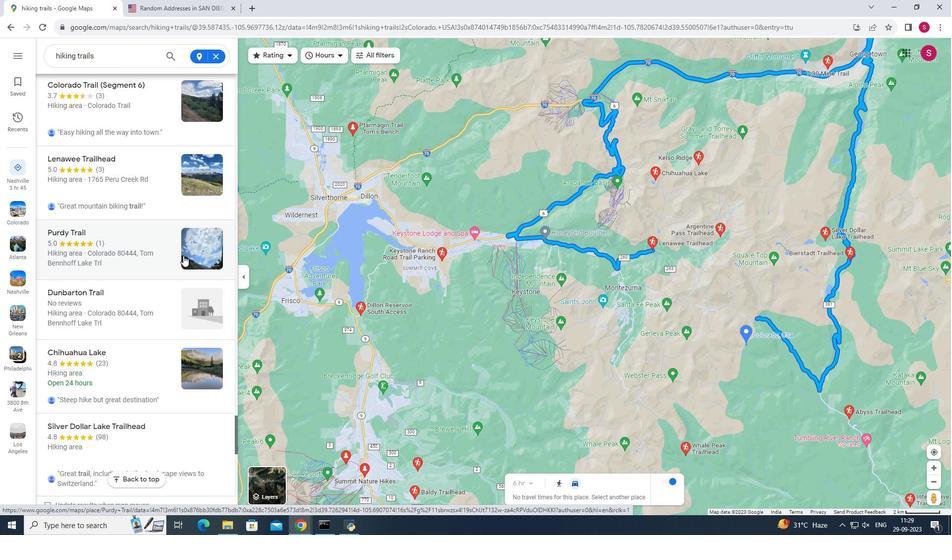 
Action: Mouse scrolled (183, 255) with delta (0, 0)
Screenshot: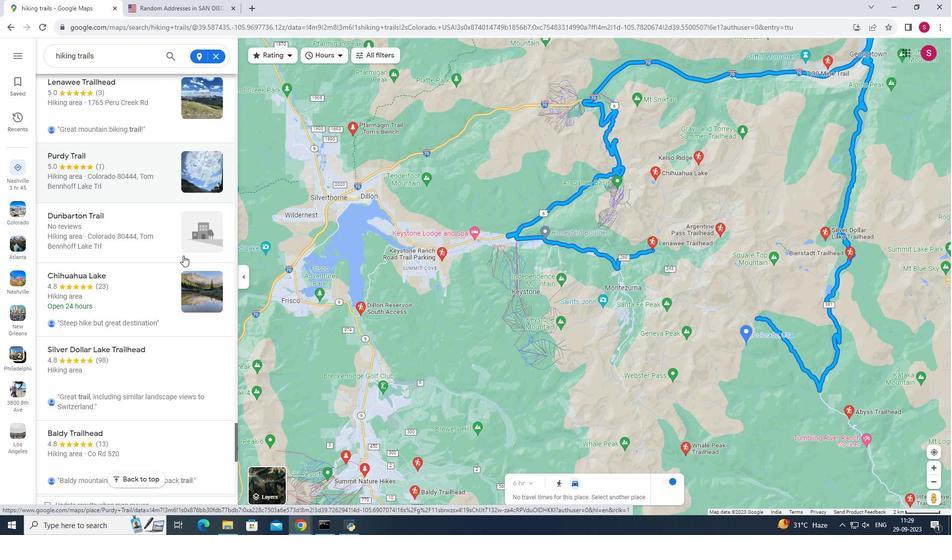 
Action: Mouse scrolled (183, 255) with delta (0, 0)
Screenshot: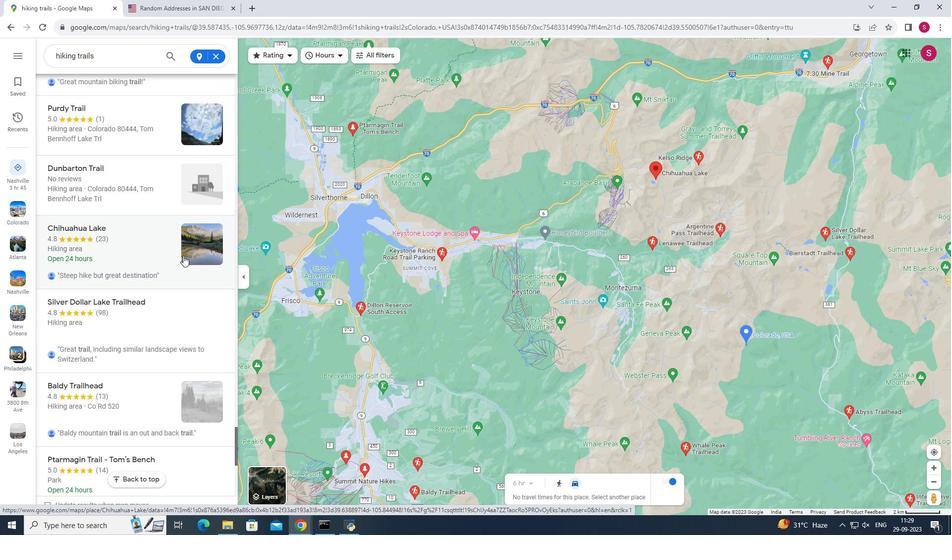 
Action: Mouse scrolled (183, 255) with delta (0, 0)
Screenshot: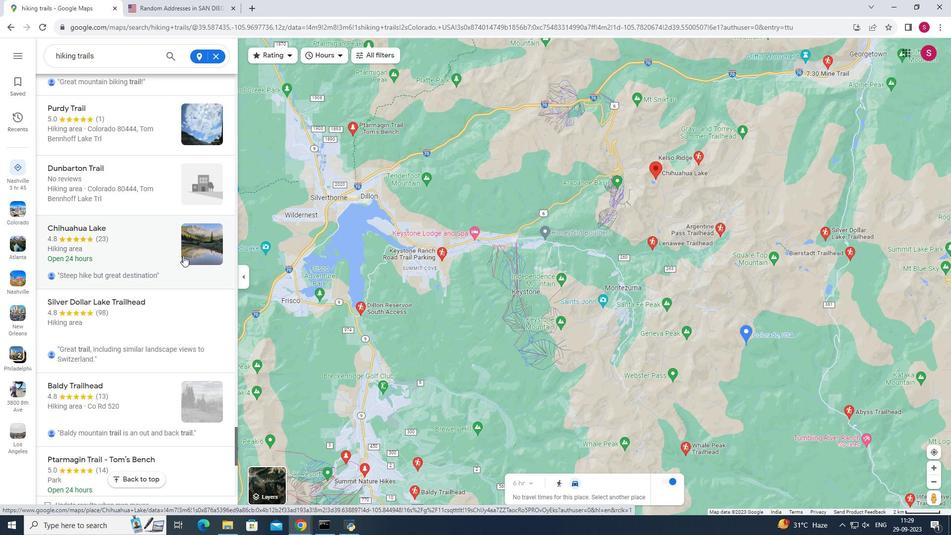 
Action: Mouse scrolled (183, 255) with delta (0, 0)
Screenshot: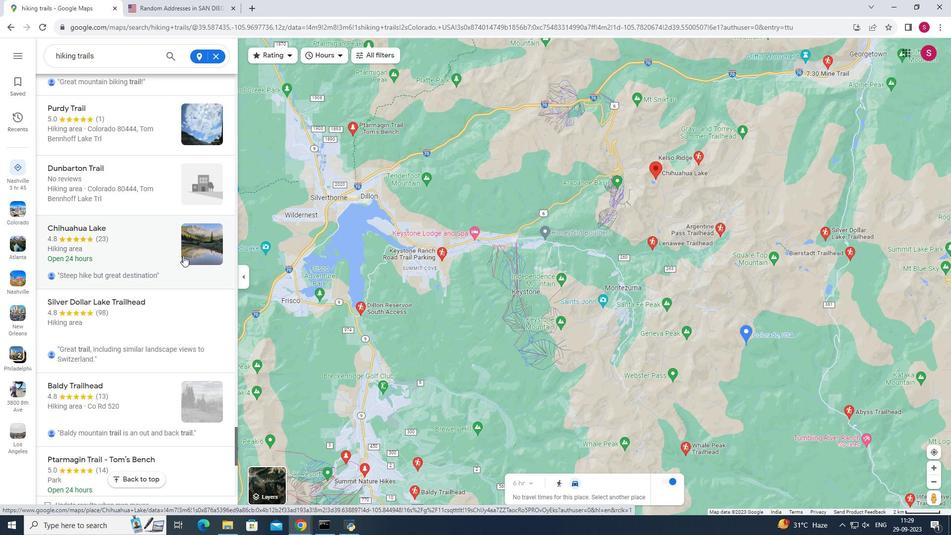 
Action: Mouse scrolled (183, 255) with delta (0, 0)
Screenshot: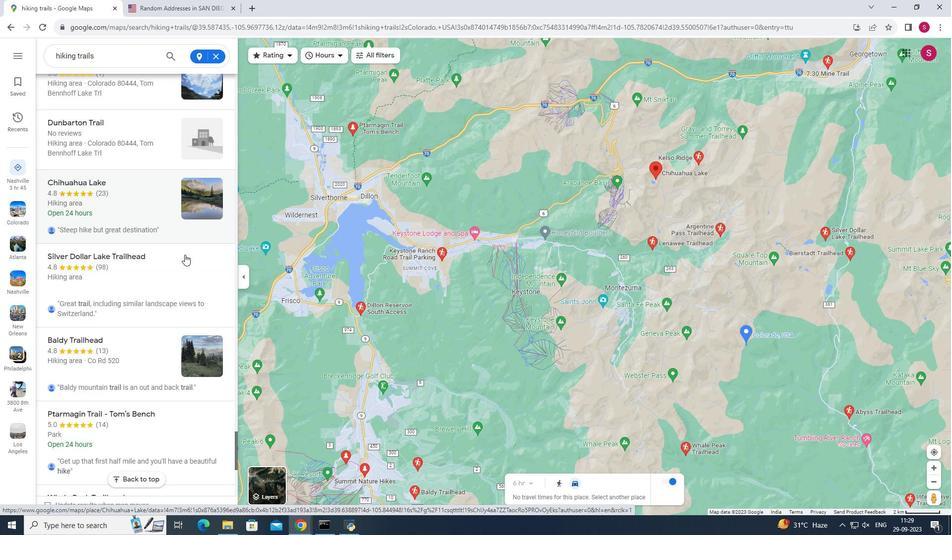 
Action: Mouse moved to (184, 254)
Screenshot: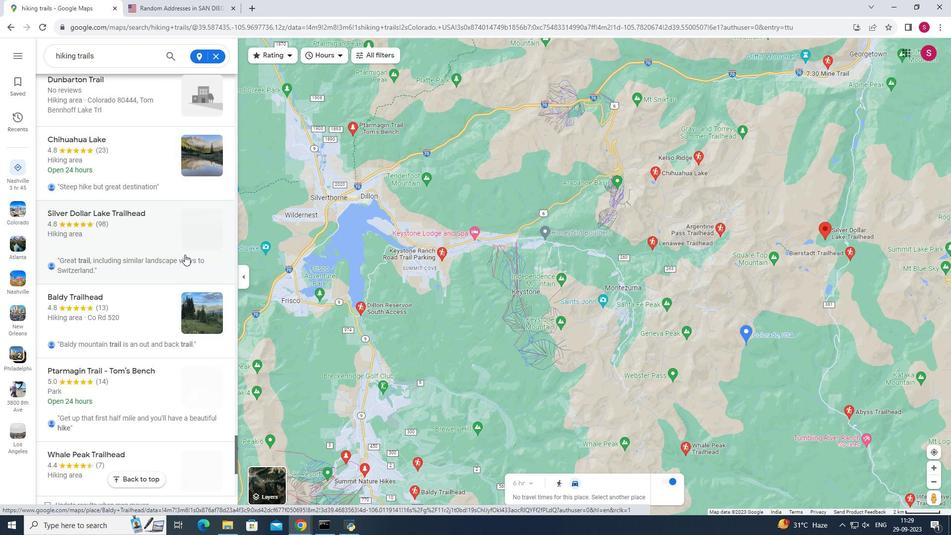 
Action: Mouse scrolled (184, 254) with delta (0, 0)
Screenshot: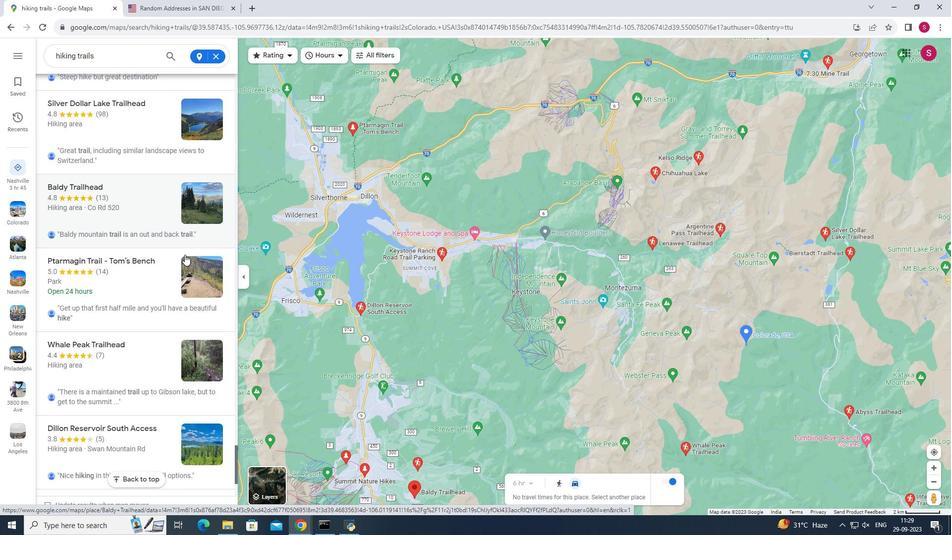 
Action: Mouse scrolled (184, 254) with delta (0, 0)
Screenshot: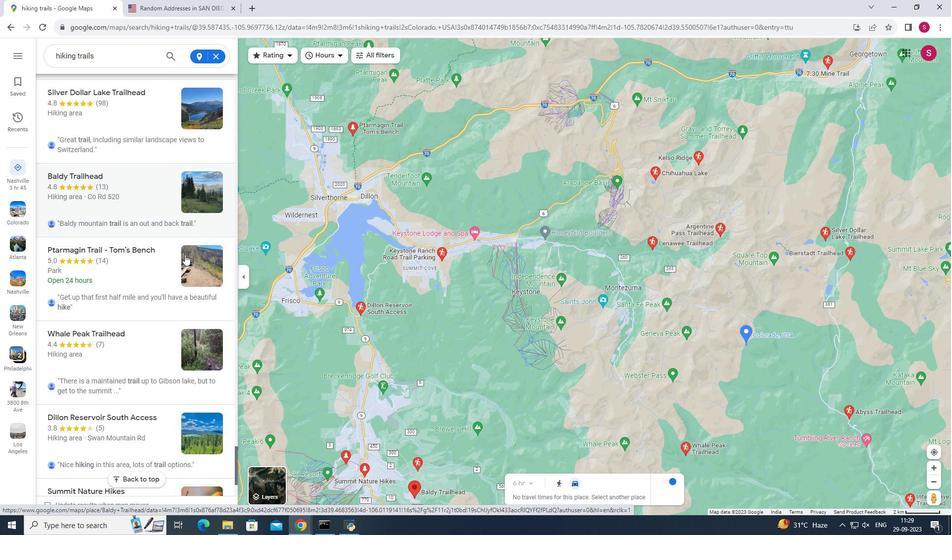 
Action: Mouse scrolled (184, 254) with delta (0, 0)
Screenshot: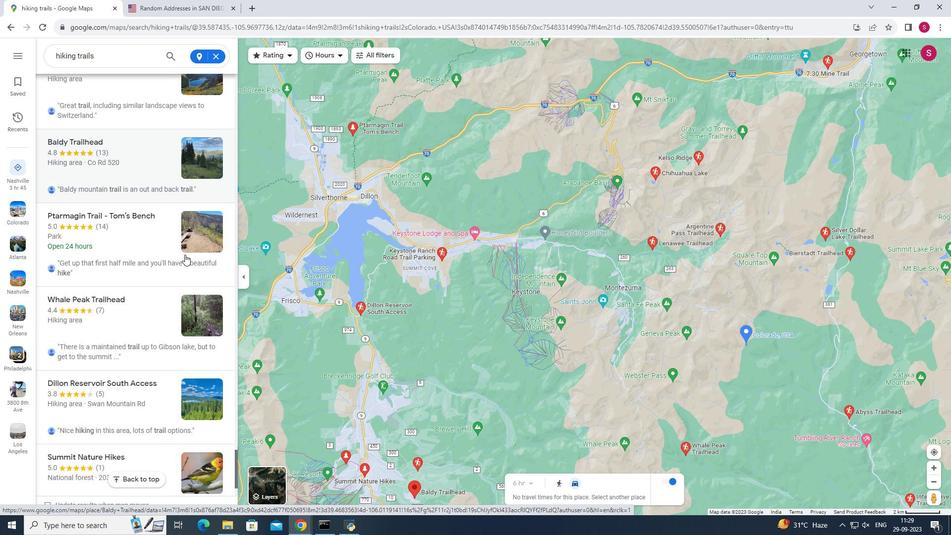 
Action: Mouse scrolled (184, 254) with delta (0, 0)
Screenshot: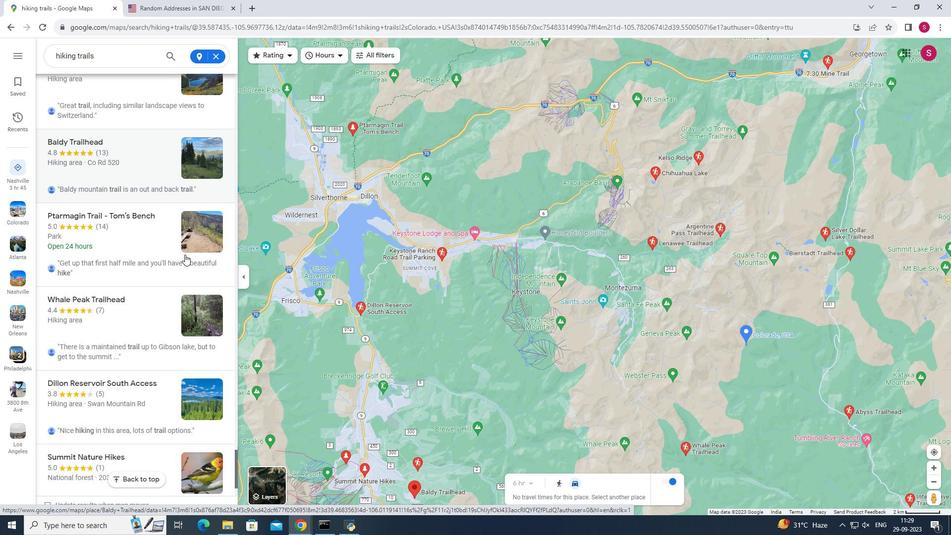 
Action: Mouse moved to (185, 254)
Screenshot: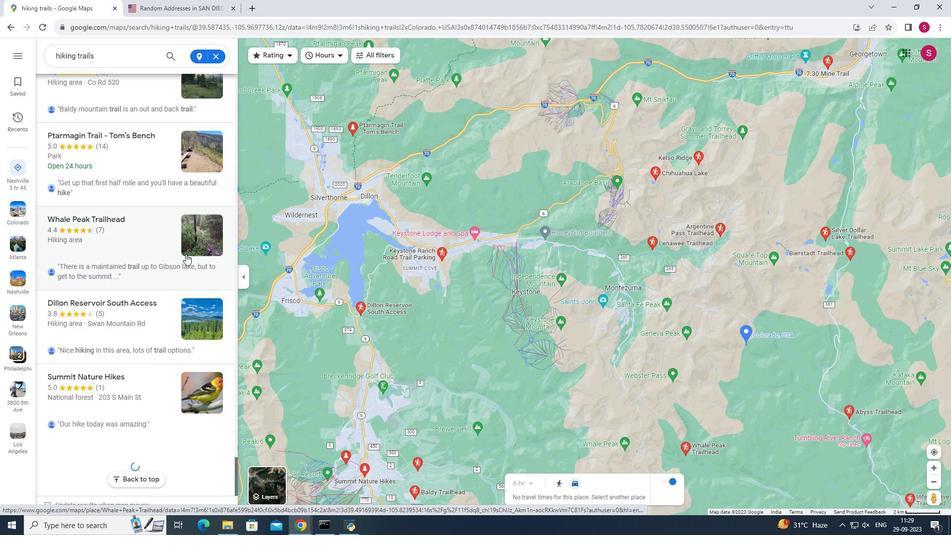 
Action: Mouse scrolled (185, 253) with delta (0, 0)
Screenshot: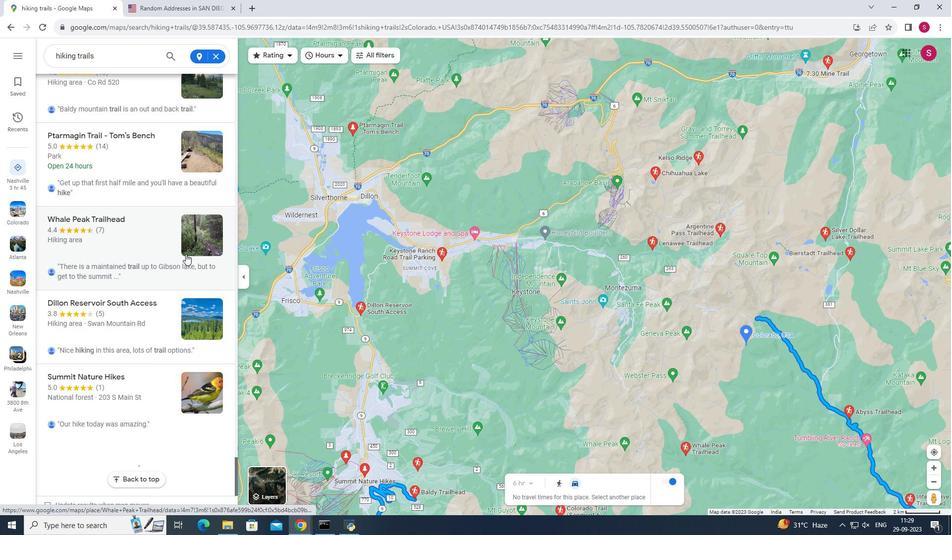 
Action: Mouse scrolled (185, 253) with delta (0, 0)
Screenshot: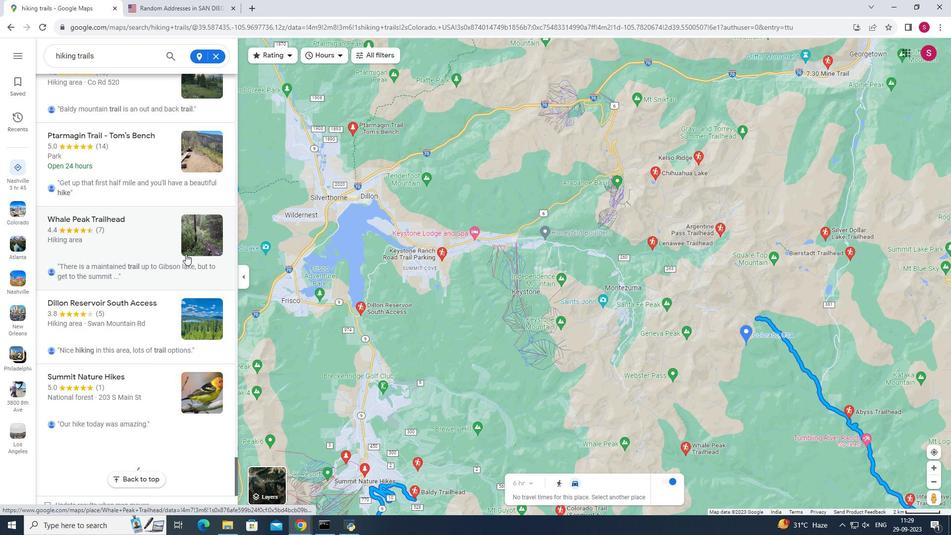
Action: Mouse scrolled (185, 253) with delta (0, 0)
Screenshot: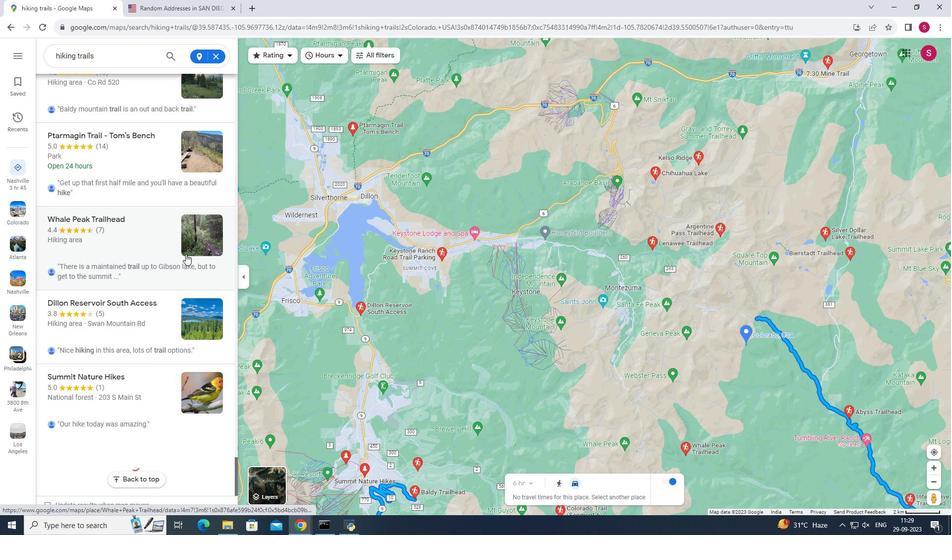 
Action: Mouse scrolled (185, 253) with delta (0, 0)
Screenshot: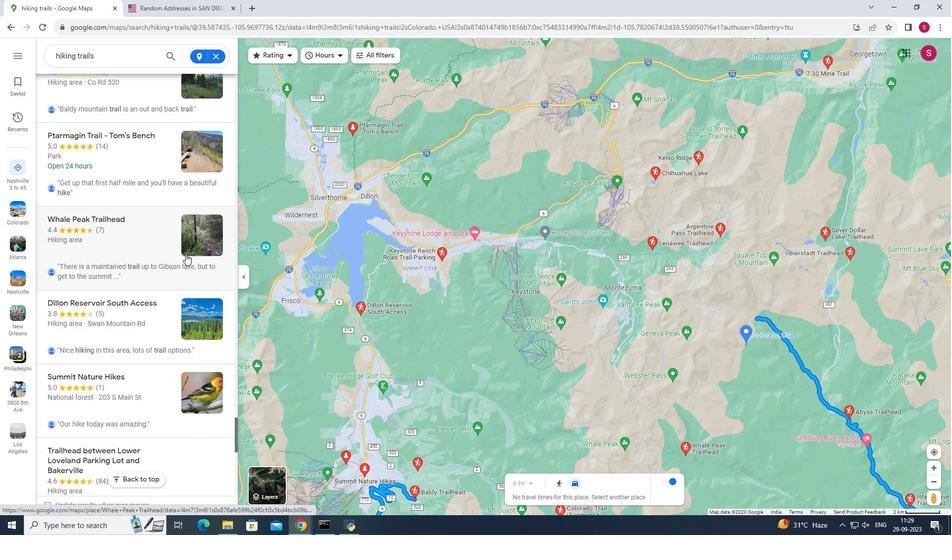 
Action: Mouse scrolled (185, 253) with delta (0, 0)
Screenshot: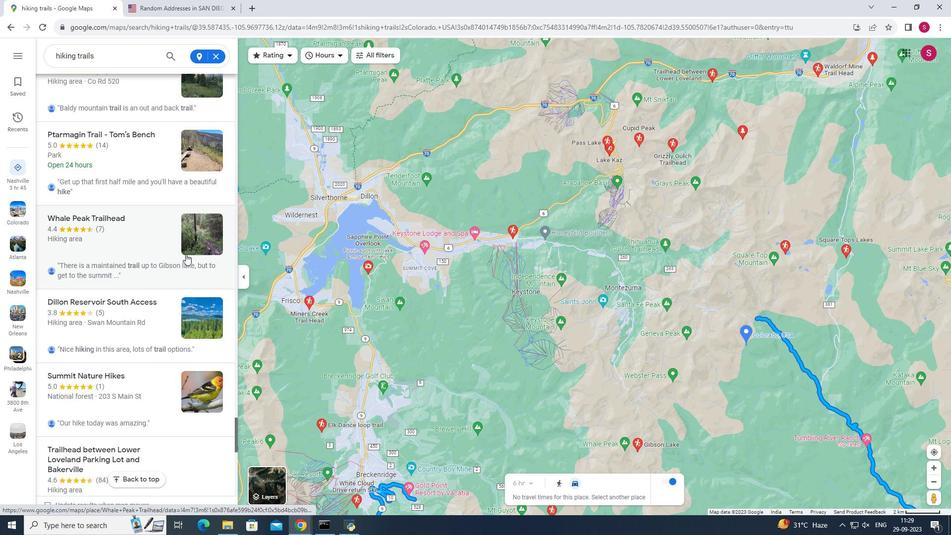 
Action: Mouse scrolled (185, 253) with delta (0, 0)
Screenshot: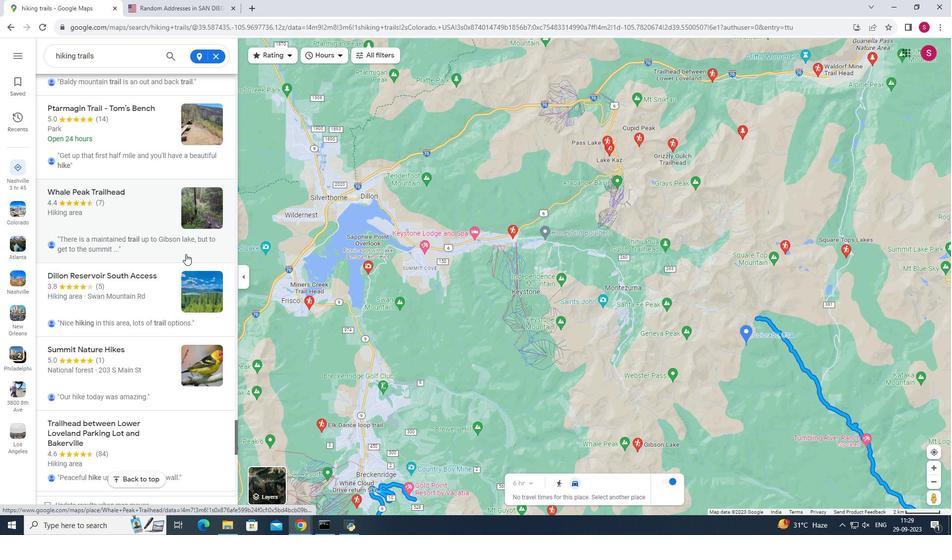 
Action: Mouse scrolled (185, 253) with delta (0, 0)
Screenshot: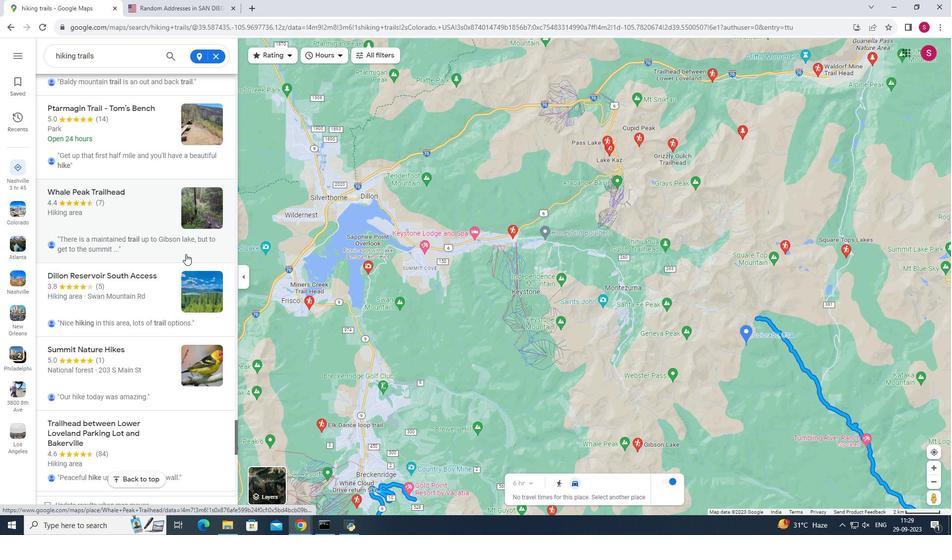 
Action: Mouse moved to (185, 252)
Screenshot: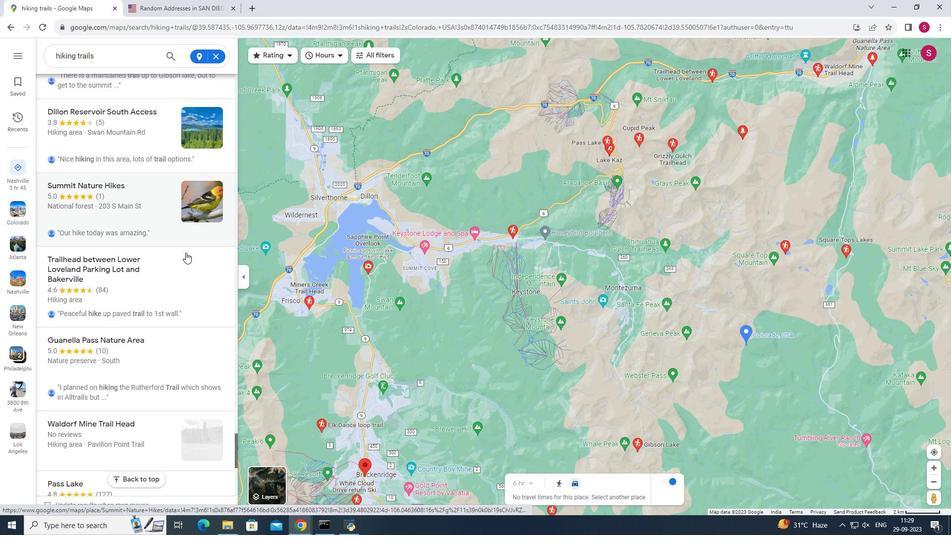 
Action: Mouse scrolled (185, 251) with delta (0, 0)
Screenshot: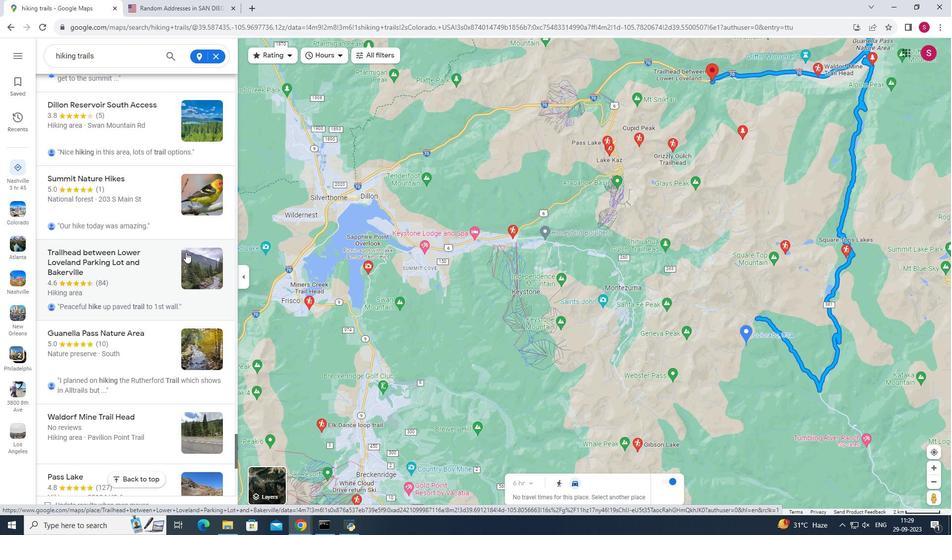 
Action: Mouse scrolled (185, 251) with delta (0, 0)
Screenshot: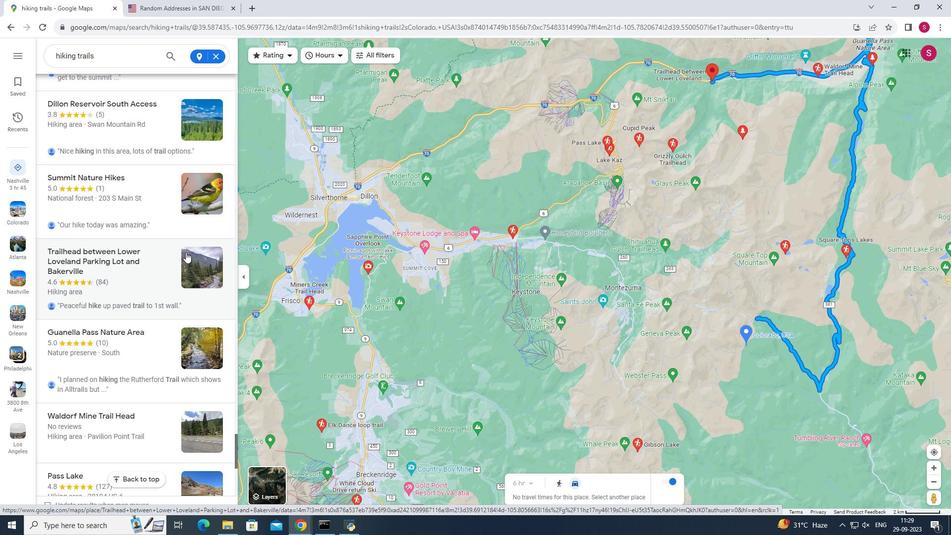 
Action: Mouse scrolled (185, 251) with delta (0, 0)
Screenshot: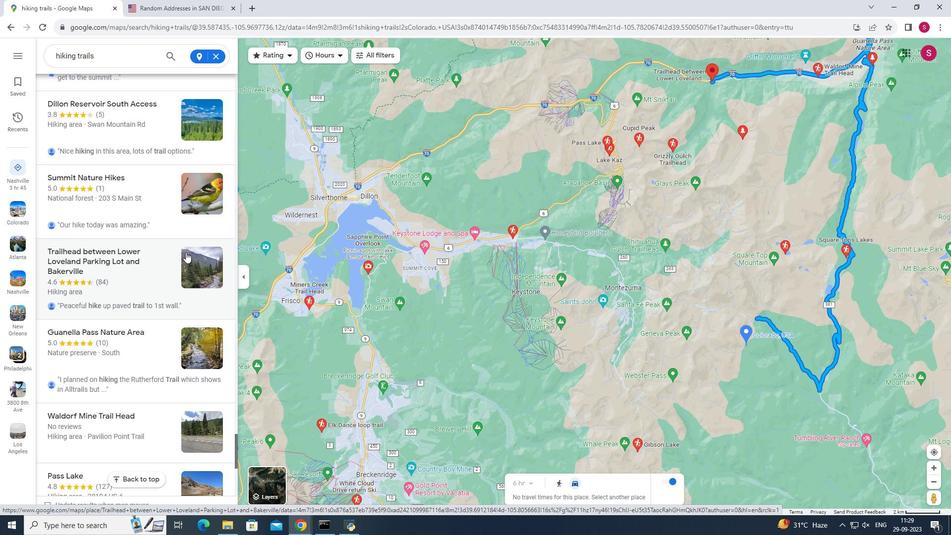 
Action: Mouse scrolled (185, 251) with delta (0, 0)
Screenshot: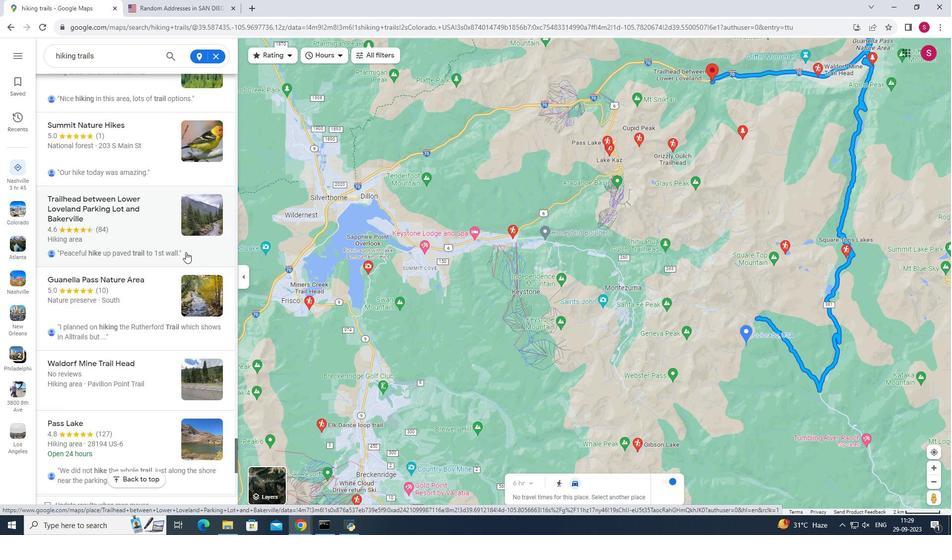 
Action: Mouse moved to (185, 252)
Screenshot: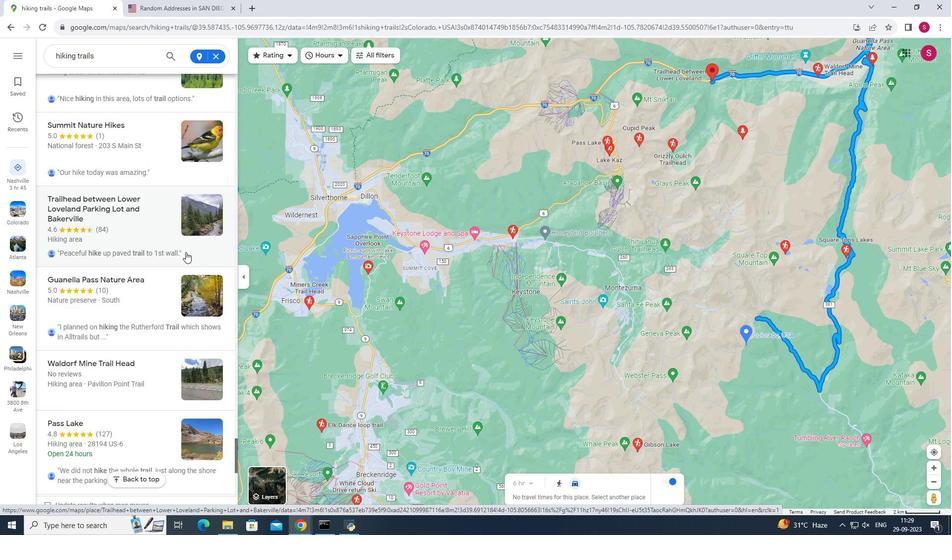 
Action: Mouse scrolled (185, 251) with delta (0, 0)
Screenshot: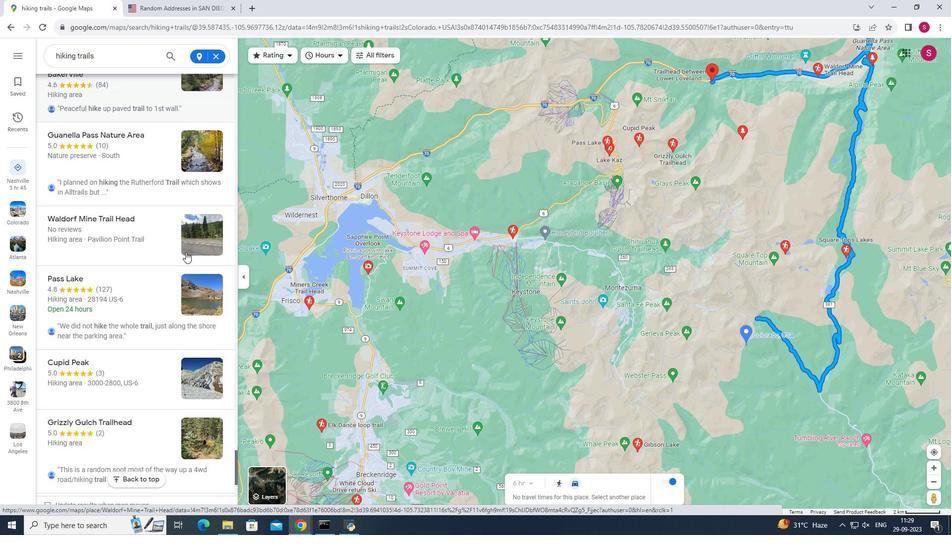 
Action: Mouse scrolled (185, 251) with delta (0, 0)
Screenshot: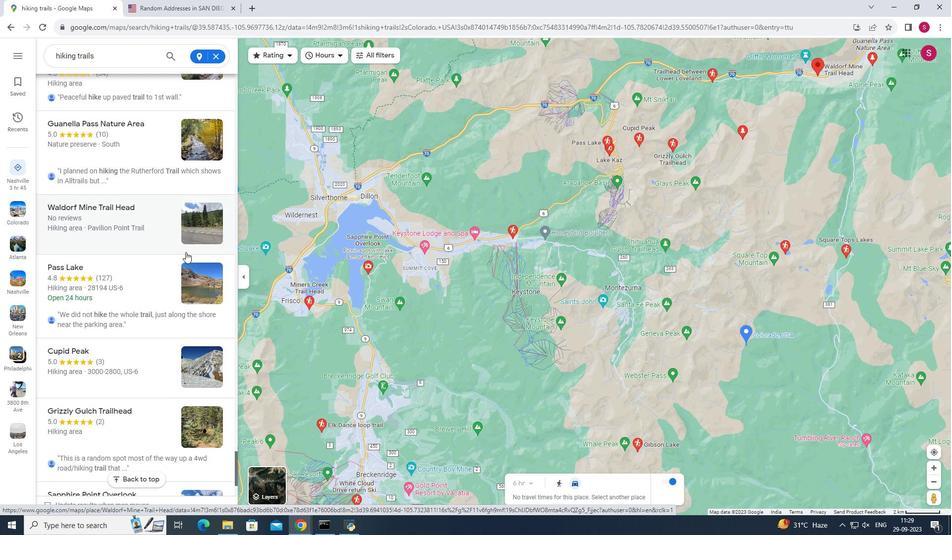 
Action: Mouse scrolled (185, 251) with delta (0, 0)
Screenshot: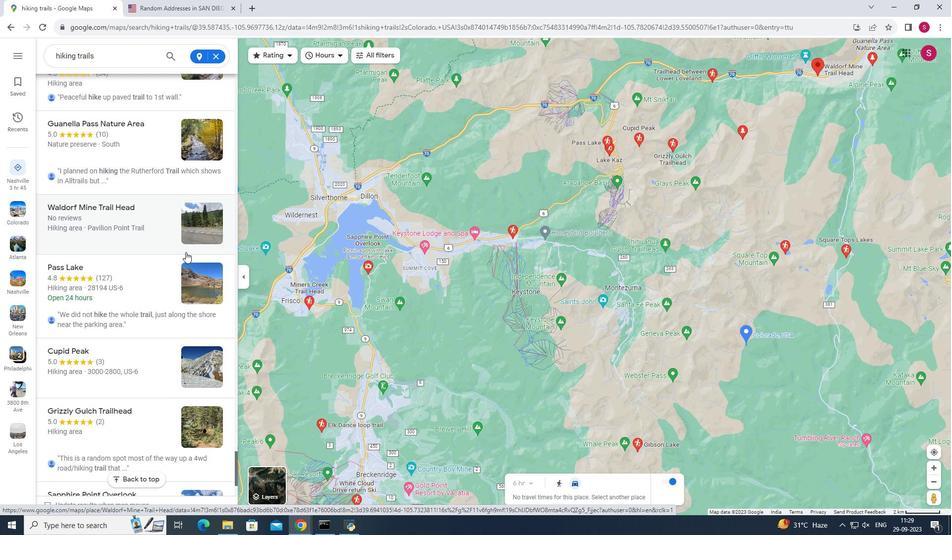 
Action: Mouse scrolled (185, 251) with delta (0, 0)
Screenshot: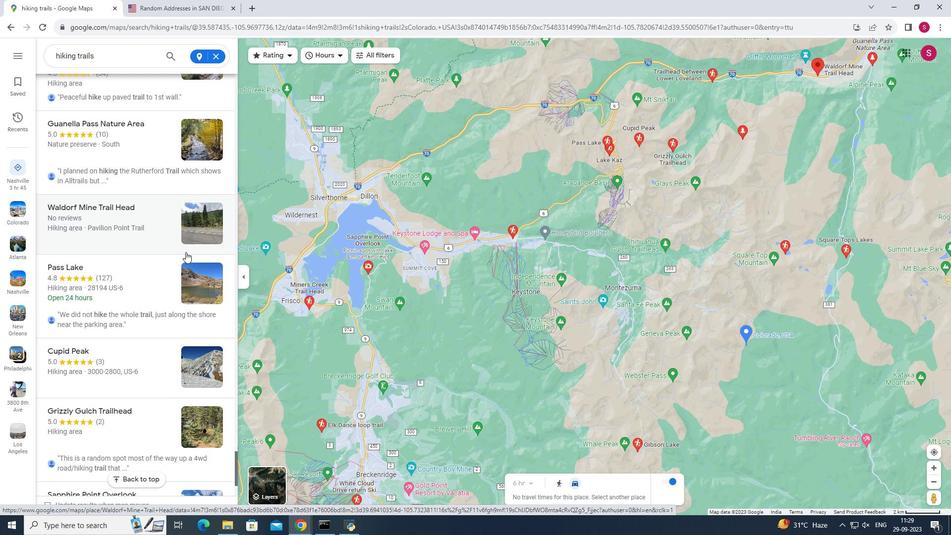 
Action: Mouse scrolled (185, 251) with delta (0, 0)
Screenshot: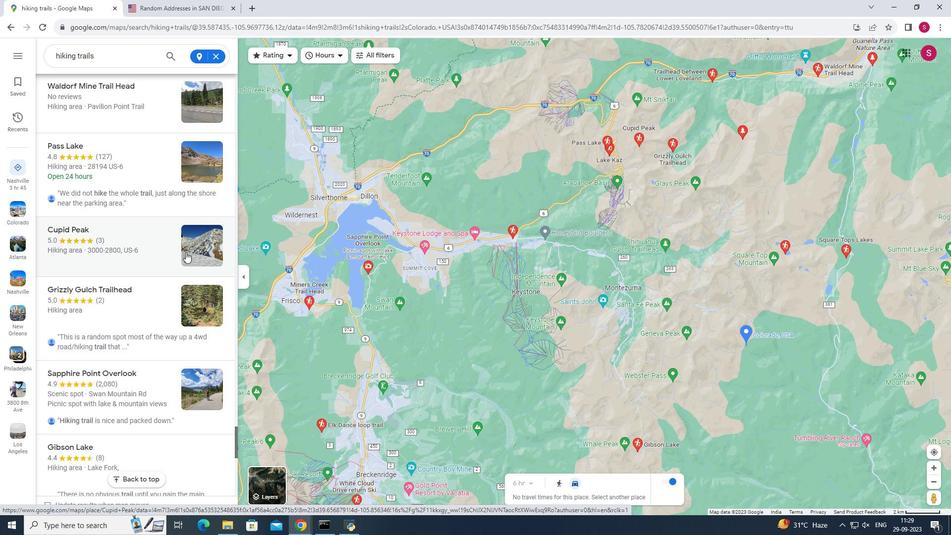 
Action: Mouse scrolled (185, 251) with delta (0, 0)
Screenshot: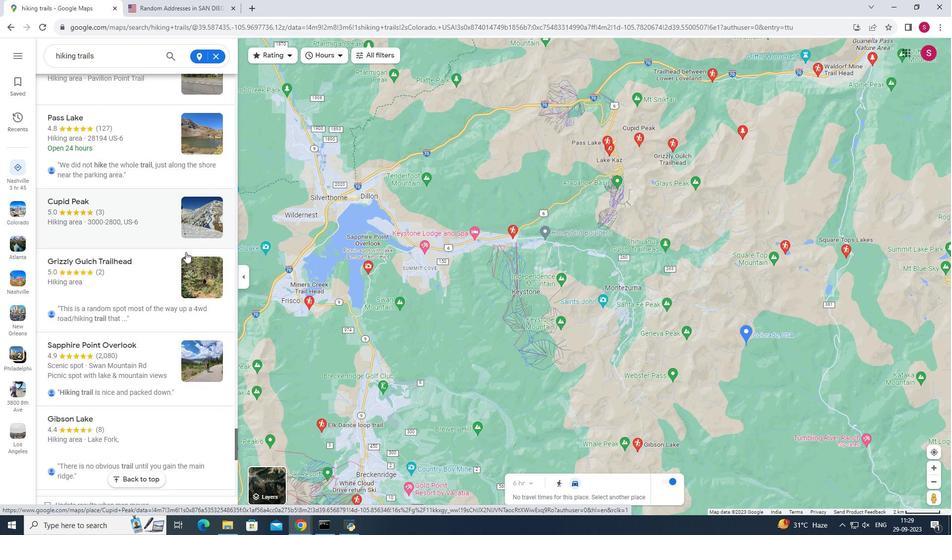 
Action: Mouse scrolled (185, 251) with delta (0, 0)
Screenshot: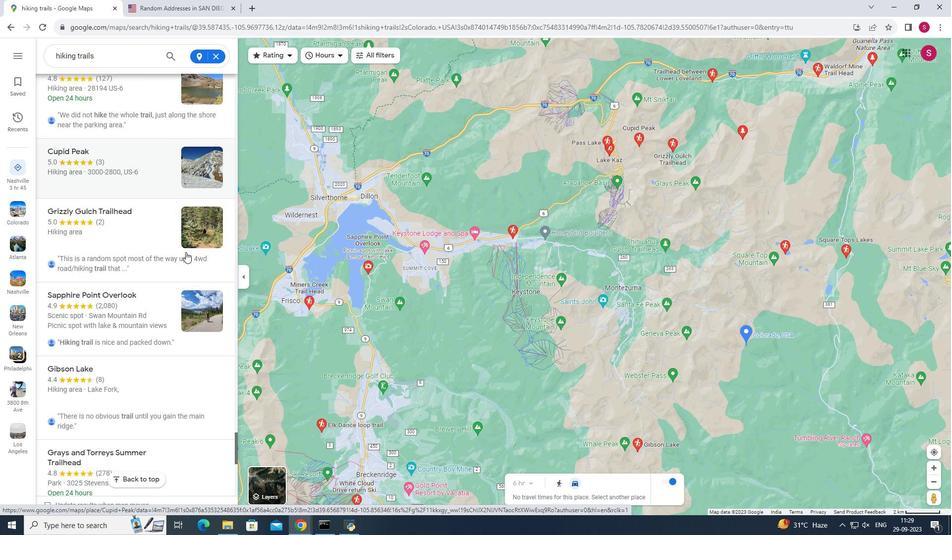 
Action: Mouse scrolled (185, 251) with delta (0, 0)
Screenshot: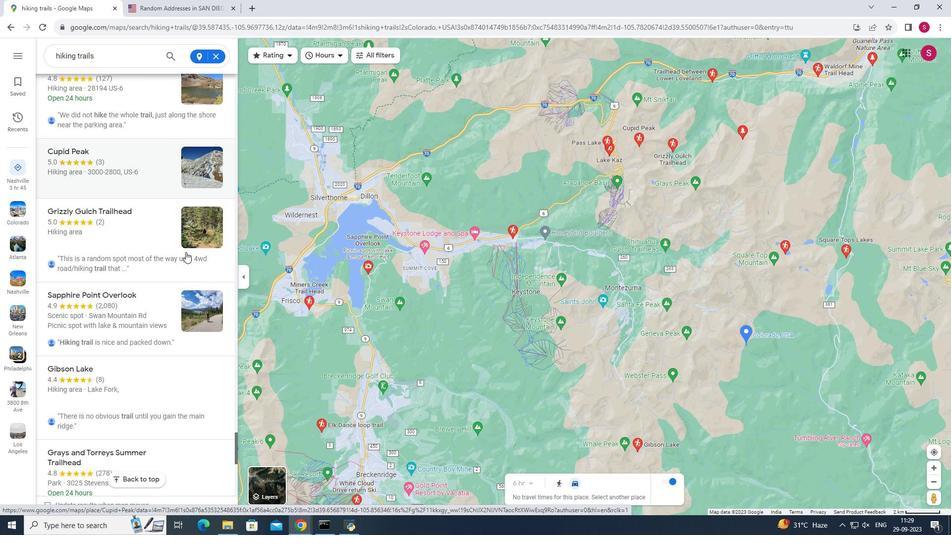 
Action: Mouse scrolled (185, 251) with delta (0, 0)
Screenshot: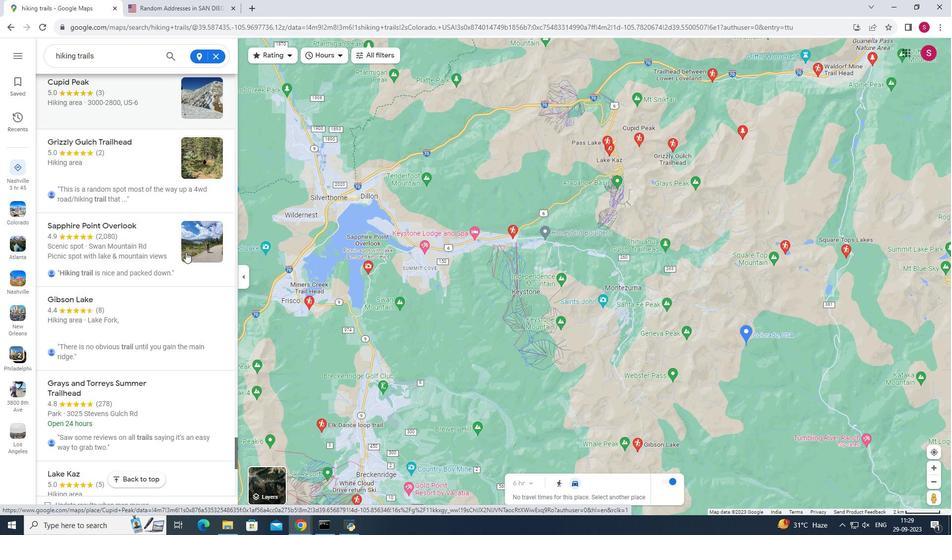 
Action: Mouse moved to (185, 252)
Screenshot: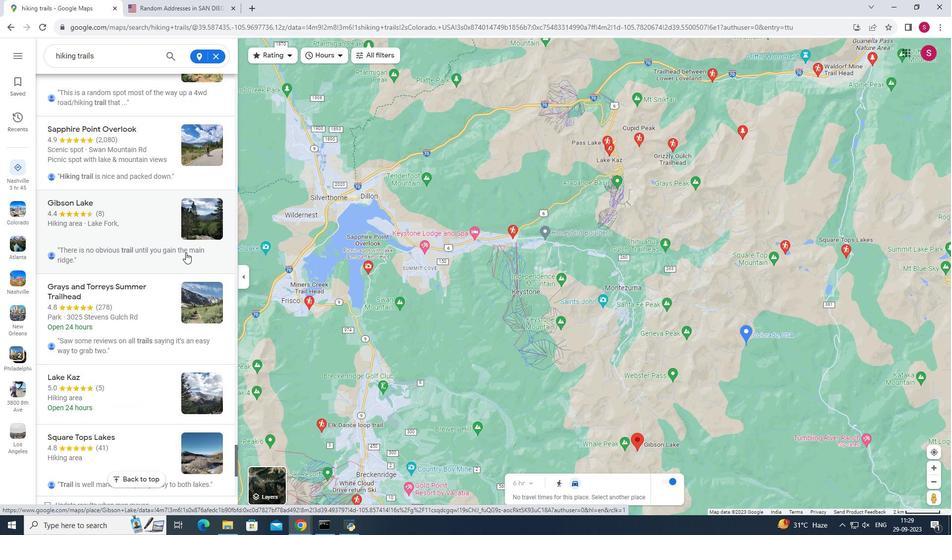 
Action: Mouse scrolled (185, 252) with delta (0, 0)
Screenshot: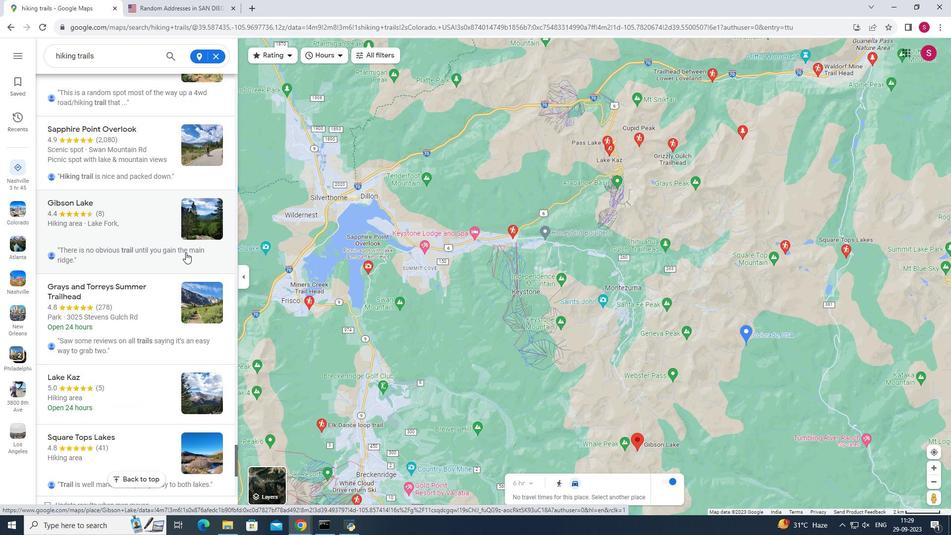 
Action: Mouse scrolled (185, 252) with delta (0, 0)
Screenshot: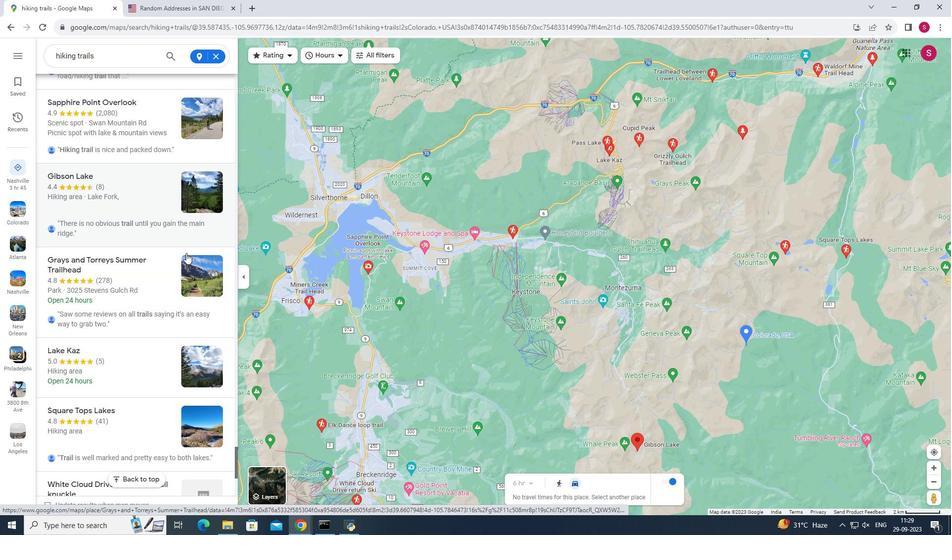 
Action: Mouse moved to (186, 253)
Screenshot: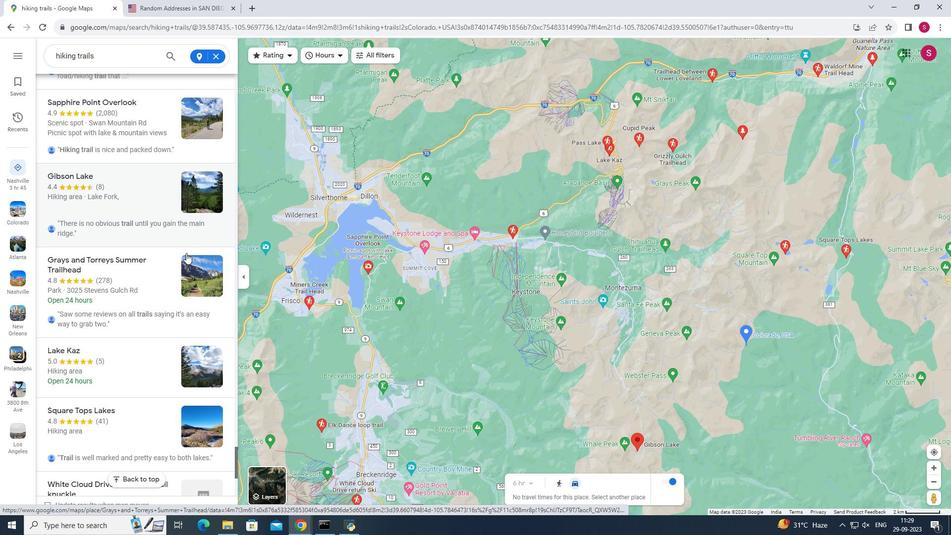 
Action: Mouse scrolled (186, 252) with delta (0, 0)
Screenshot: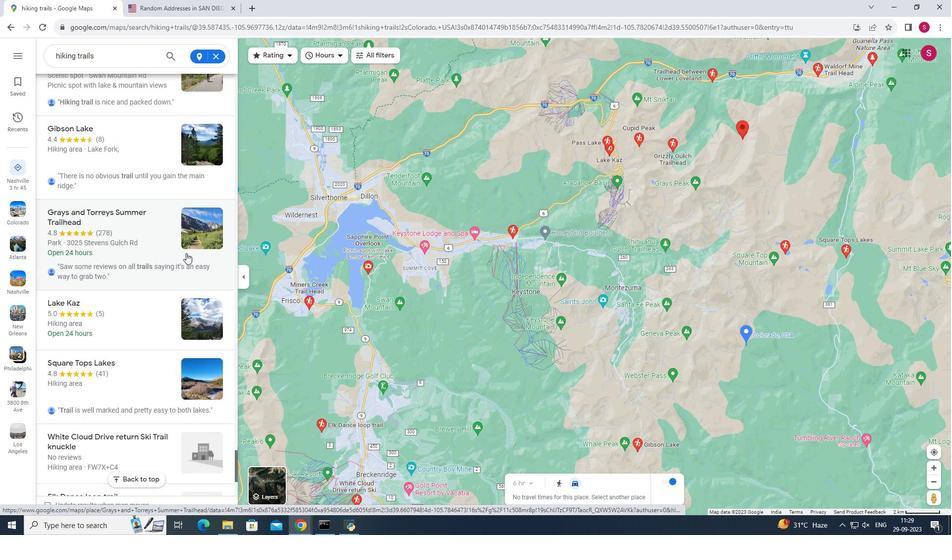 
Action: Mouse moved to (186, 253)
Screenshot: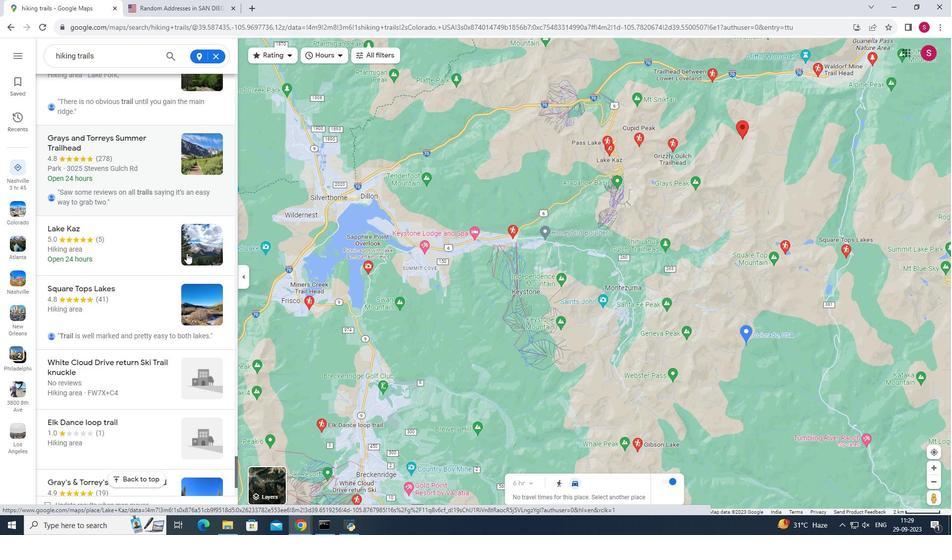
Action: Mouse scrolled (186, 252) with delta (0, 0)
Screenshot: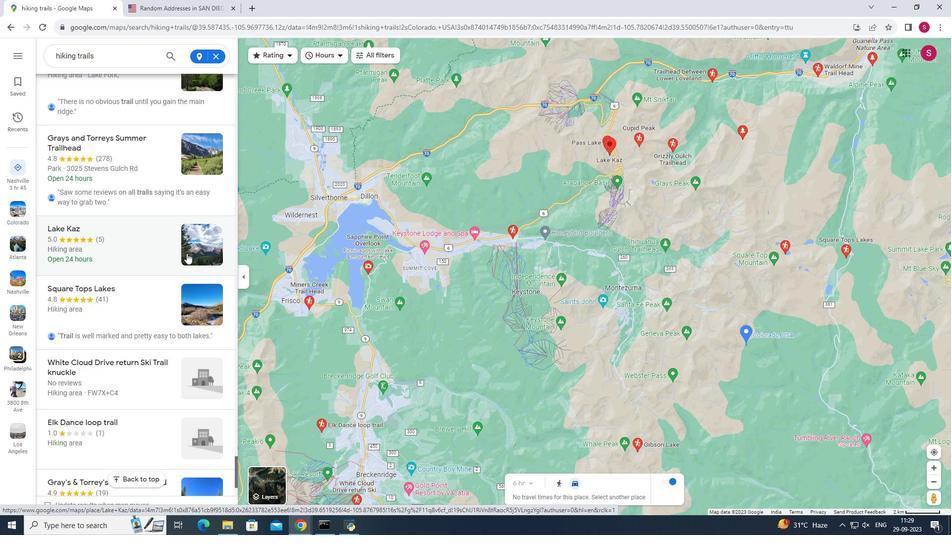 
Action: Mouse scrolled (186, 252) with delta (0, 0)
Screenshot: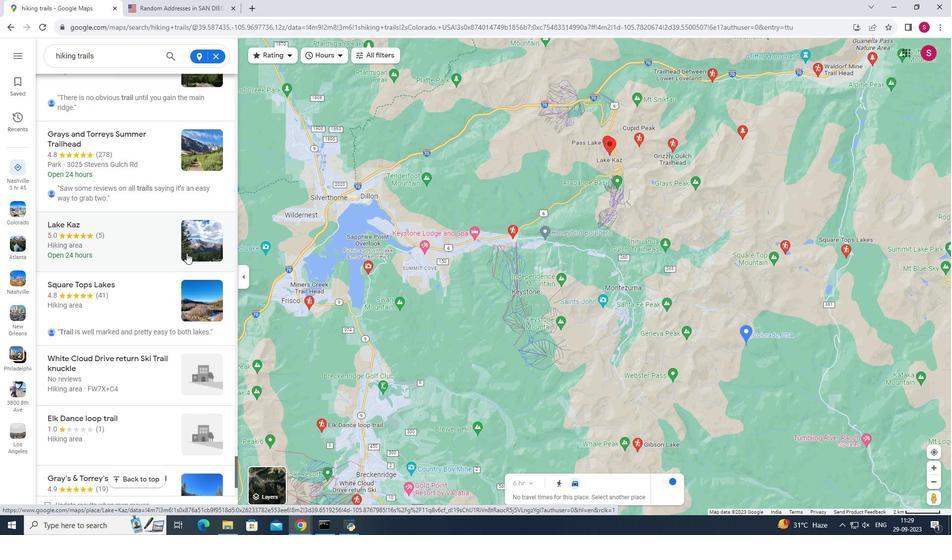 
Action: Mouse scrolled (186, 252) with delta (0, 0)
Screenshot: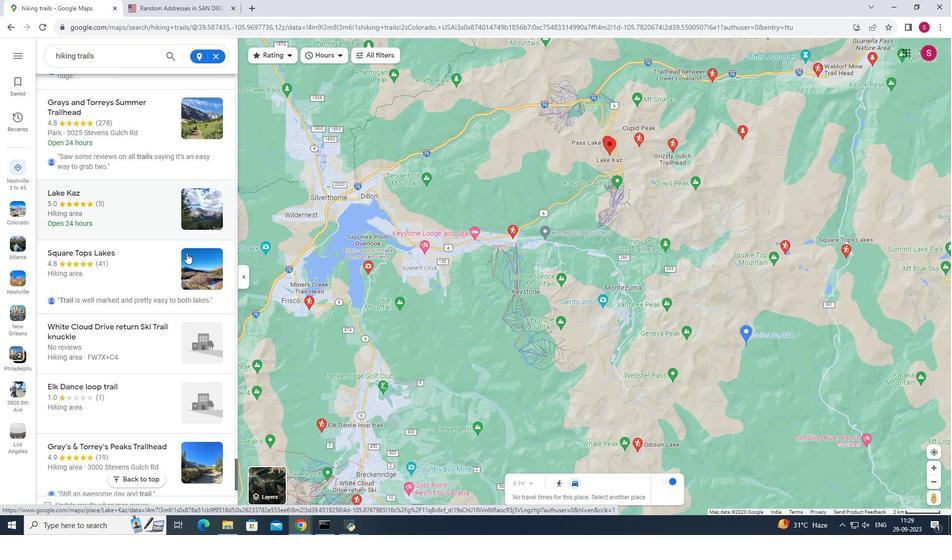 
Action: Mouse scrolled (186, 252) with delta (0, 0)
Screenshot: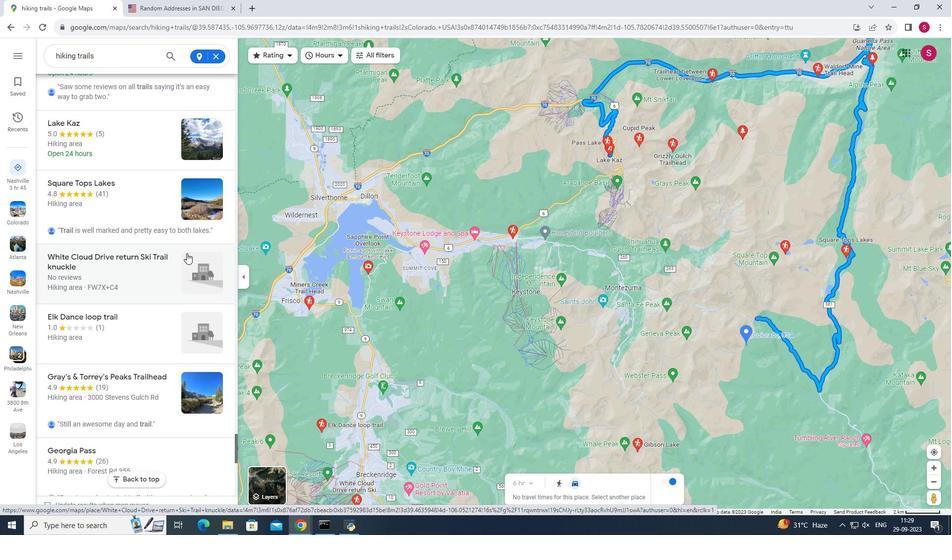
Action: Mouse scrolled (186, 252) with delta (0, 0)
Screenshot: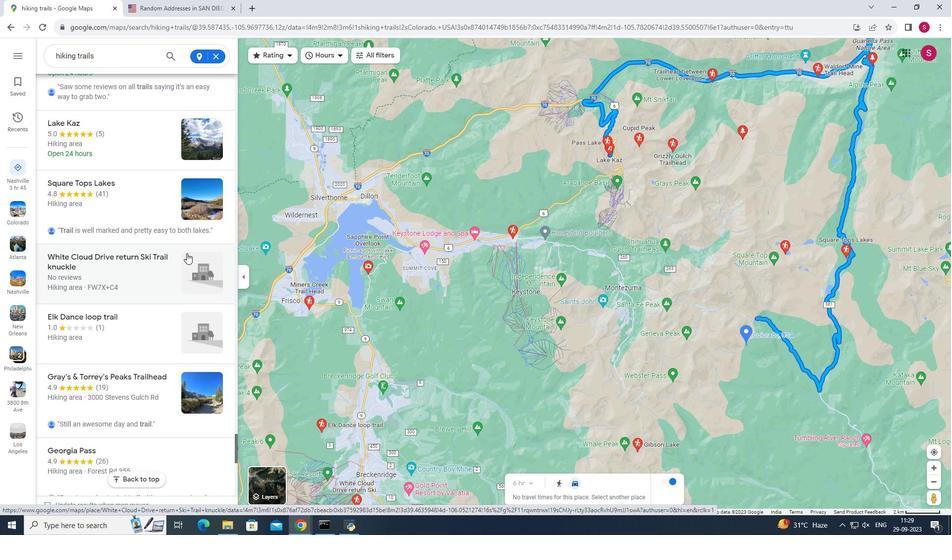 
Action: Mouse scrolled (186, 252) with delta (0, 0)
Screenshot: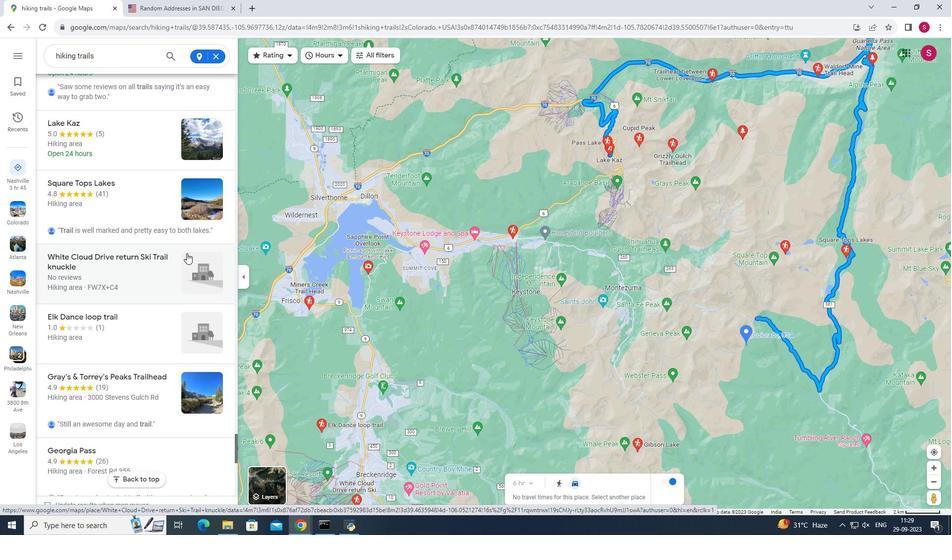 
Action: Mouse scrolled (186, 252) with delta (0, 0)
Screenshot: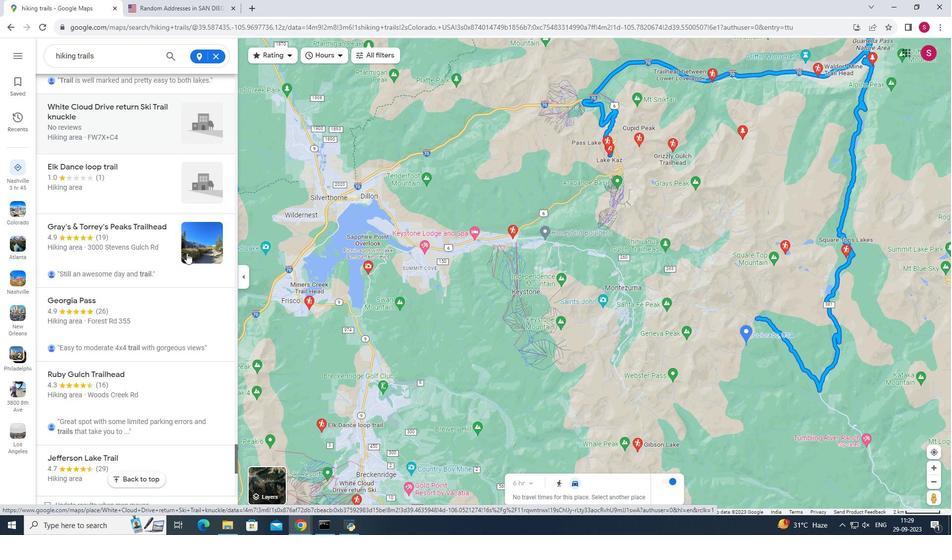 
Action: Mouse scrolled (186, 252) with delta (0, 0)
Screenshot: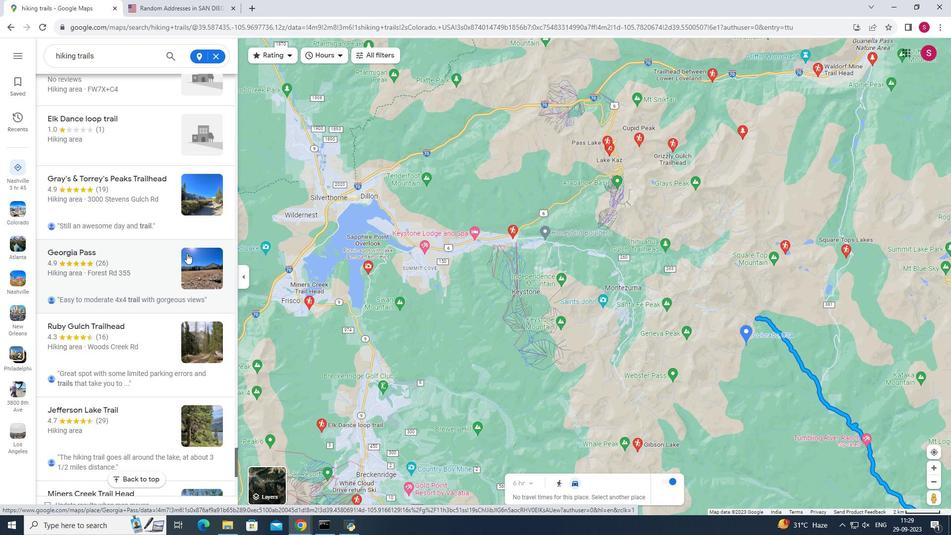
Action: Mouse scrolled (186, 252) with delta (0, 0)
Screenshot: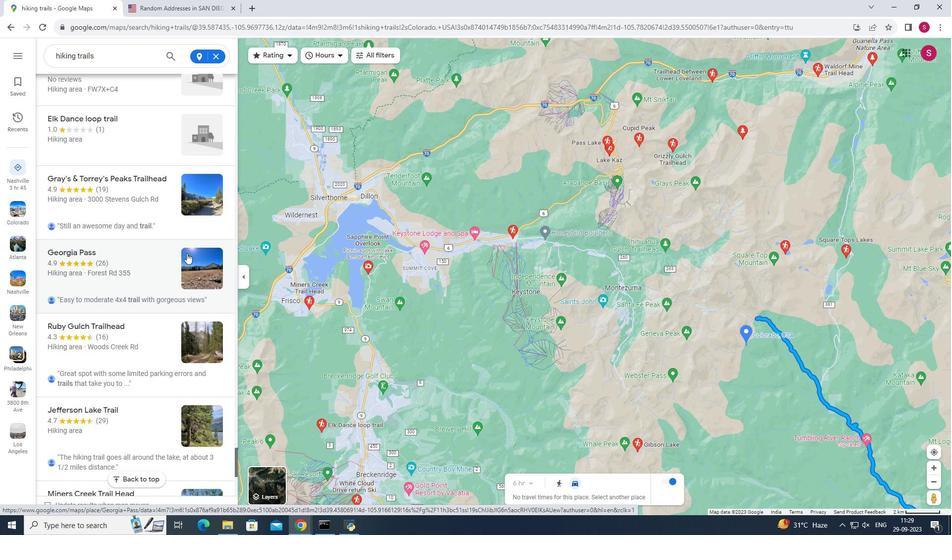 
Action: Mouse scrolled (186, 252) with delta (0, 0)
Screenshot: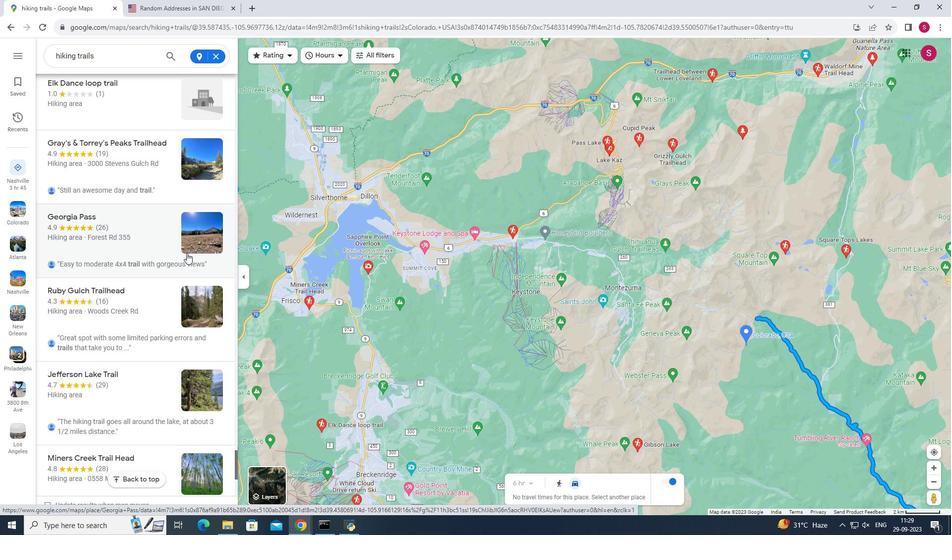 
Action: Mouse moved to (192, 253)
Screenshot: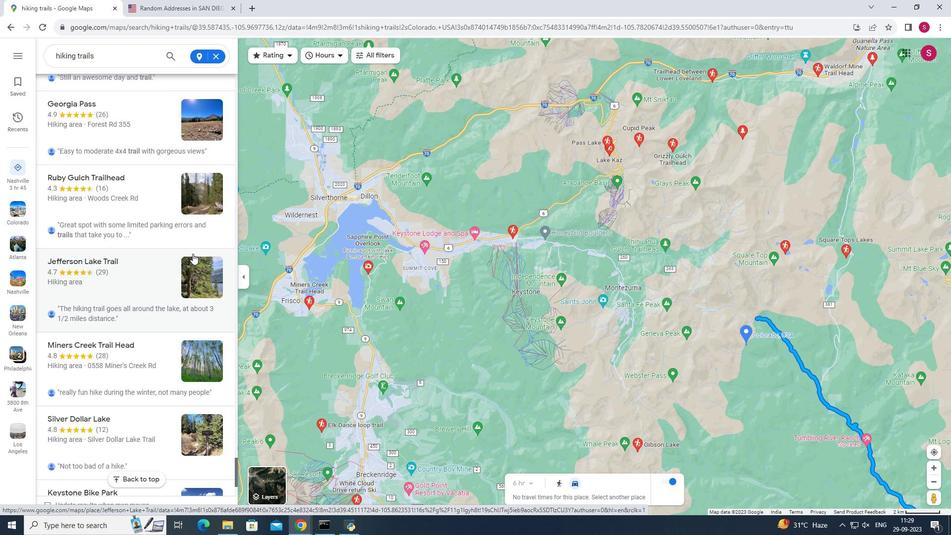 
Action: Mouse scrolled (192, 253) with delta (0, 0)
Screenshot: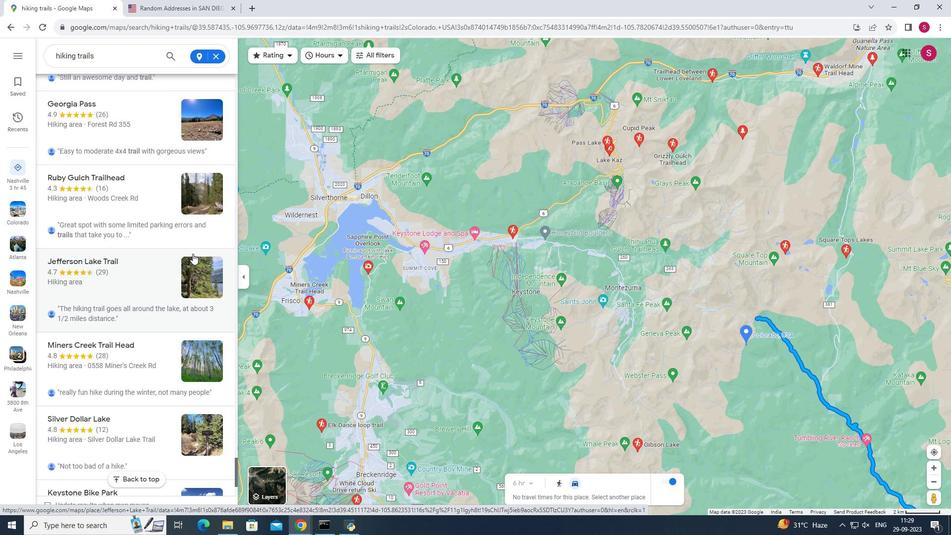 
Action: Mouse scrolled (192, 253) with delta (0, 0)
Screenshot: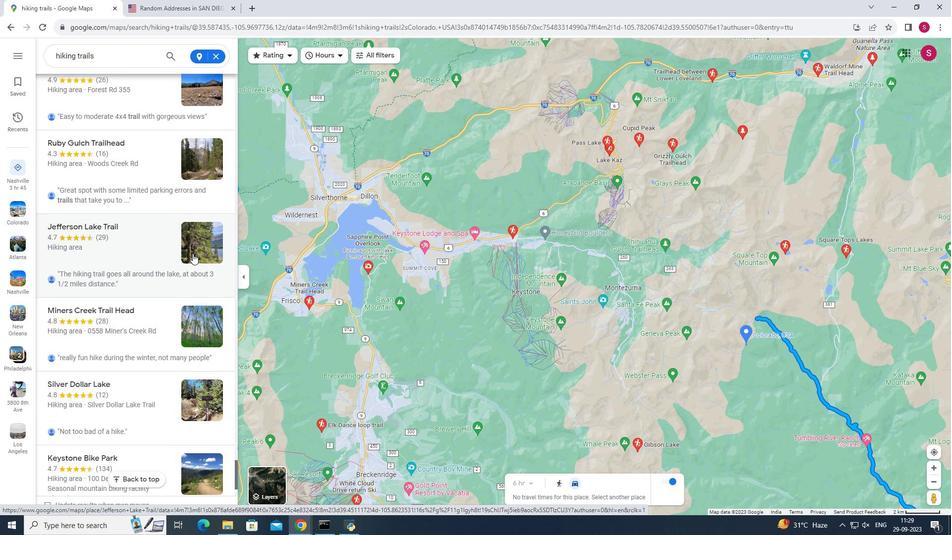 
Action: Mouse scrolled (192, 253) with delta (0, 0)
Screenshot: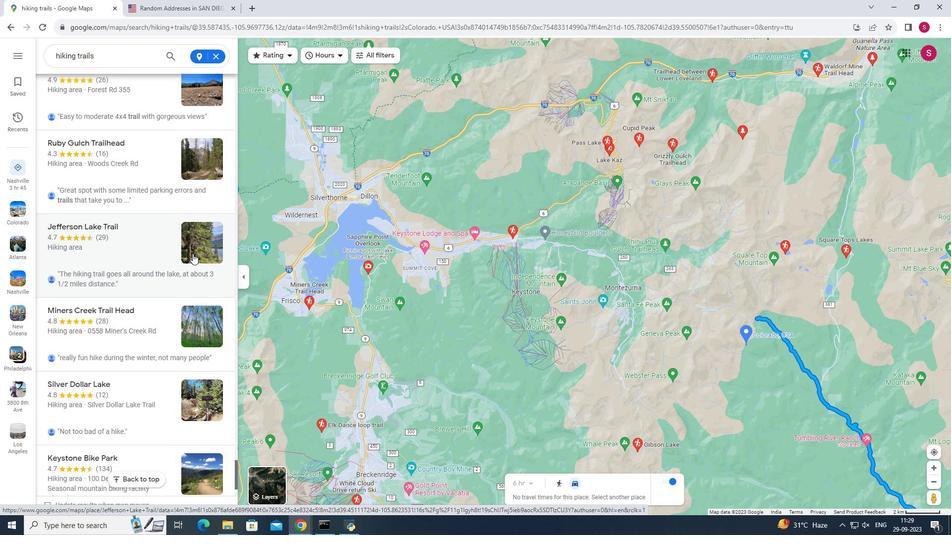 
Action: Mouse moved to (193, 253)
Screenshot: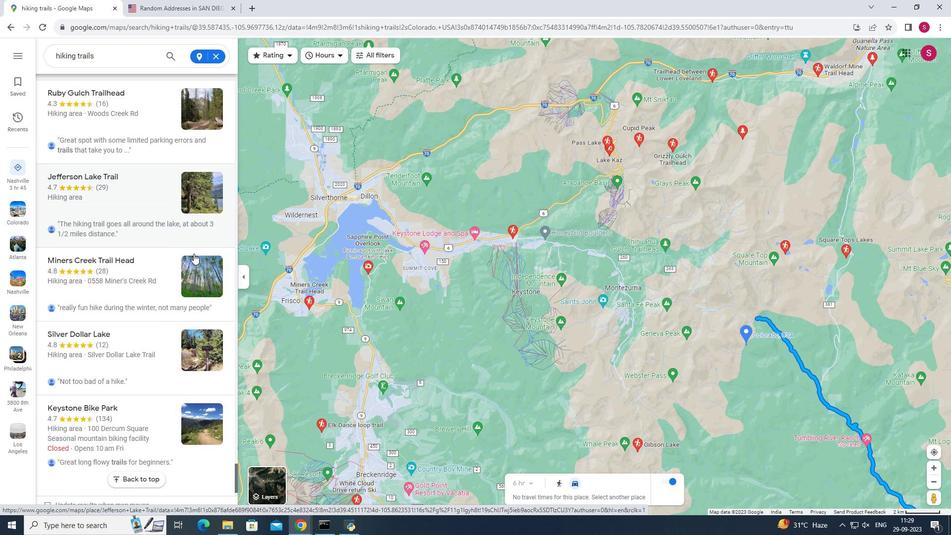 
Action: Mouse scrolled (193, 253) with delta (0, 0)
Screenshot: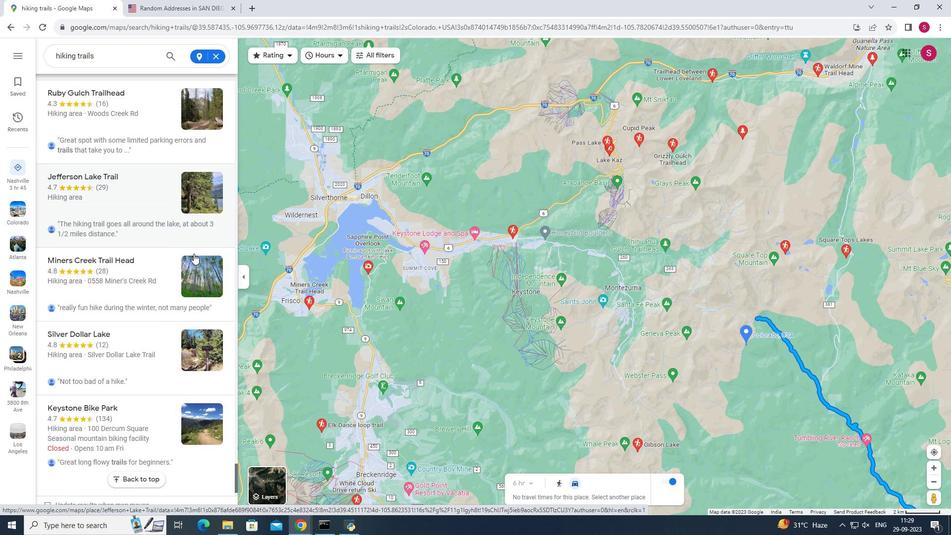
Action: Mouse moved to (194, 253)
Screenshot: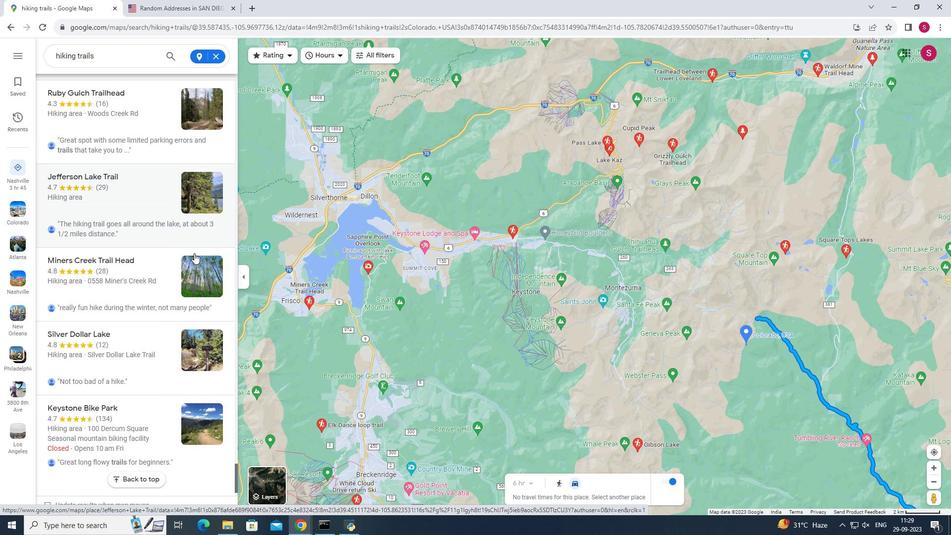 
Action: Mouse scrolled (194, 252) with delta (0, 0)
Screenshot: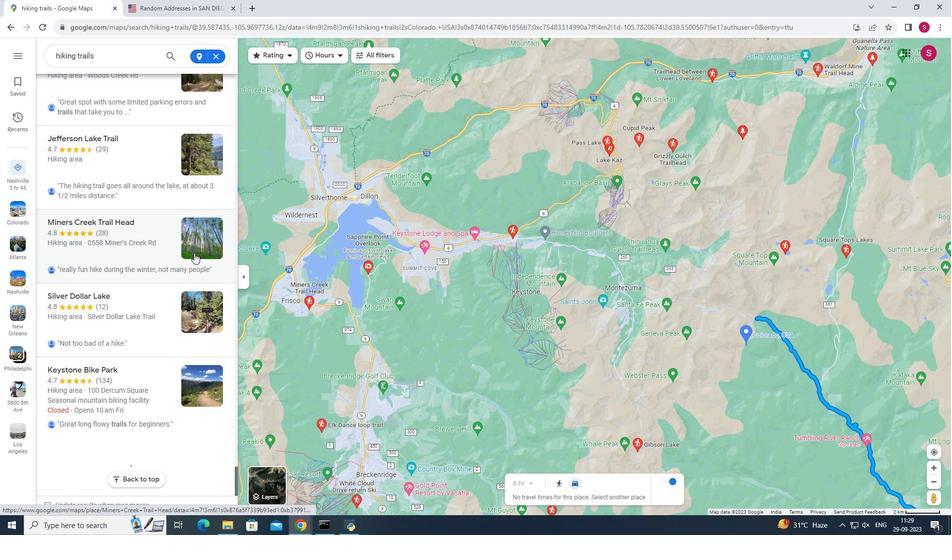 
Action: Mouse scrolled (194, 252) with delta (0, 0)
Screenshot: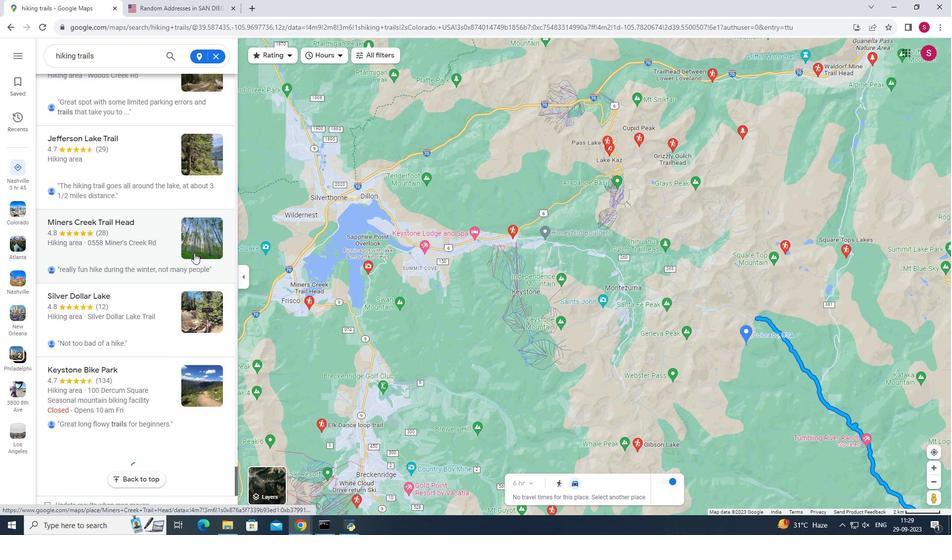 
Action: Mouse scrolled (194, 252) with delta (0, 0)
Screenshot: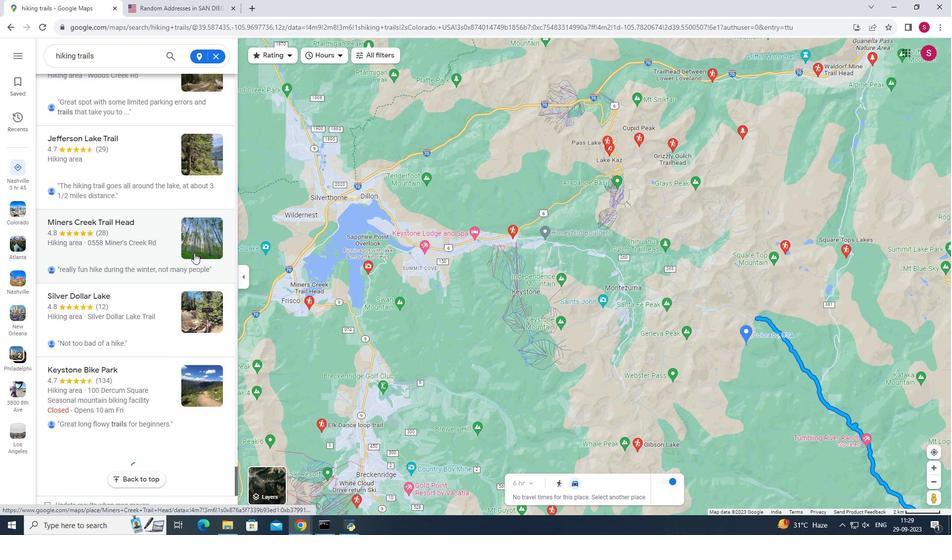 
Action: Mouse scrolled (194, 252) with delta (0, 0)
Screenshot: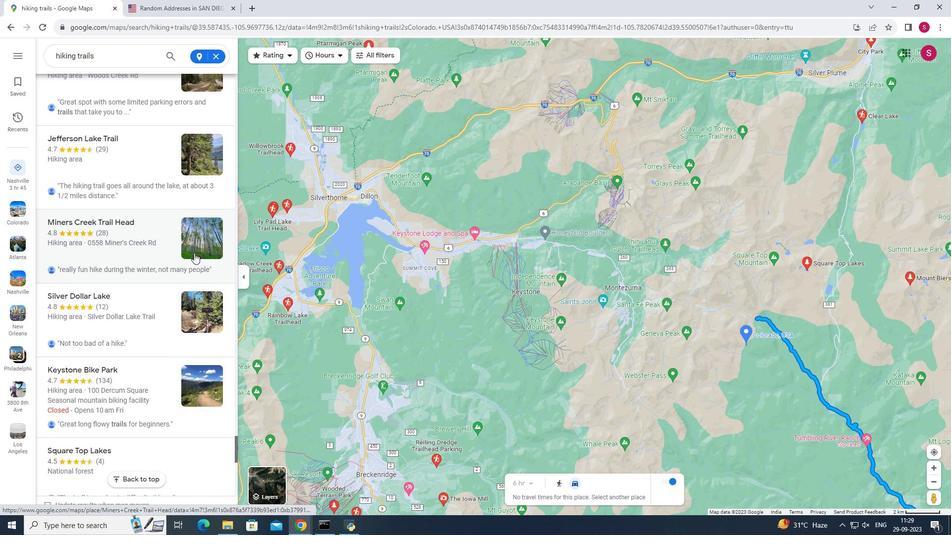 
Action: Mouse scrolled (194, 252) with delta (0, 0)
Screenshot: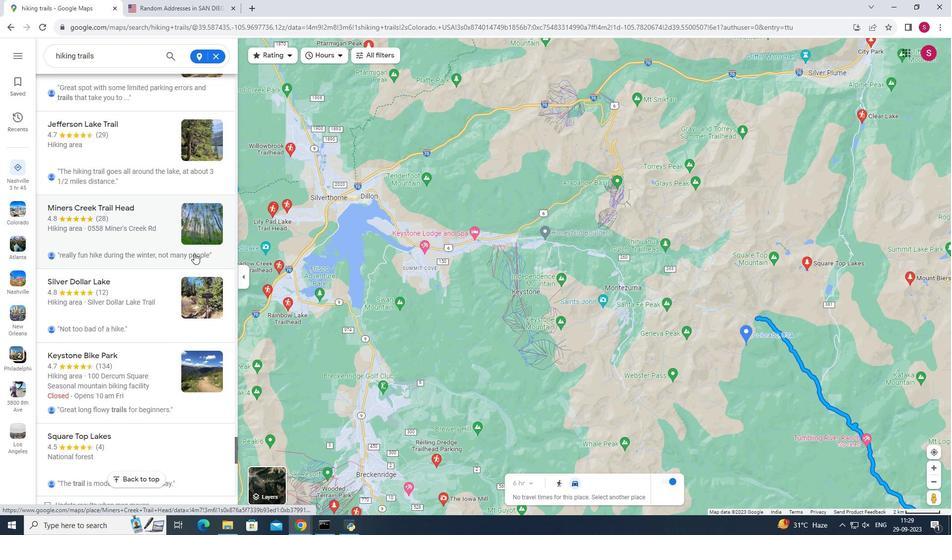 
Action: Mouse scrolled (194, 252) with delta (0, 0)
Screenshot: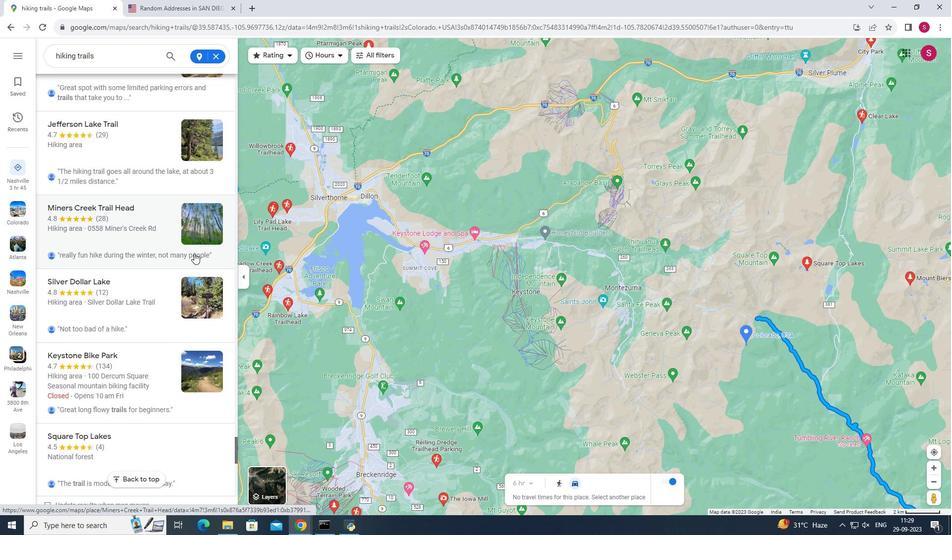 
Action: Mouse scrolled (194, 252) with delta (0, 0)
Screenshot: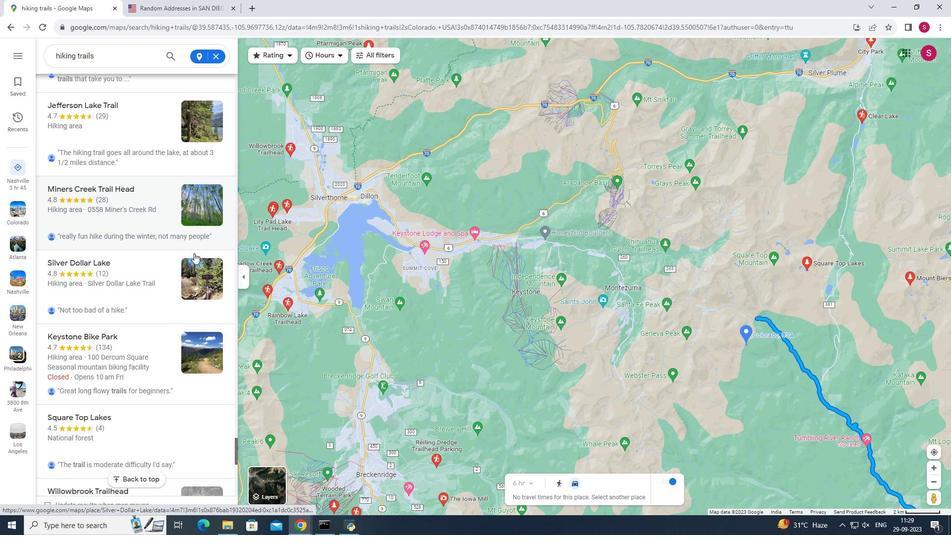 
Action: Mouse scrolled (194, 252) with delta (0, 0)
Screenshot: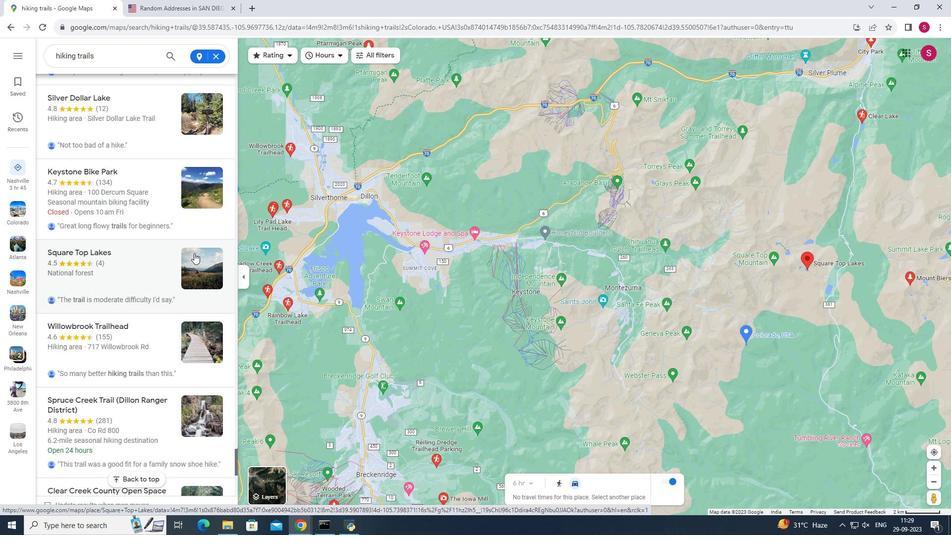 
Action: Mouse scrolled (194, 252) with delta (0, 0)
Screenshot: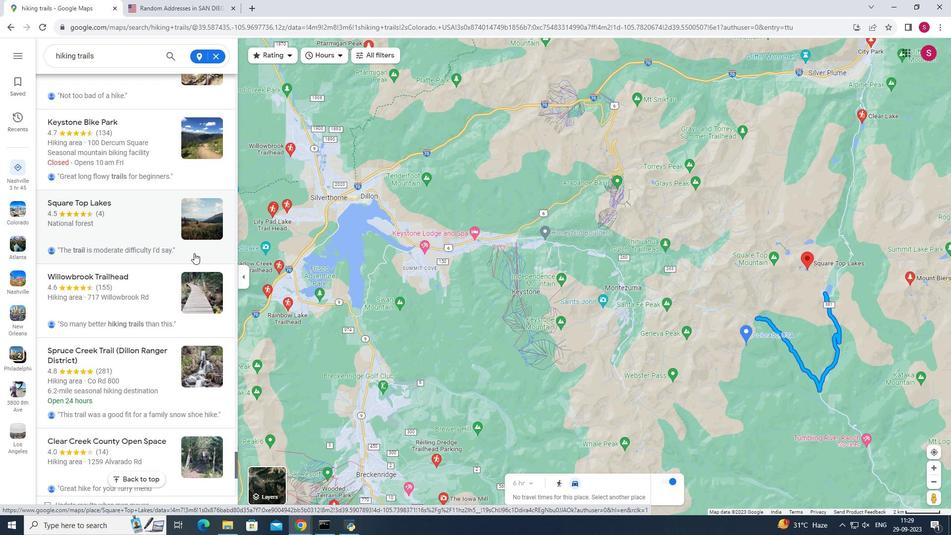 
Action: Mouse scrolled (194, 252) with delta (0, 0)
Screenshot: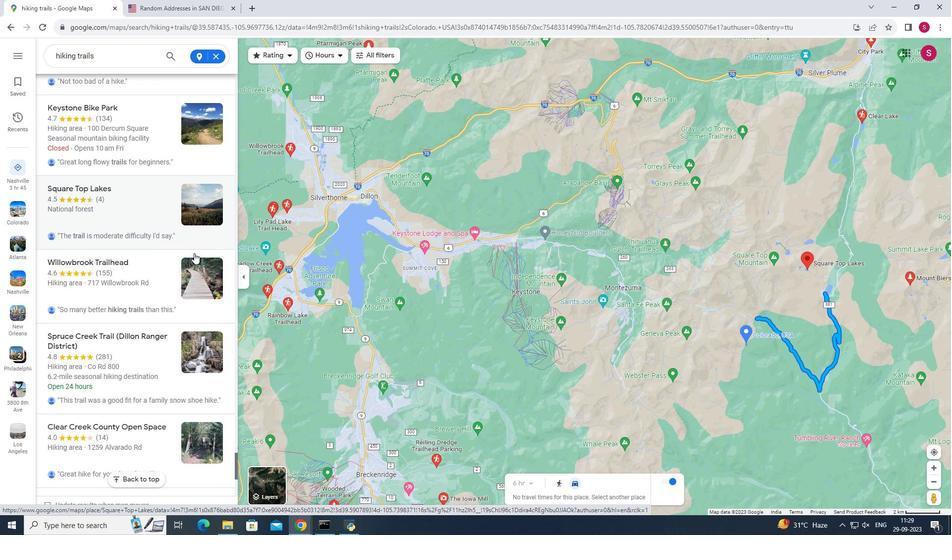 
Action: Mouse scrolled (194, 252) with delta (0, 0)
Screenshot: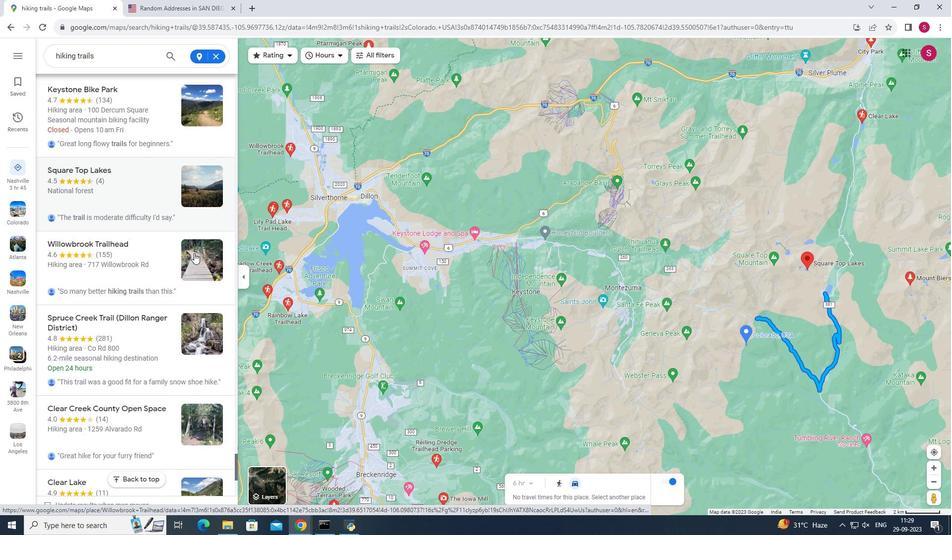 
Action: Mouse scrolled (194, 252) with delta (0, 0)
Screenshot: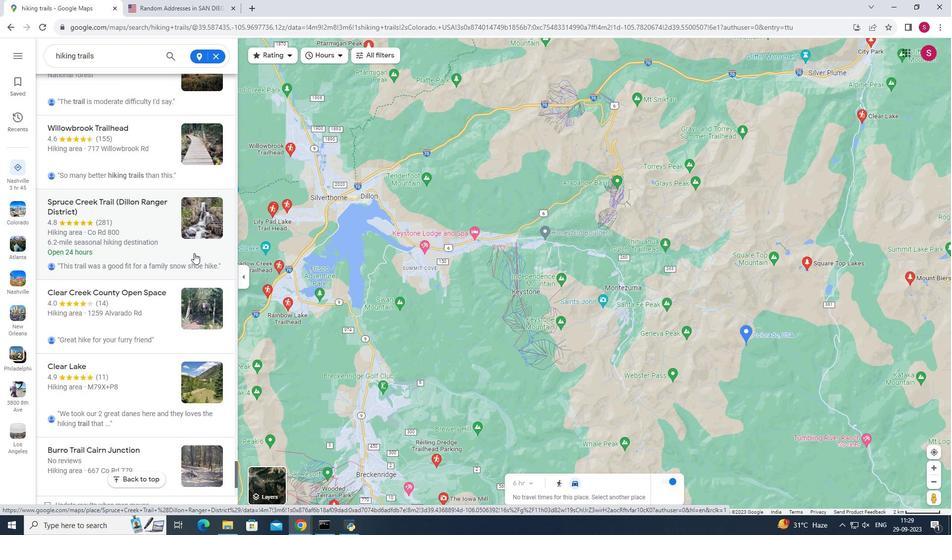 
Action: Mouse scrolled (194, 252) with delta (0, 0)
Screenshot: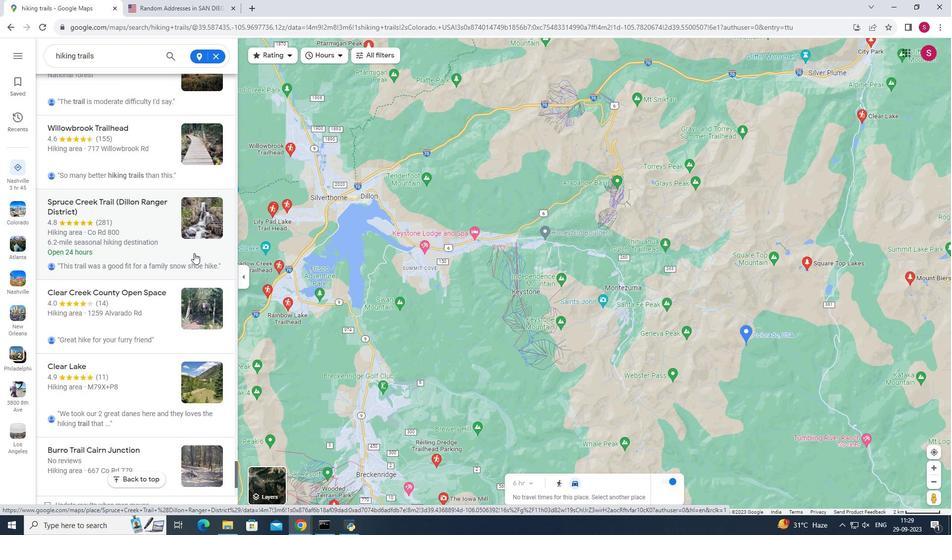 
Action: Mouse scrolled (194, 252) with delta (0, 0)
Screenshot: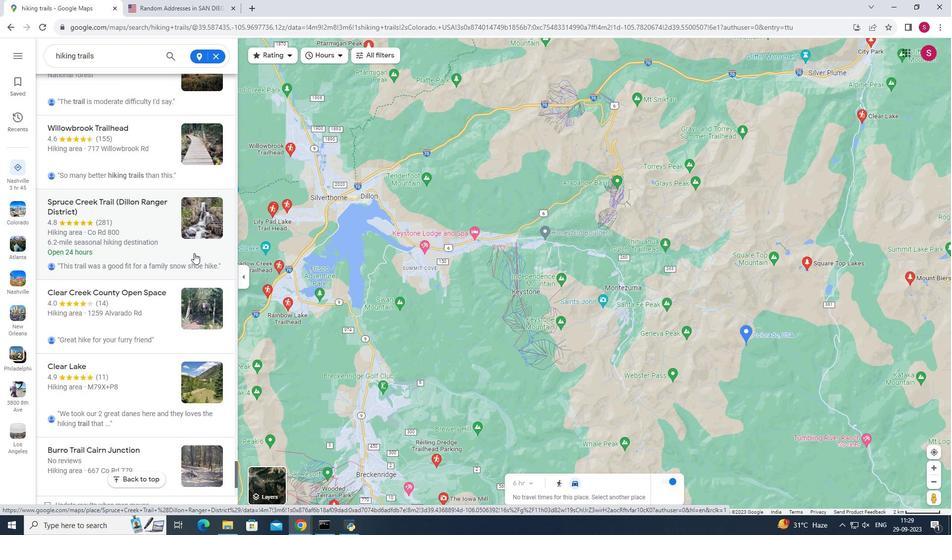 
Action: Mouse scrolled (194, 252) with delta (0, 0)
Screenshot: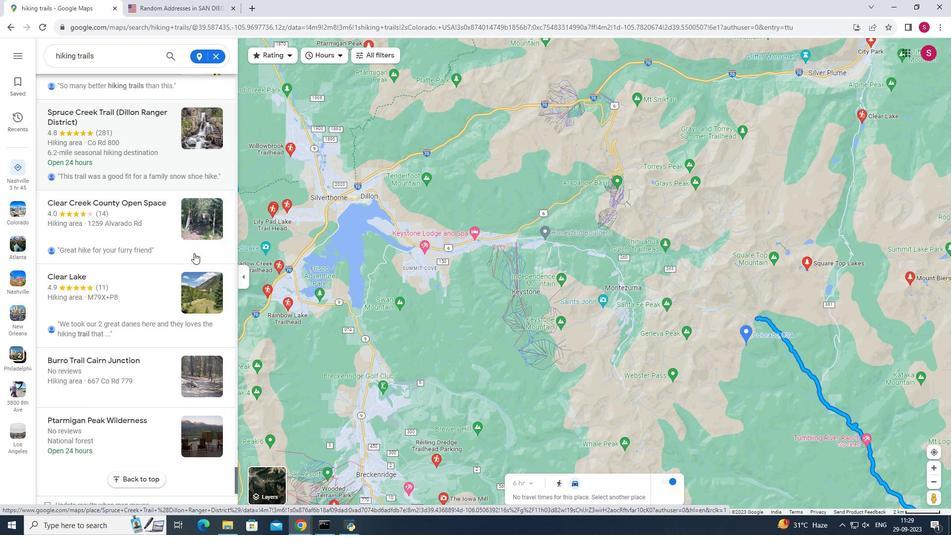 
Action: Mouse scrolled (194, 252) with delta (0, 0)
Screenshot: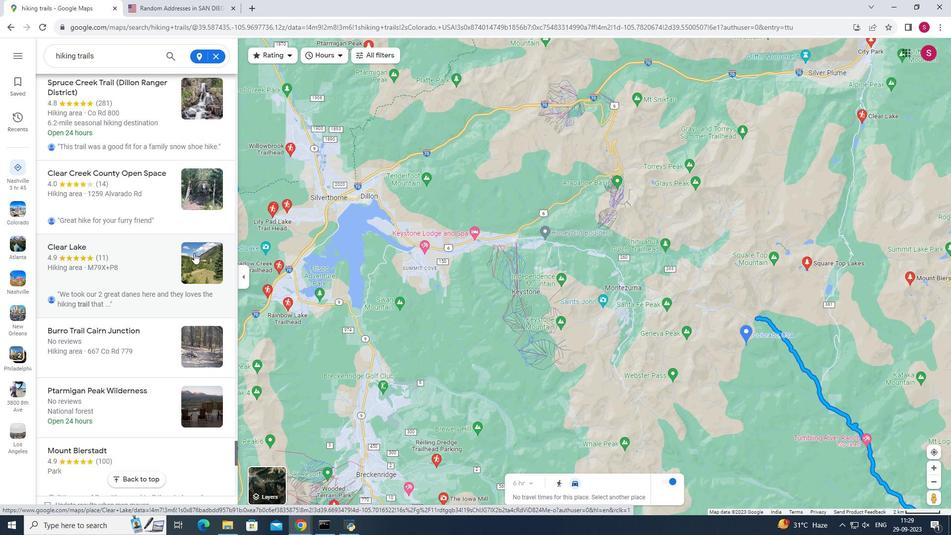 
Action: Mouse scrolled (194, 252) with delta (0, 0)
Screenshot: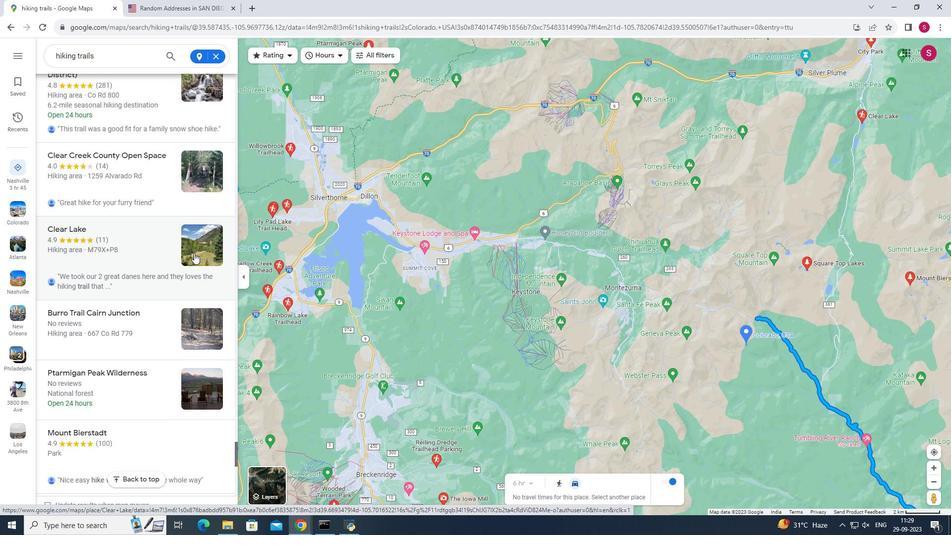 
Action: Mouse scrolled (194, 252) with delta (0, 0)
Screenshot: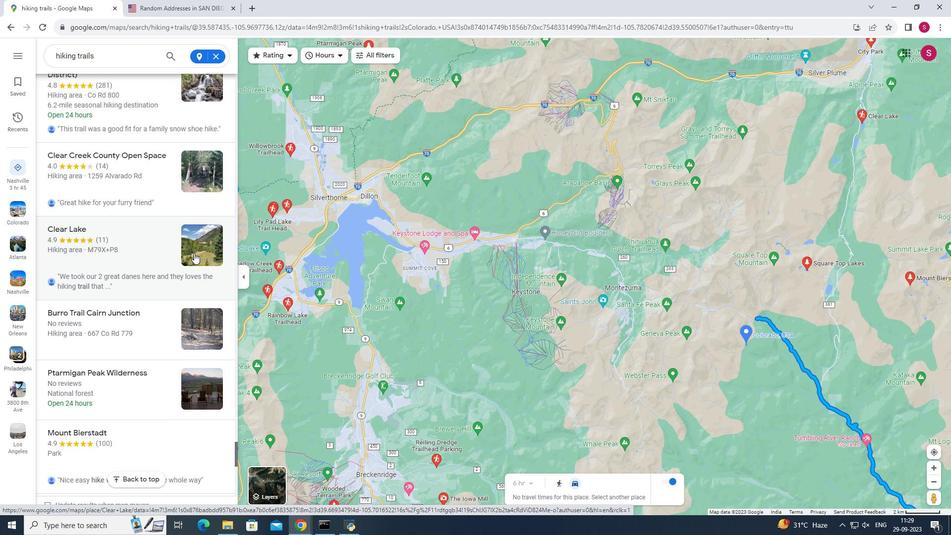 
Action: Mouse scrolled (194, 252) with delta (0, 0)
Screenshot: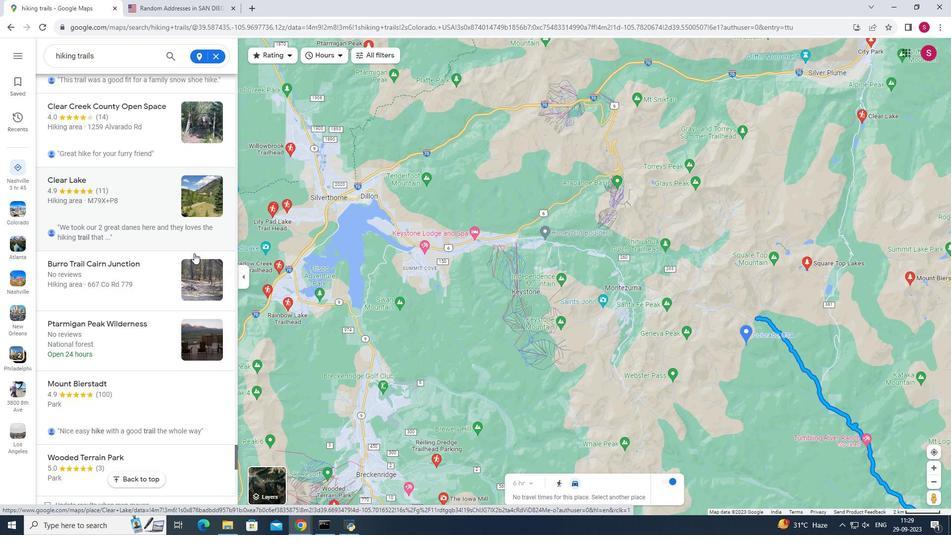 
Action: Mouse scrolled (194, 252) with delta (0, 0)
Screenshot: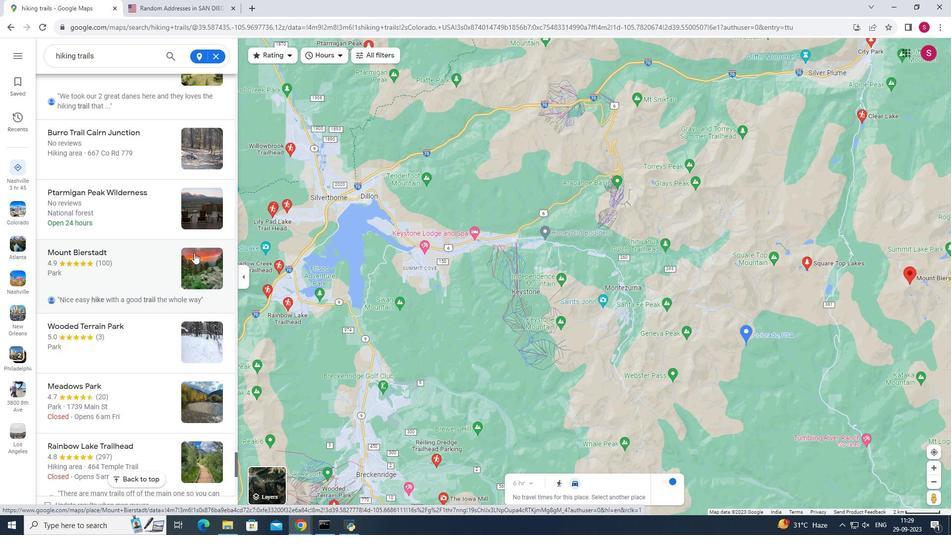
Action: Mouse scrolled (194, 252) with delta (0, 0)
Screenshot: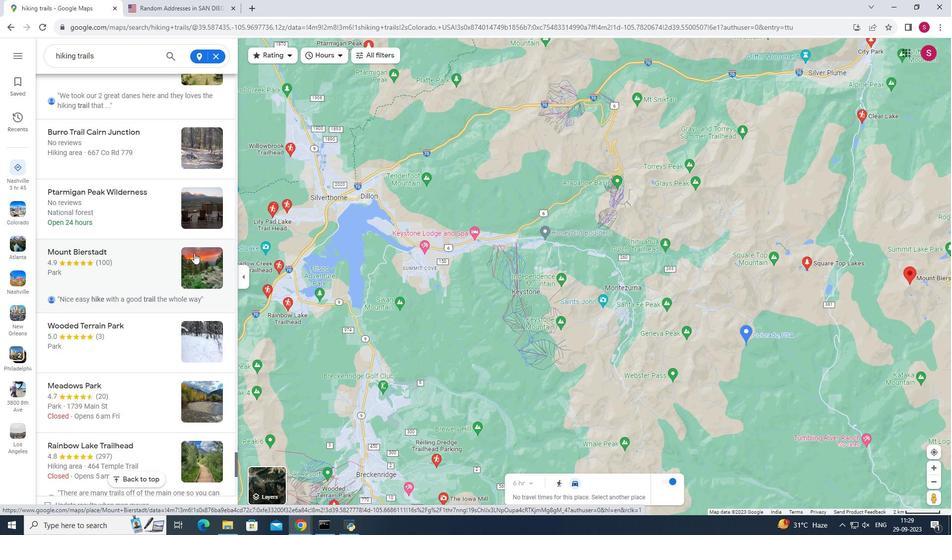 
Action: Mouse scrolled (194, 252) with delta (0, 0)
Screenshot: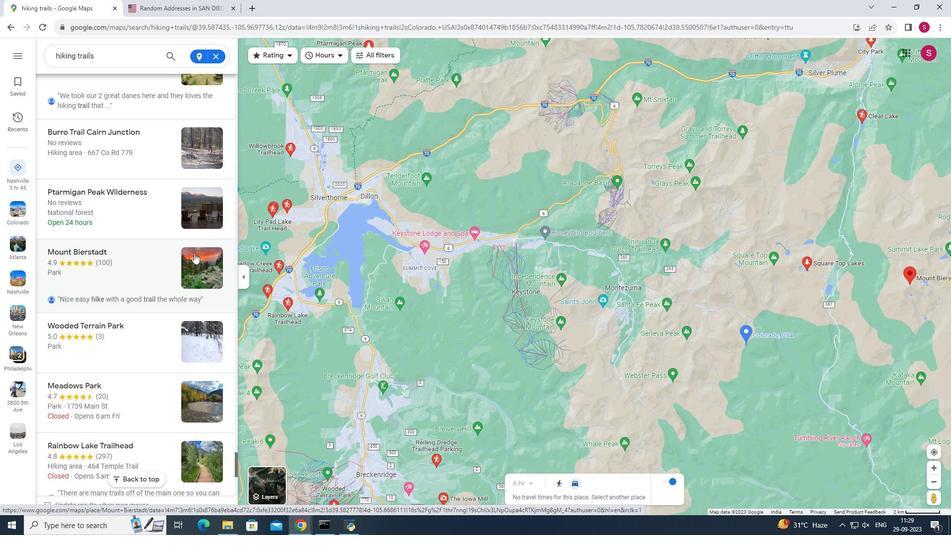 
Action: Mouse scrolled (194, 252) with delta (0, 0)
Screenshot: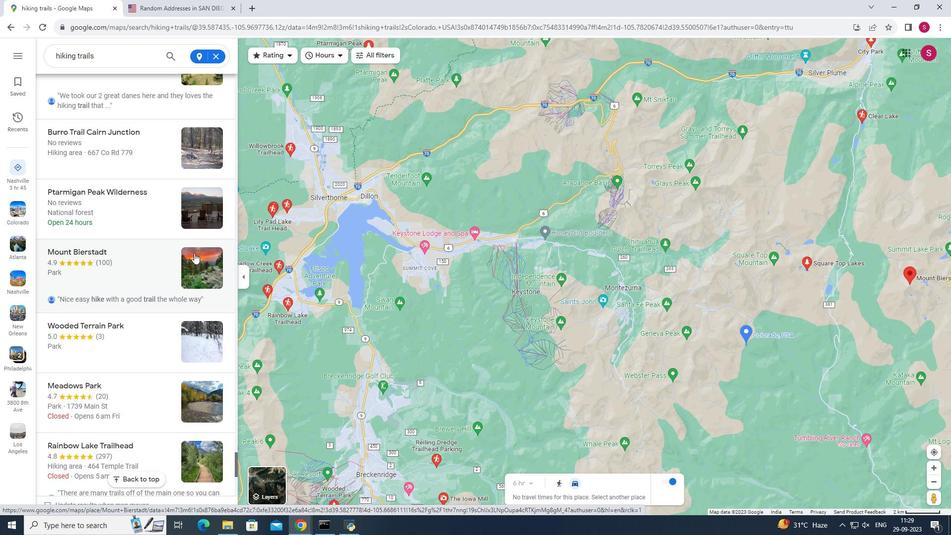 
Action: Mouse scrolled (194, 252) with delta (0, 0)
Screenshot: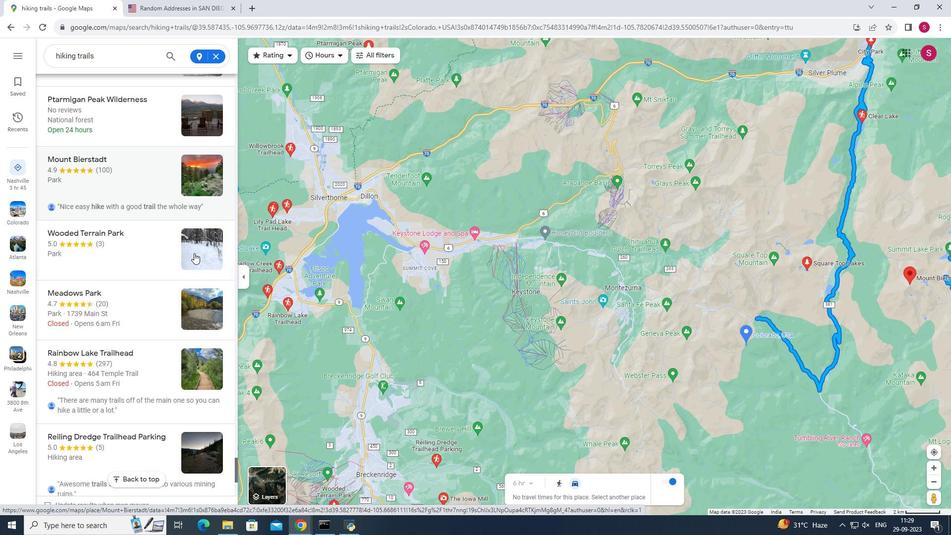 
Action: Mouse scrolled (194, 252) with delta (0, 0)
Screenshot: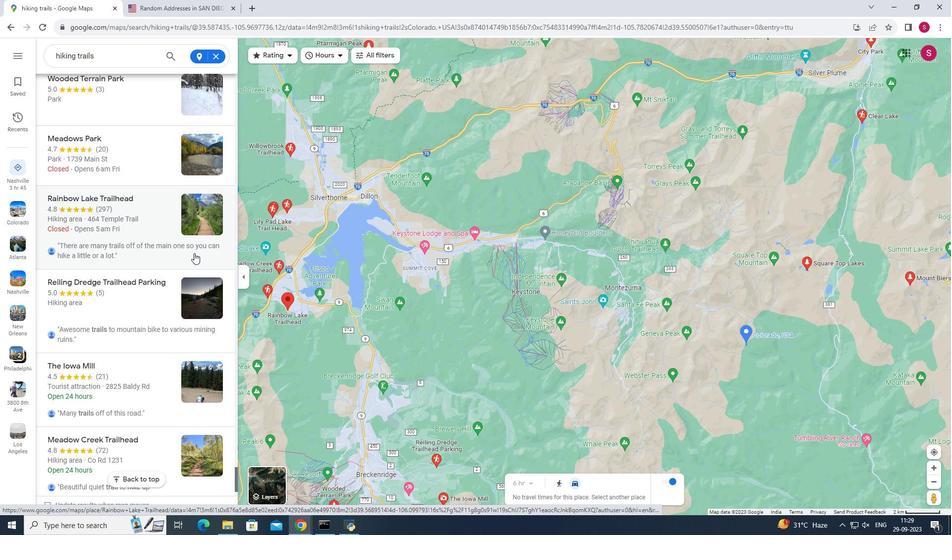 
Action: Mouse scrolled (194, 252) with delta (0, 0)
Screenshot: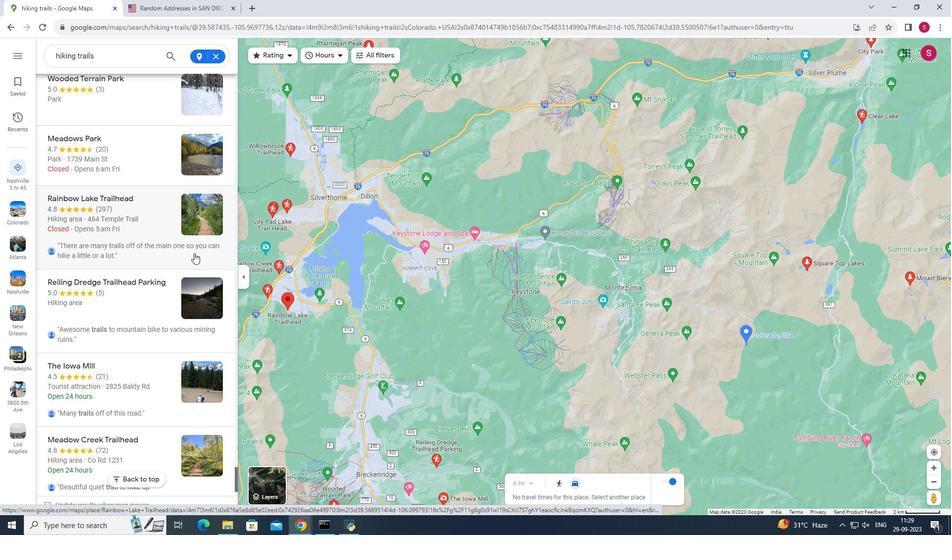 
Action: Mouse scrolled (194, 252) with delta (0, 0)
Screenshot: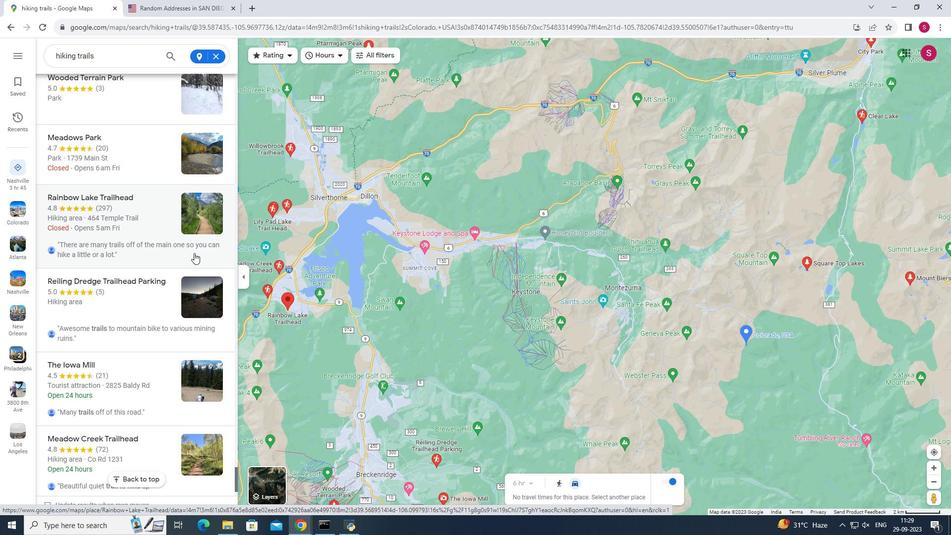 
Action: Mouse scrolled (194, 252) with delta (0, 0)
Screenshot: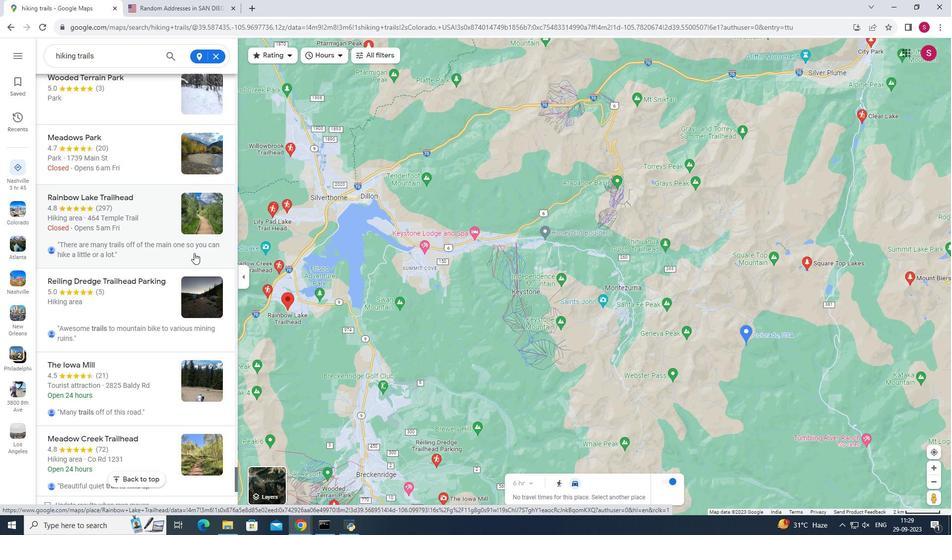 
Action: Mouse scrolled (194, 252) with delta (0, 0)
Screenshot: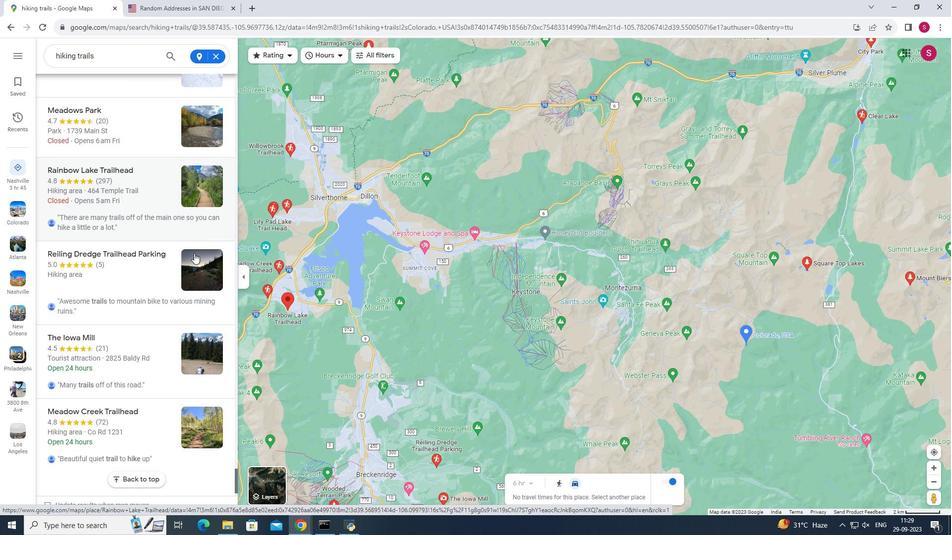 
Action: Mouse scrolled (194, 252) with delta (0, 0)
Screenshot: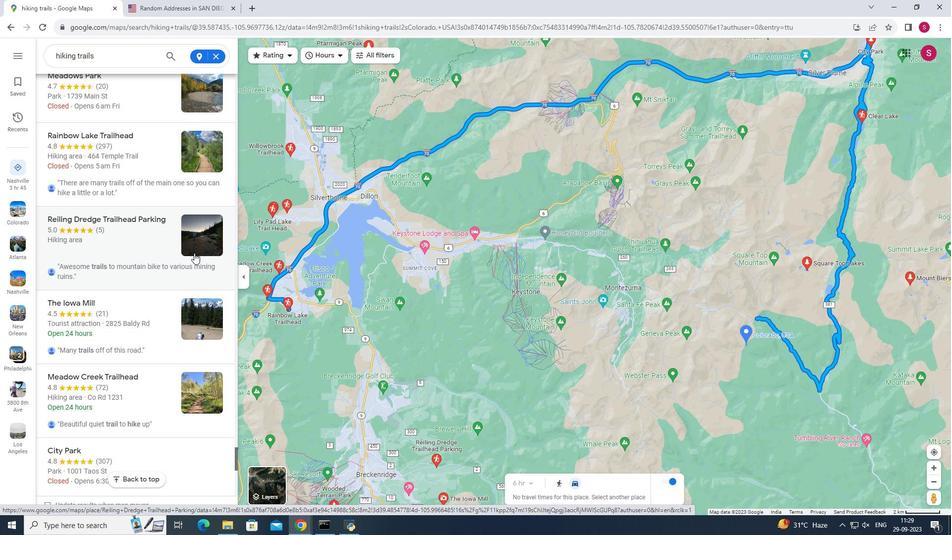 
Action: Mouse scrolled (194, 252) with delta (0, 0)
Screenshot: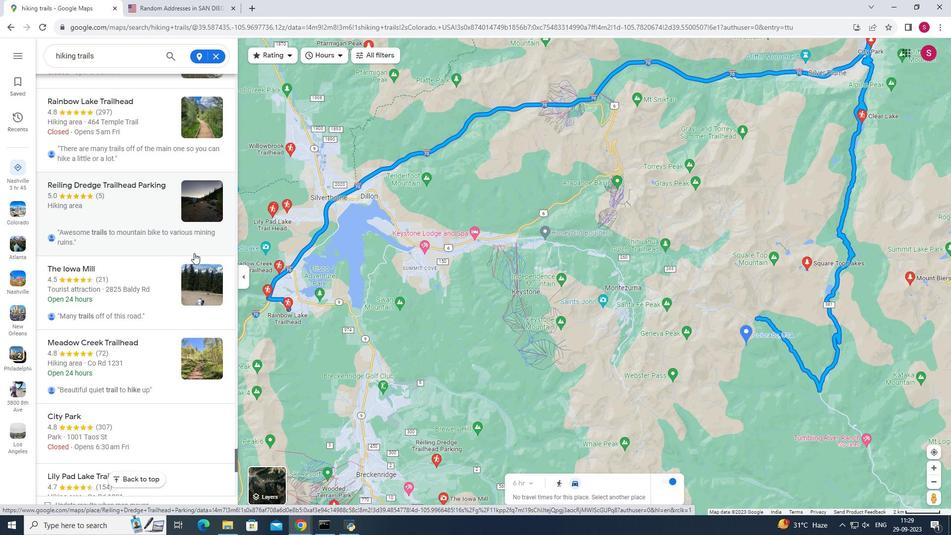 
Action: Mouse scrolled (194, 252) with delta (0, 0)
Screenshot: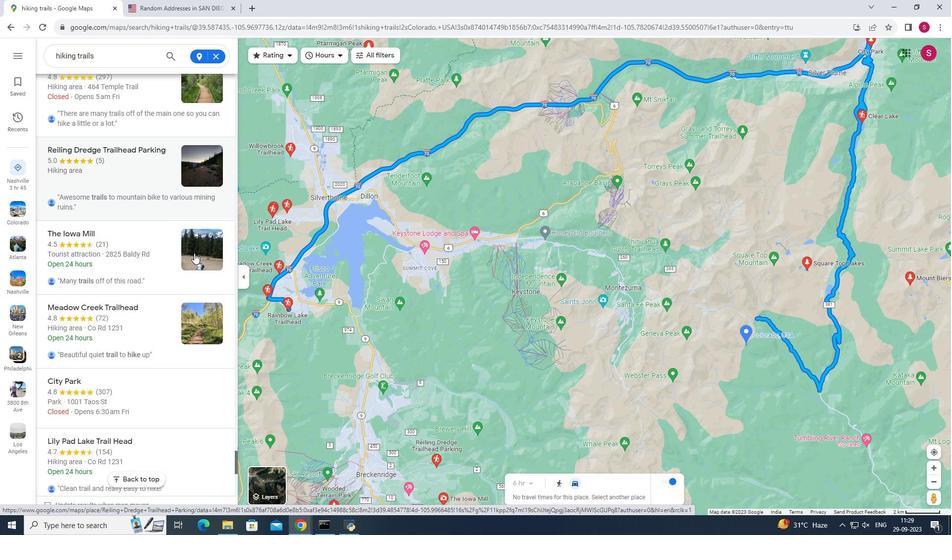 
Action: Mouse scrolled (194, 252) with delta (0, 0)
Screenshot: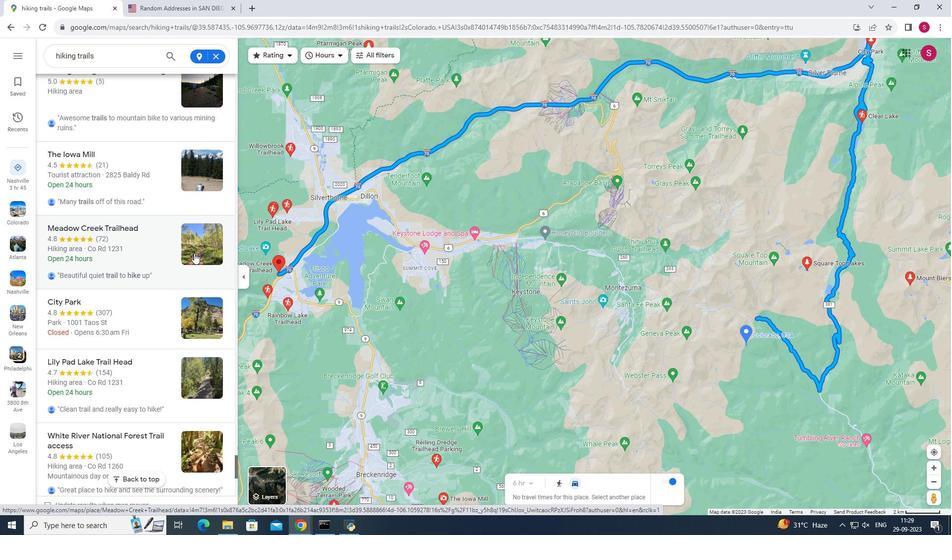 
Action: Mouse scrolled (194, 252) with delta (0, 0)
Screenshot: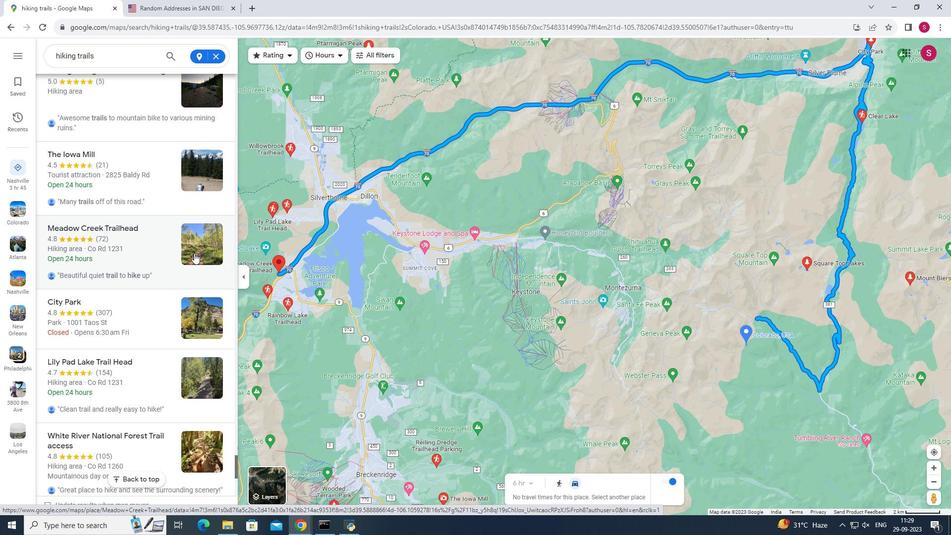 
Action: Mouse scrolled (194, 252) with delta (0, 0)
Screenshot: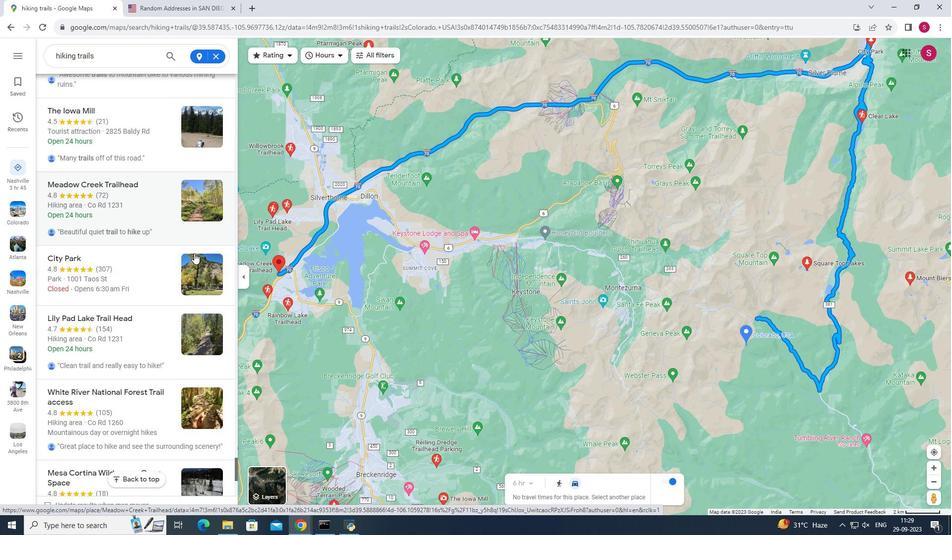 
Action: Mouse scrolled (194, 252) with delta (0, 0)
Screenshot: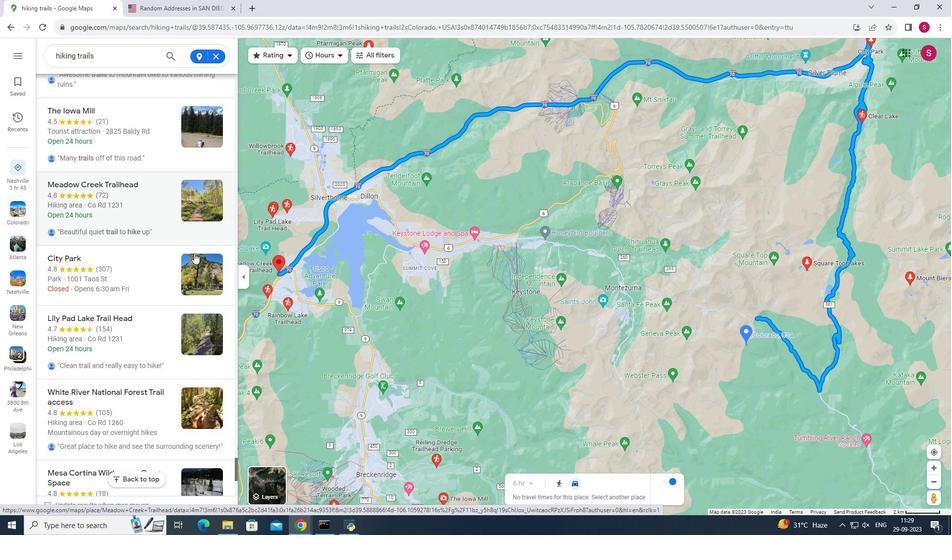 
Action: Mouse scrolled (194, 252) with delta (0, 0)
Screenshot: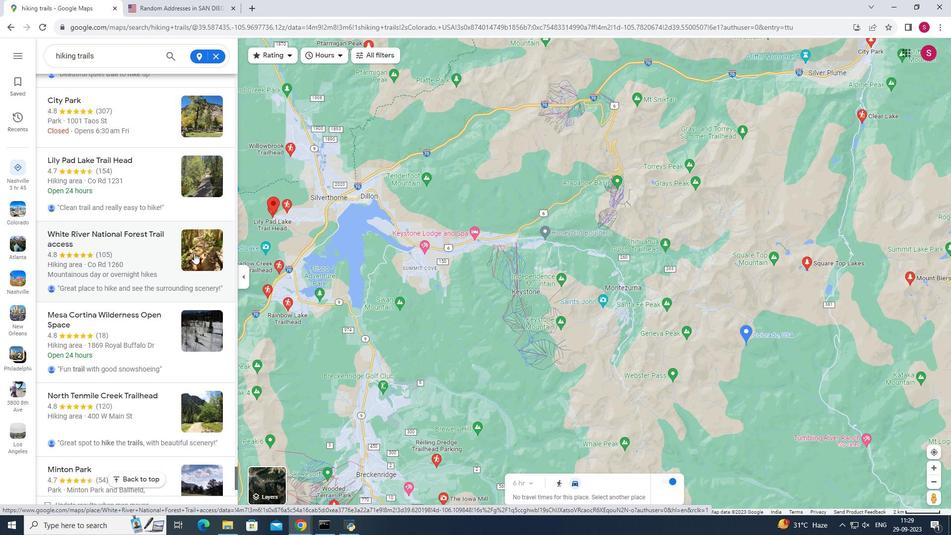 
Action: Mouse scrolled (194, 252) with delta (0, 0)
Screenshot: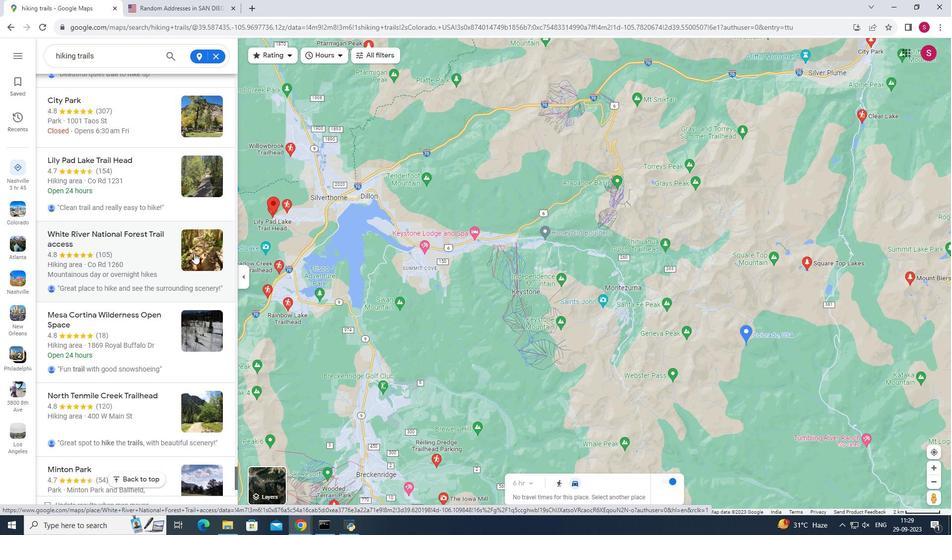 
Action: Mouse scrolled (194, 252) with delta (0, 0)
Screenshot: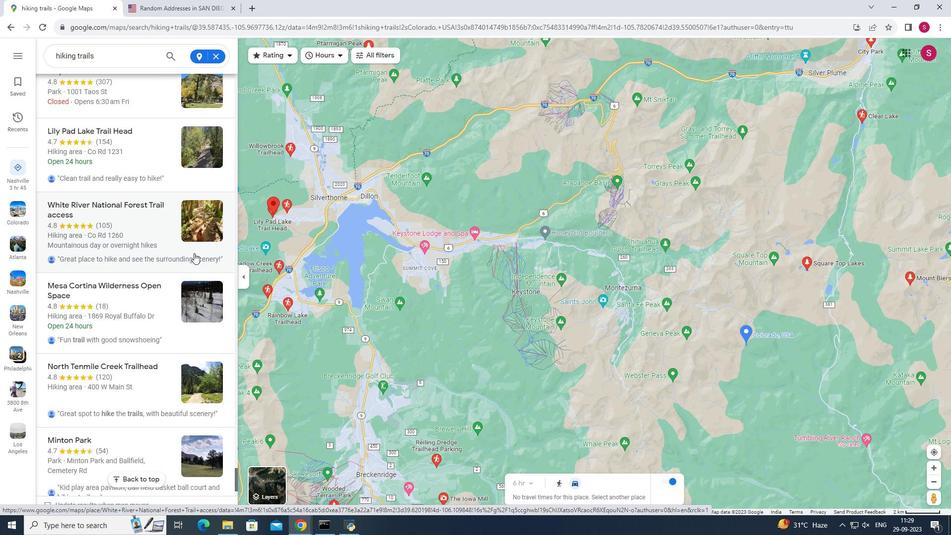 
Action: Mouse scrolled (194, 252) with delta (0, 0)
Screenshot: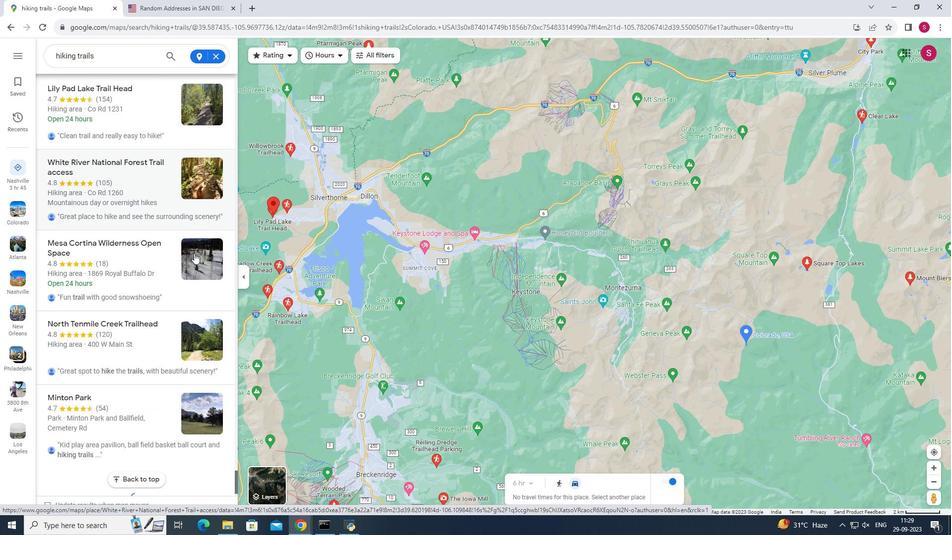 
Action: Mouse scrolled (194, 252) with delta (0, 0)
Screenshot: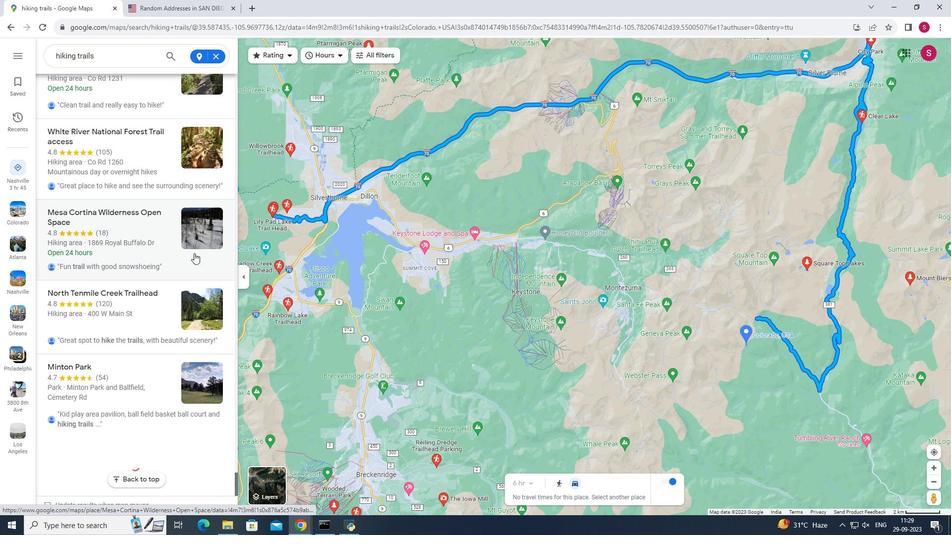 
Action: Mouse scrolled (194, 252) with delta (0, 0)
Screenshot: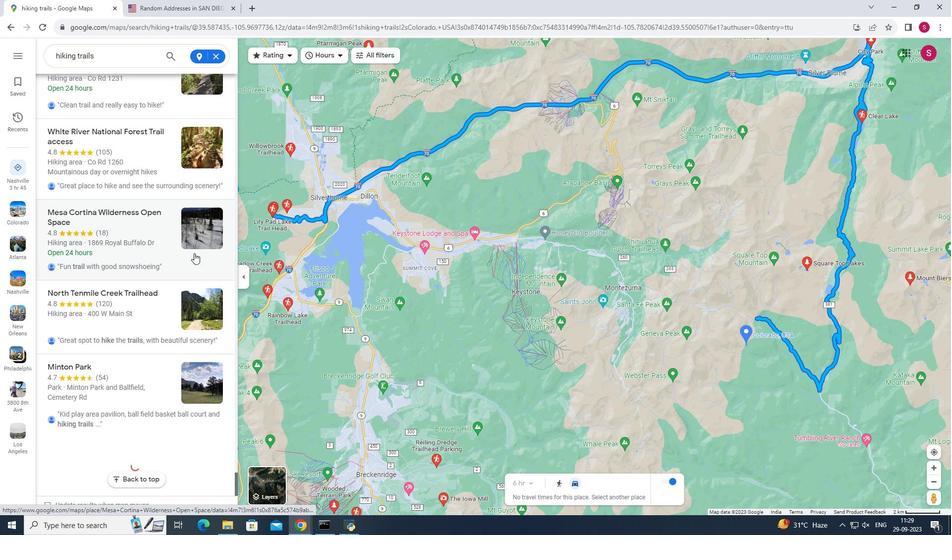 
Action: Mouse scrolled (194, 252) with delta (0, 0)
Screenshot: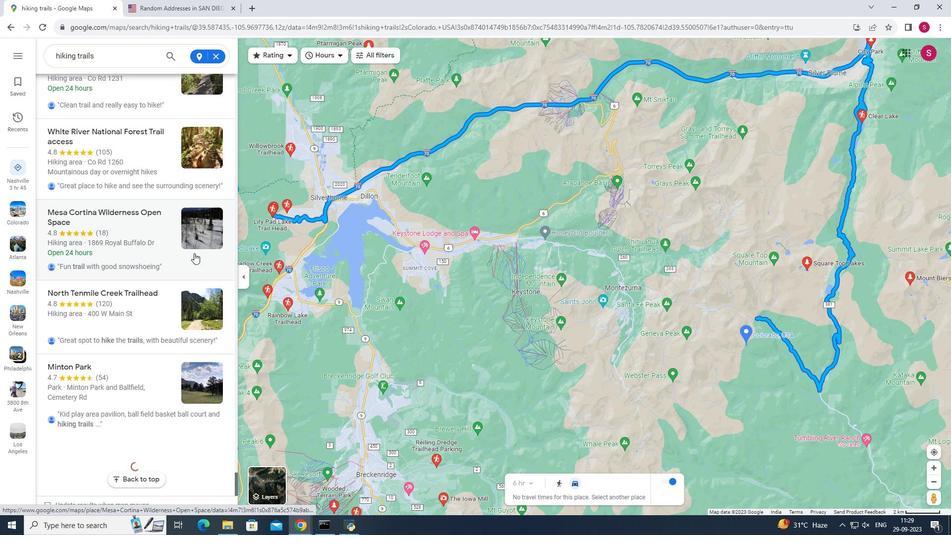 
Action: Mouse scrolled (194, 252) with delta (0, 0)
Screenshot: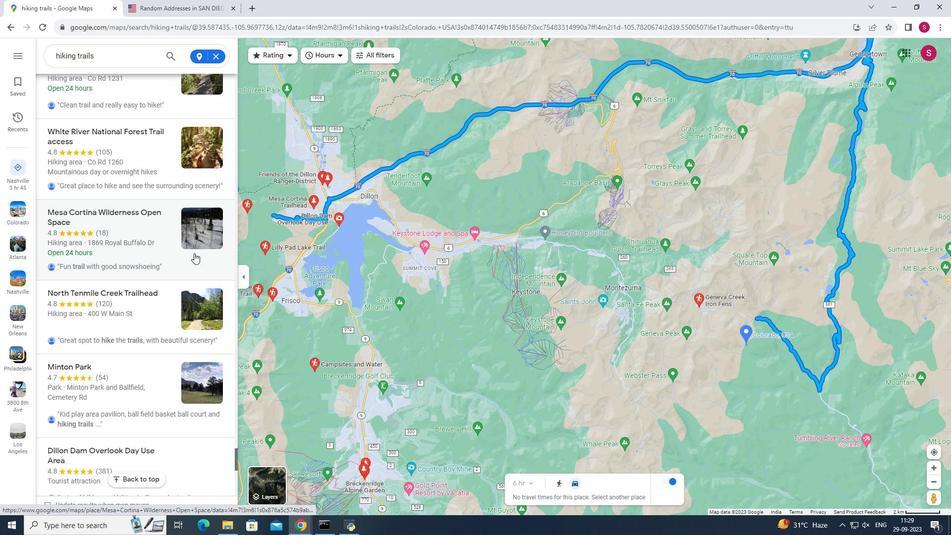 
Action: Mouse scrolled (194, 252) with delta (0, 0)
Screenshot: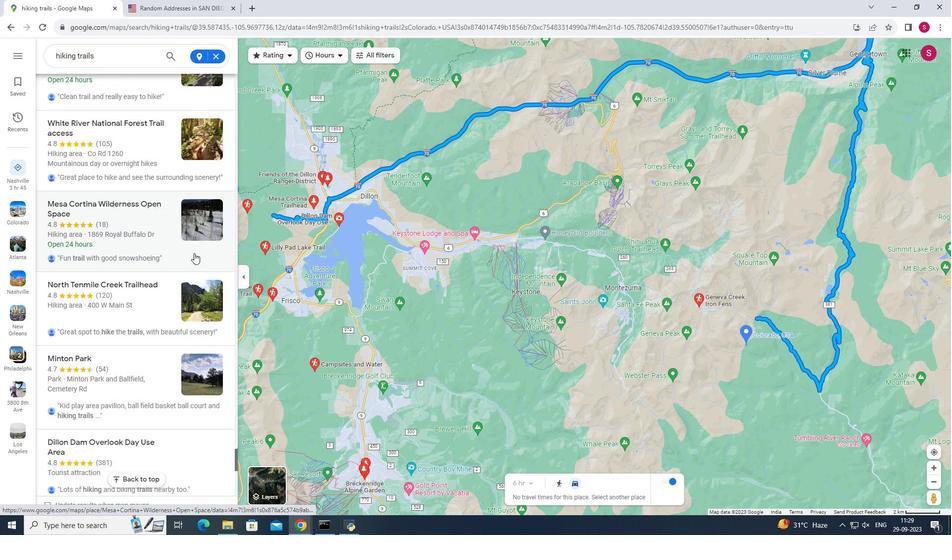 
Action: Mouse scrolled (194, 252) with delta (0, 0)
Screenshot: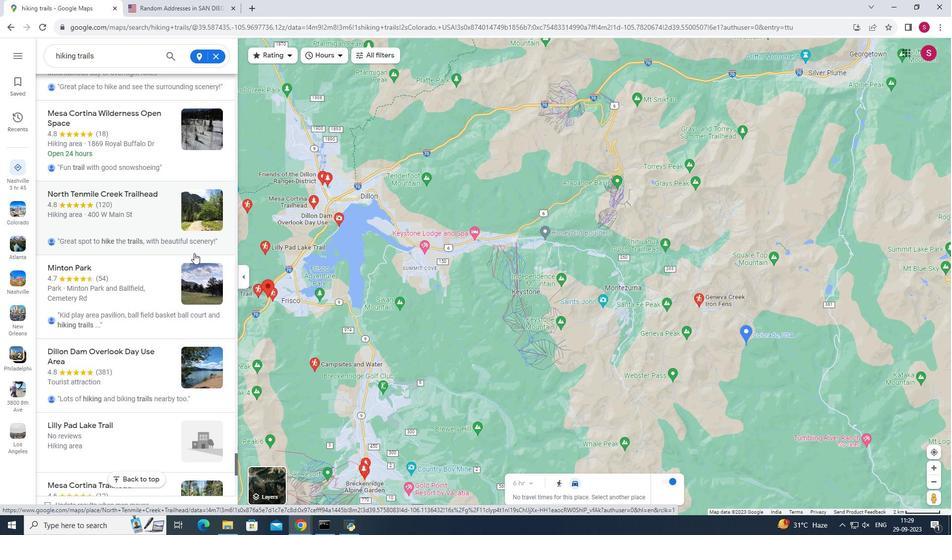 
Action: Mouse scrolled (194, 252) with delta (0, 0)
Screenshot: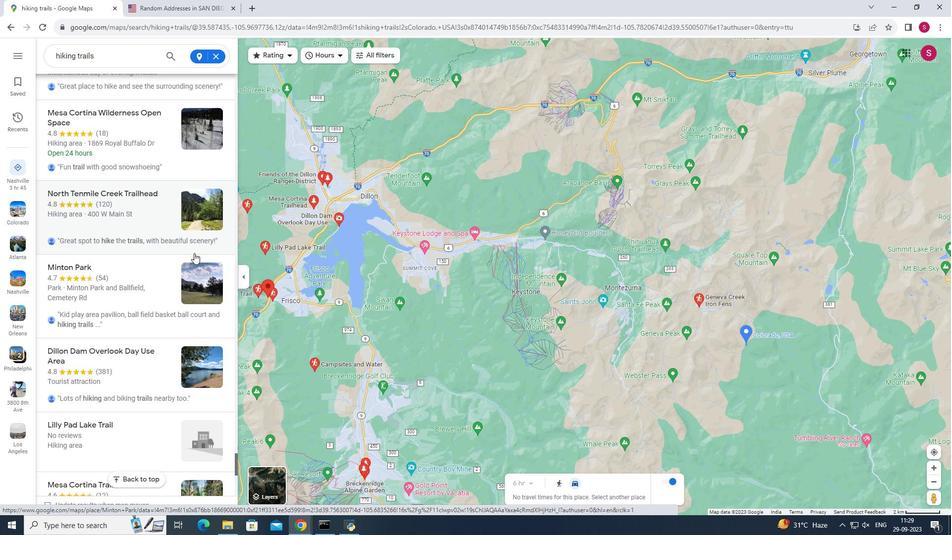 
Action: Mouse scrolled (194, 252) with delta (0, 0)
Screenshot: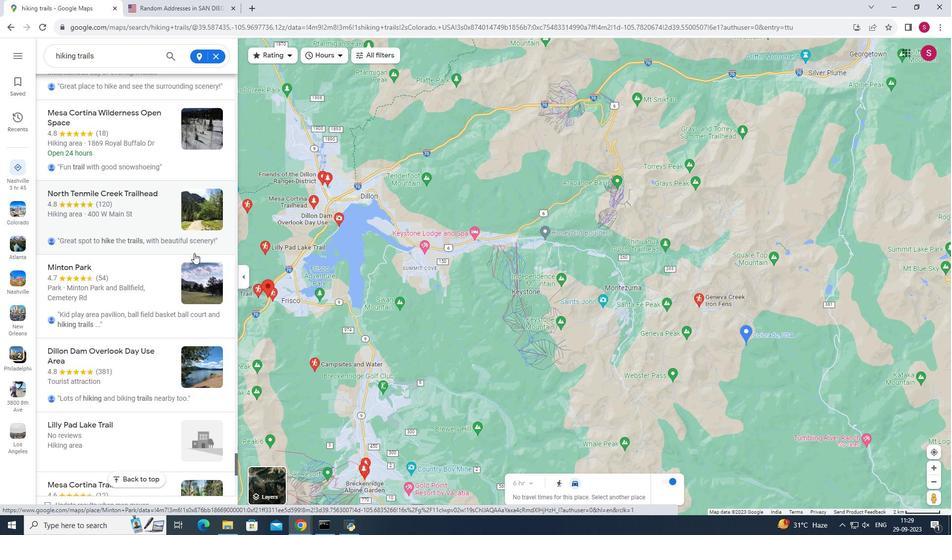 
Action: Mouse scrolled (194, 252) with delta (0, 0)
Screenshot: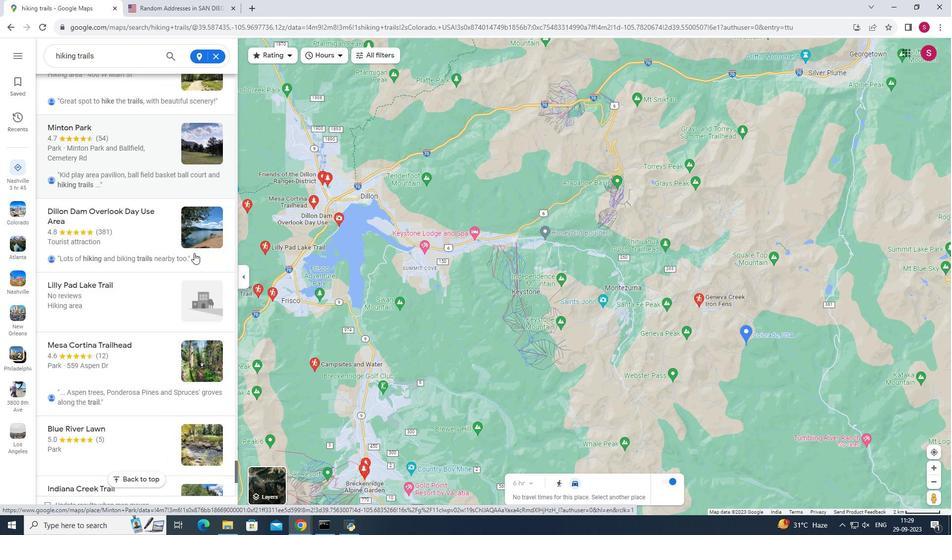 
Action: Mouse moved to (192, 251)
Screenshot: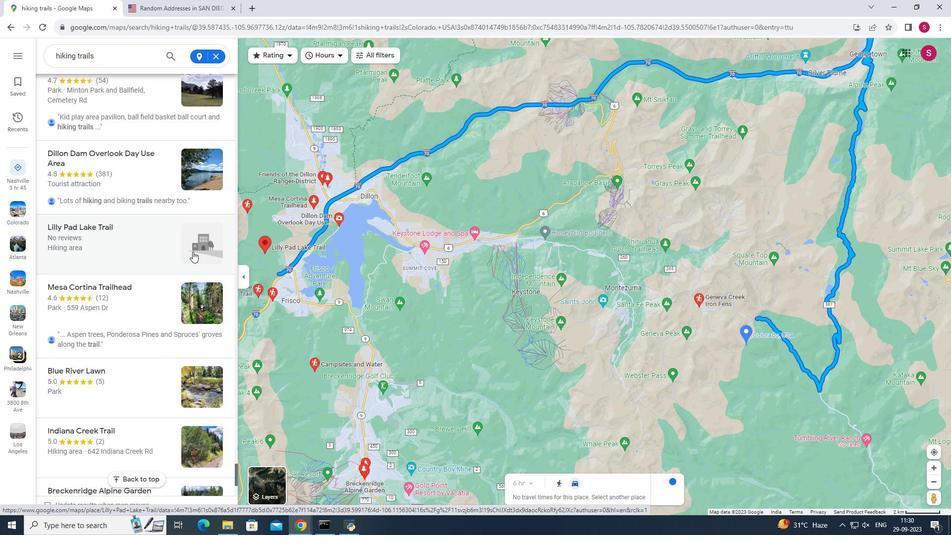 
Action: Mouse scrolled (192, 251) with delta (0, 0)
Screenshot: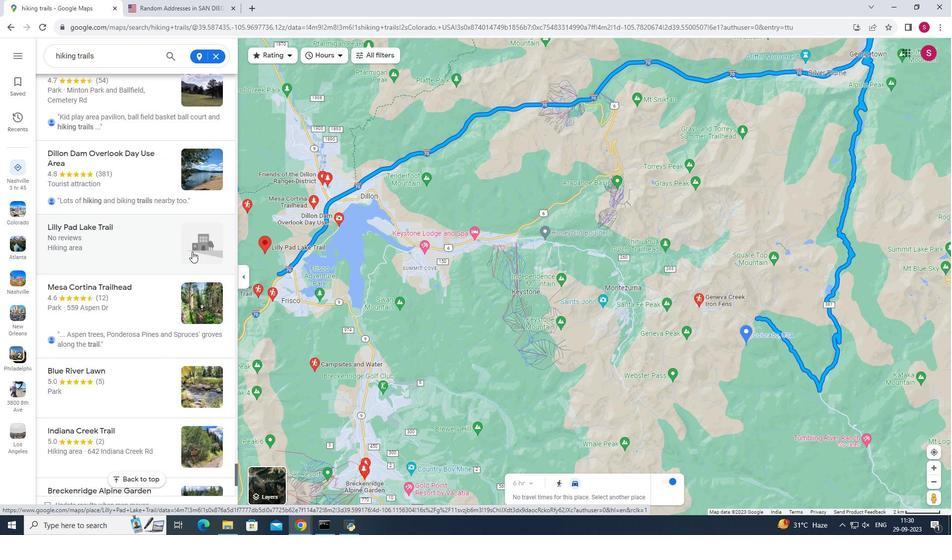 
Action: Mouse moved to (192, 251)
Screenshot: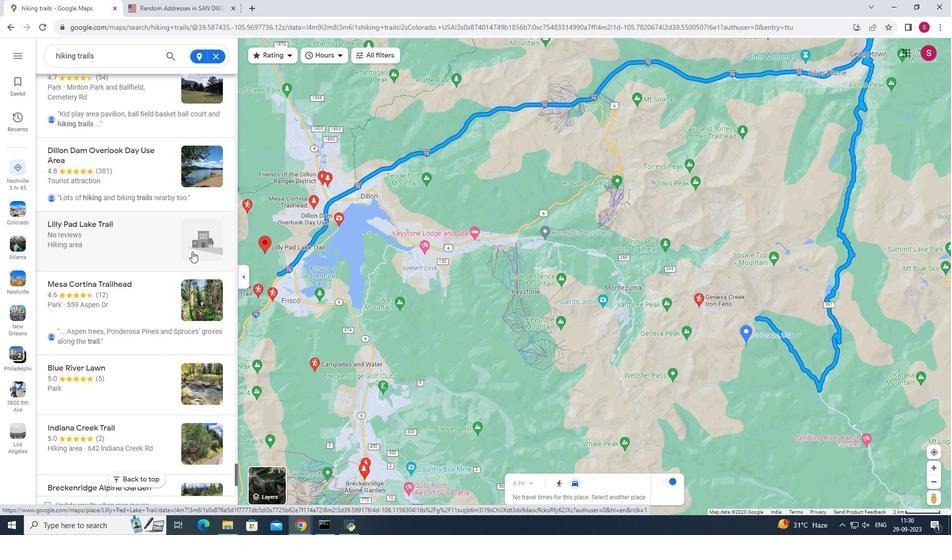 
Action: Mouse scrolled (192, 251) with delta (0, 0)
Screenshot: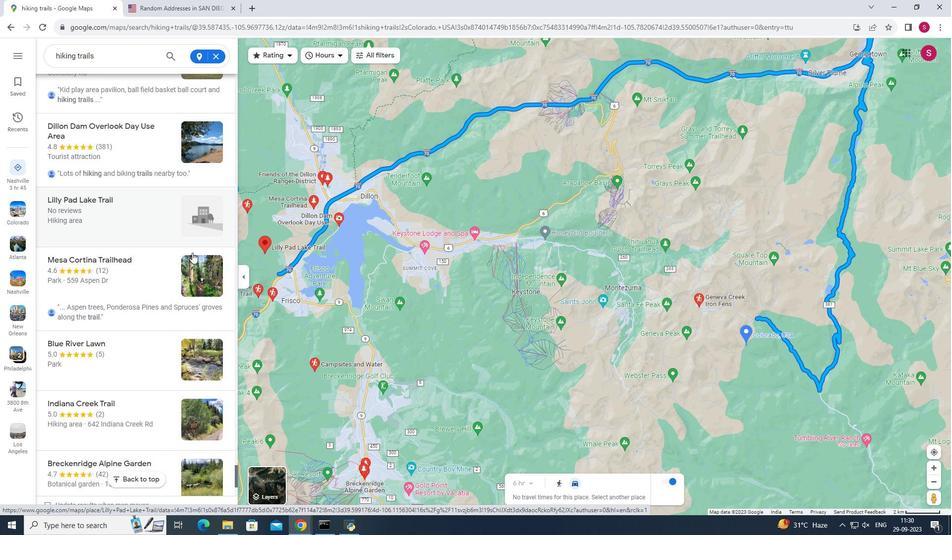 
Action: Mouse moved to (192, 251)
Screenshot: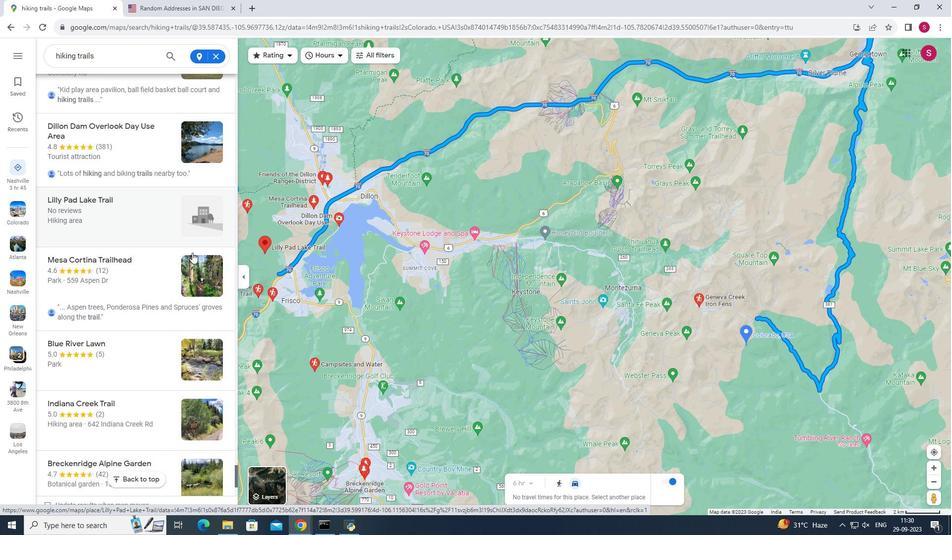 
Action: Mouse scrolled (192, 251) with delta (0, 0)
Screenshot: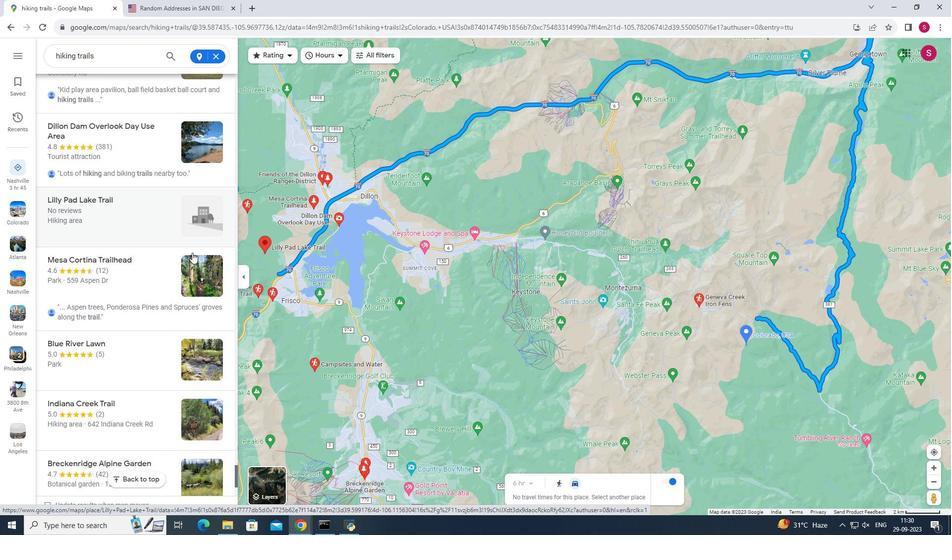 
Action: Mouse moved to (190, 253)
Screenshot: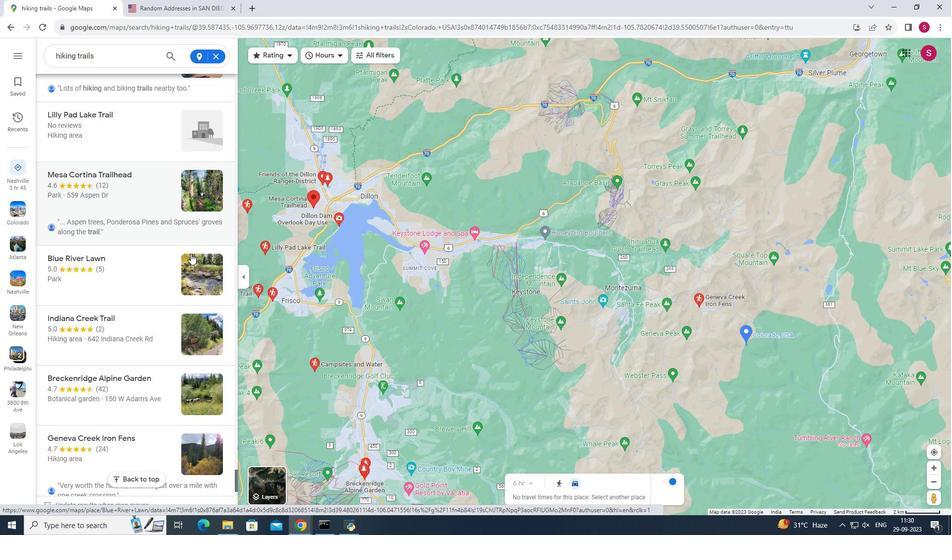 
Action: Mouse scrolled (190, 253) with delta (0, 0)
Screenshot: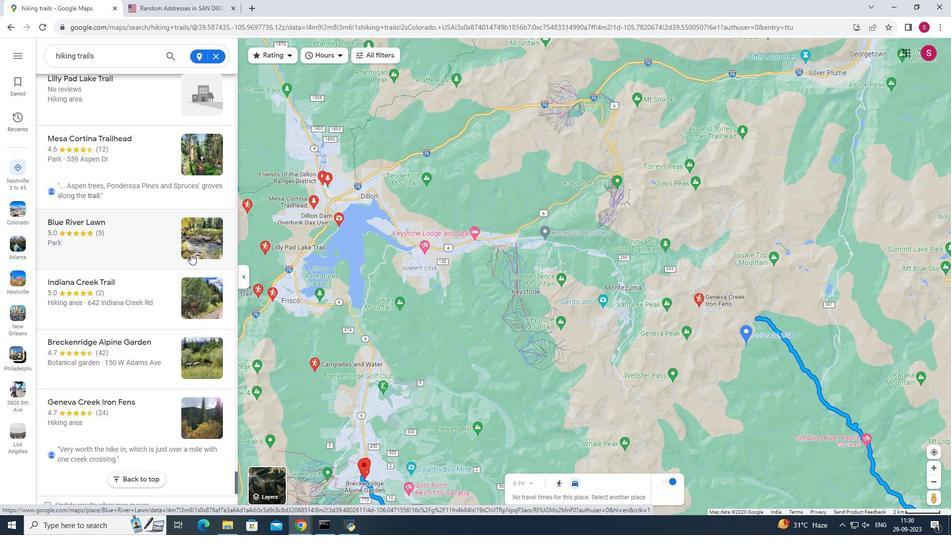 
Action: Mouse scrolled (190, 253) with delta (0, 0)
Screenshot: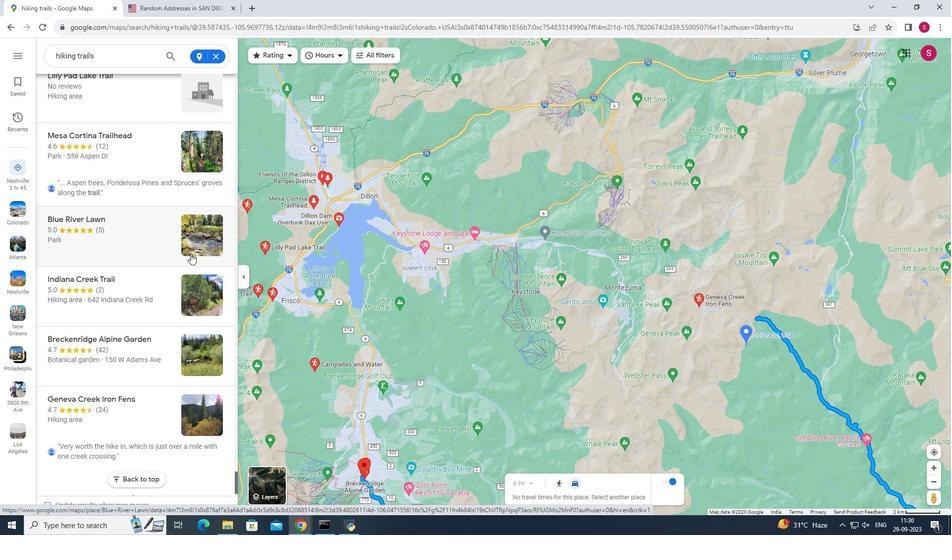 
Action: Mouse scrolled (190, 253) with delta (0, 0)
Screenshot: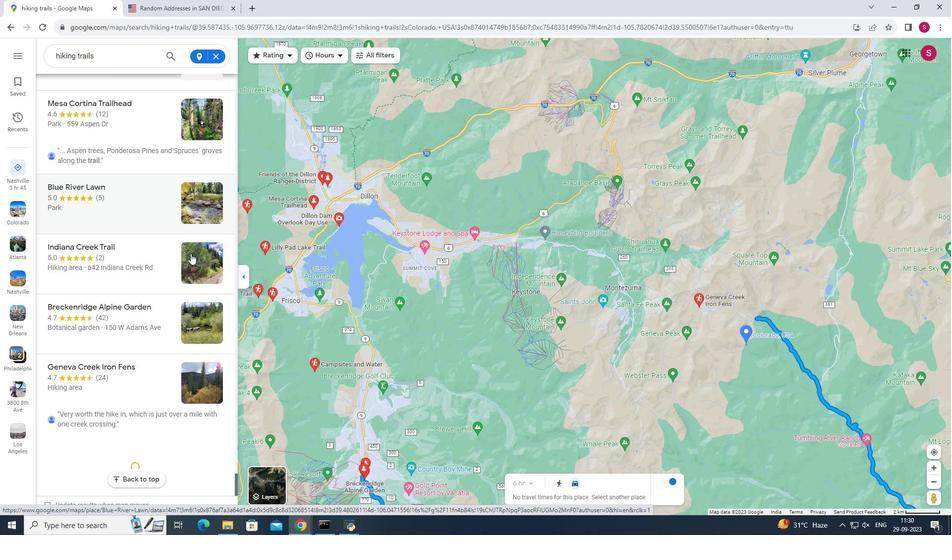 
Action: Mouse moved to (154, 125)
Screenshot: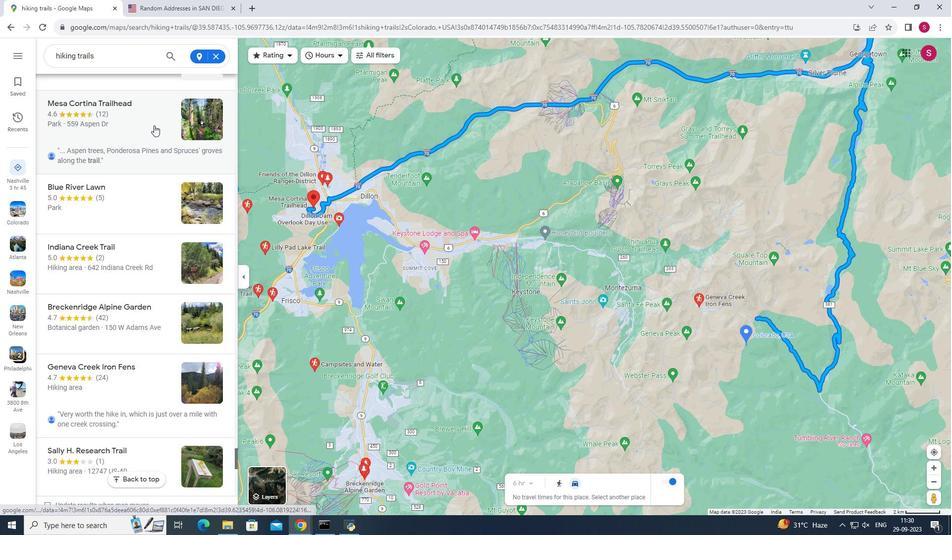 
Action: Mouse scrolled (154, 124) with delta (0, 0)
Screenshot: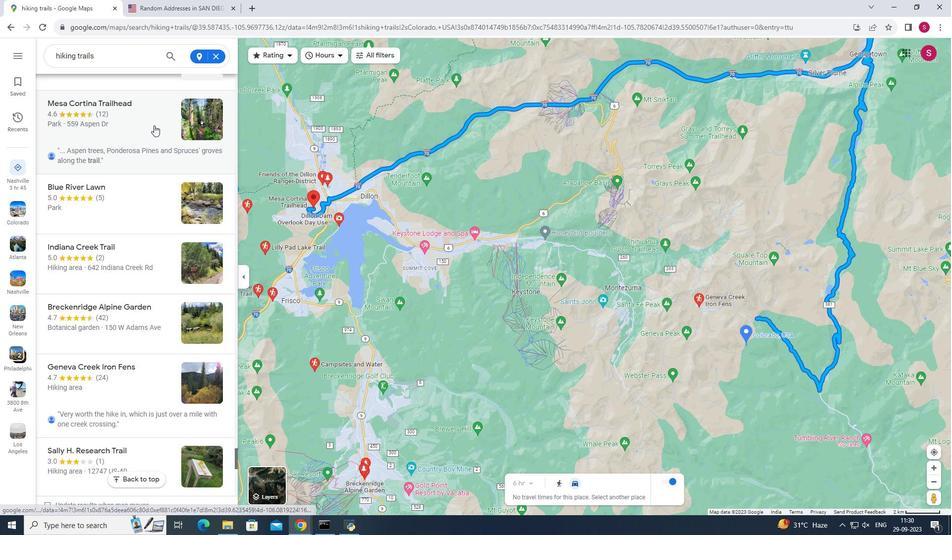 
Action: Mouse moved to (155, 126)
Screenshot: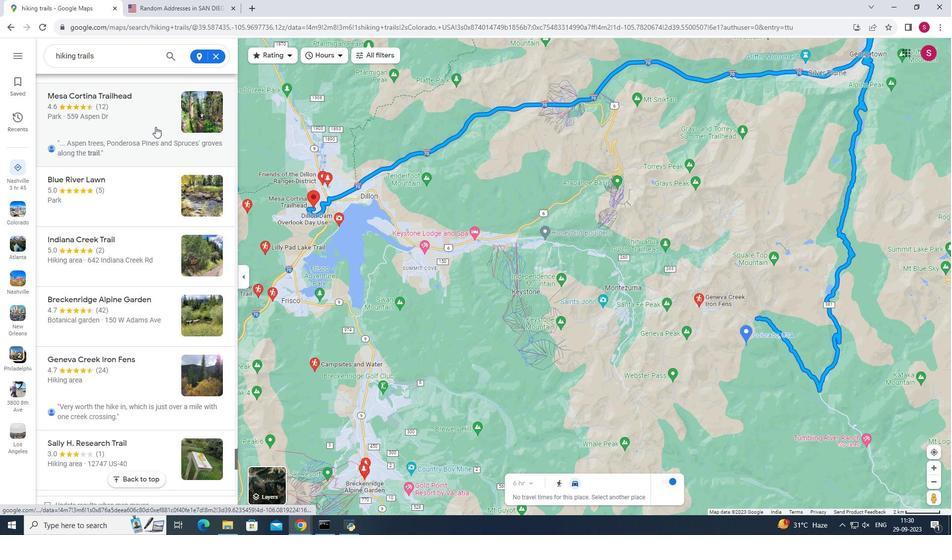
Action: Mouse scrolled (155, 126) with delta (0, 0)
Screenshot: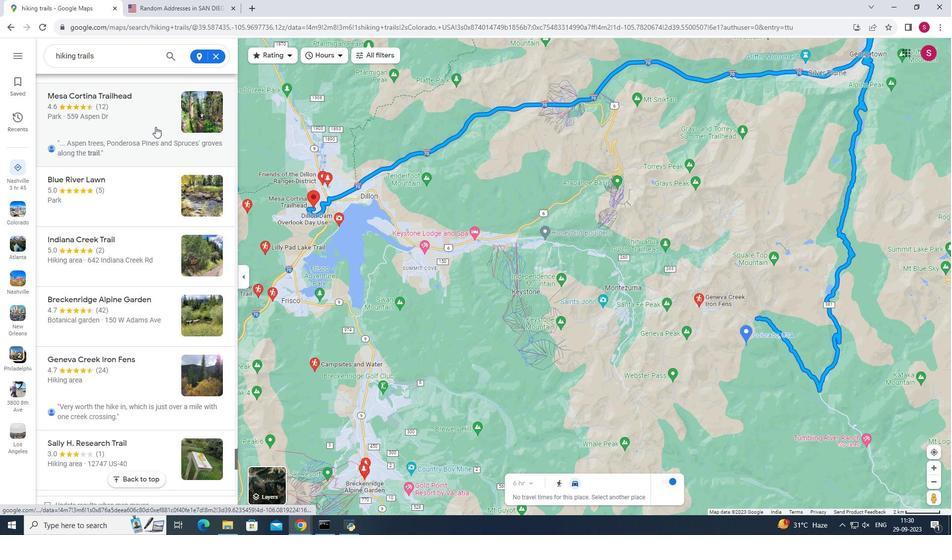 
Action: Mouse scrolled (155, 126) with delta (0, 0)
Screenshot: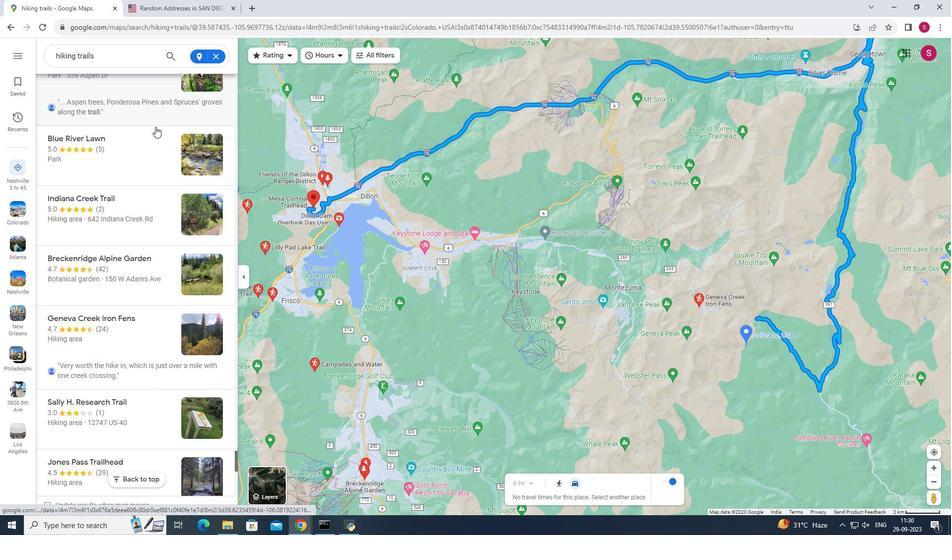 
Action: Mouse moved to (235, 467)
Screenshot: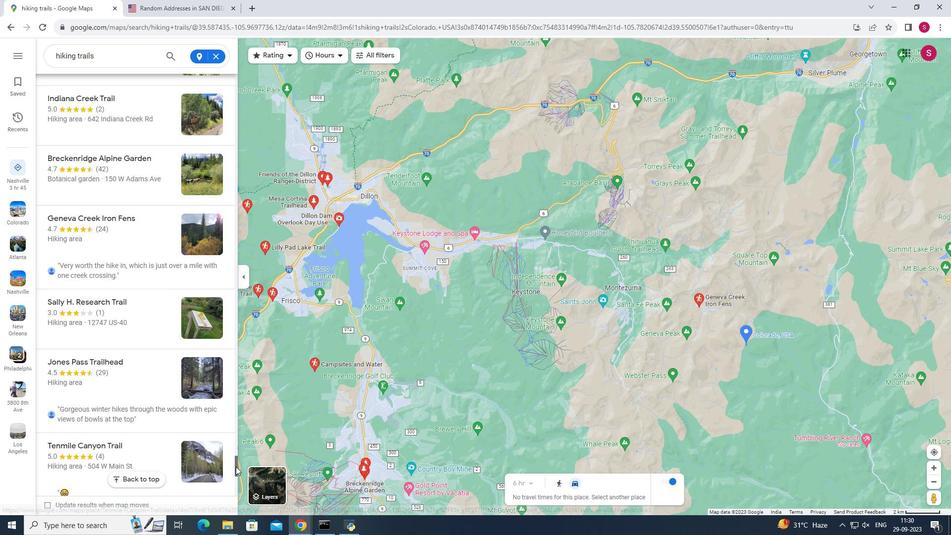 
Action: Mouse pressed left at (235, 467)
Screenshot: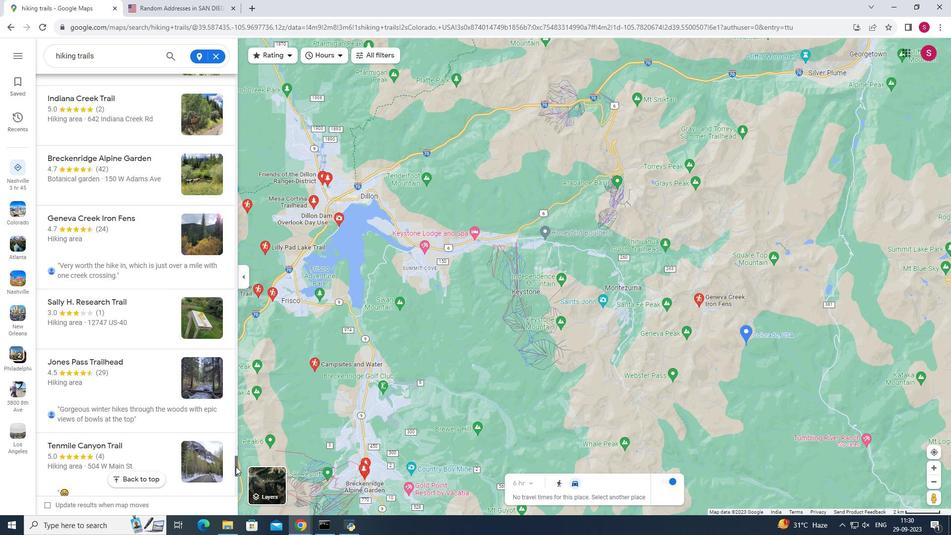 
Action: Mouse moved to (132, 94)
Screenshot: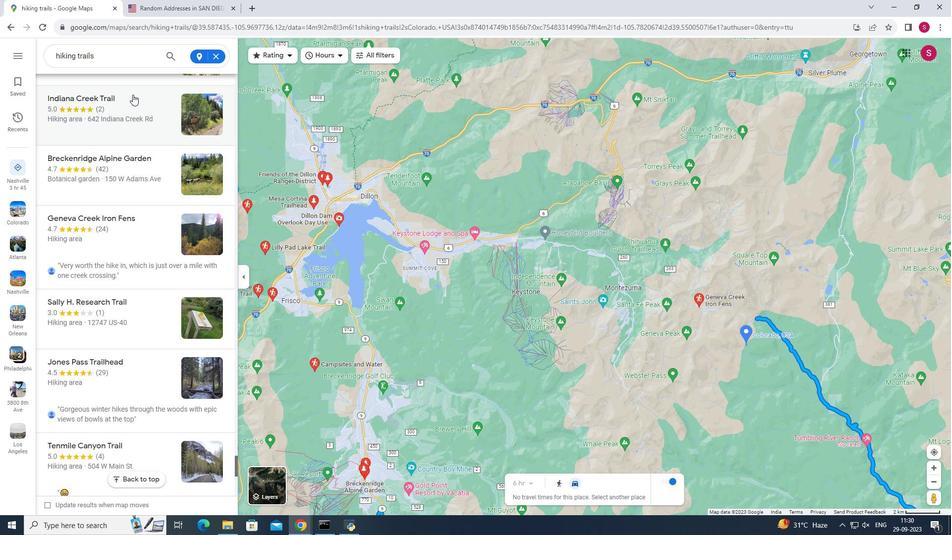 
Action: Mouse pressed left at (132, 94)
